 Task: Check the sale-to-list ratio of cathedral ceiling in the last 1 year.
Action: Mouse moved to (1077, 241)
Screenshot: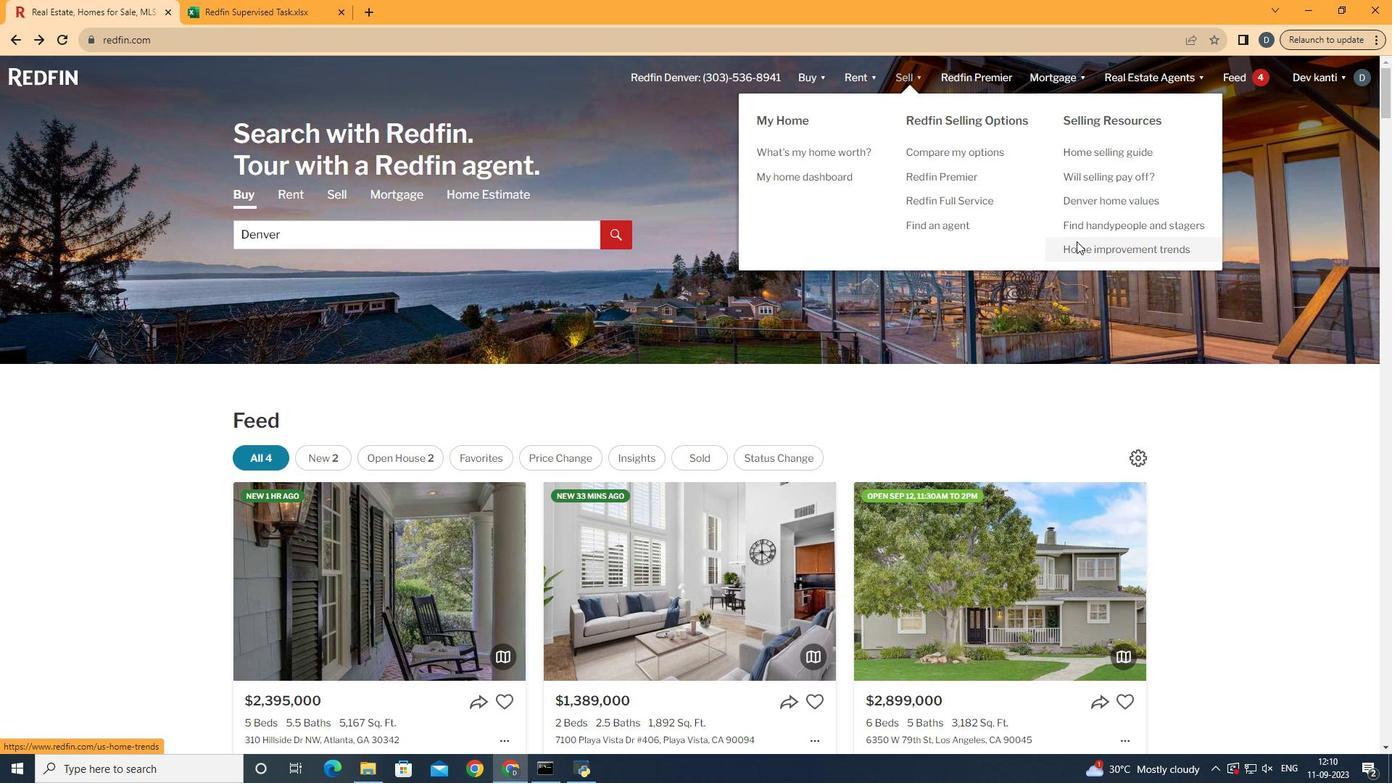 
Action: Mouse pressed left at (1077, 241)
Screenshot: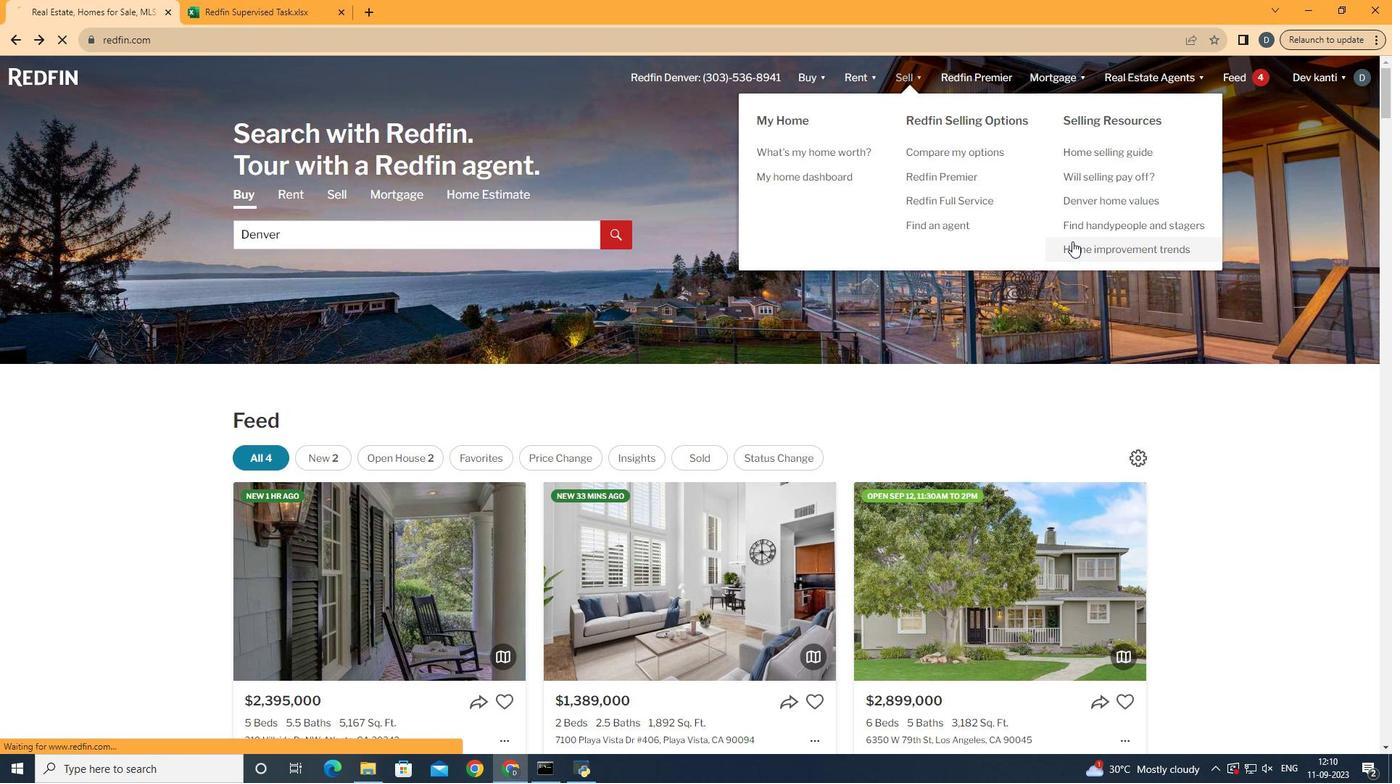 
Action: Mouse moved to (354, 285)
Screenshot: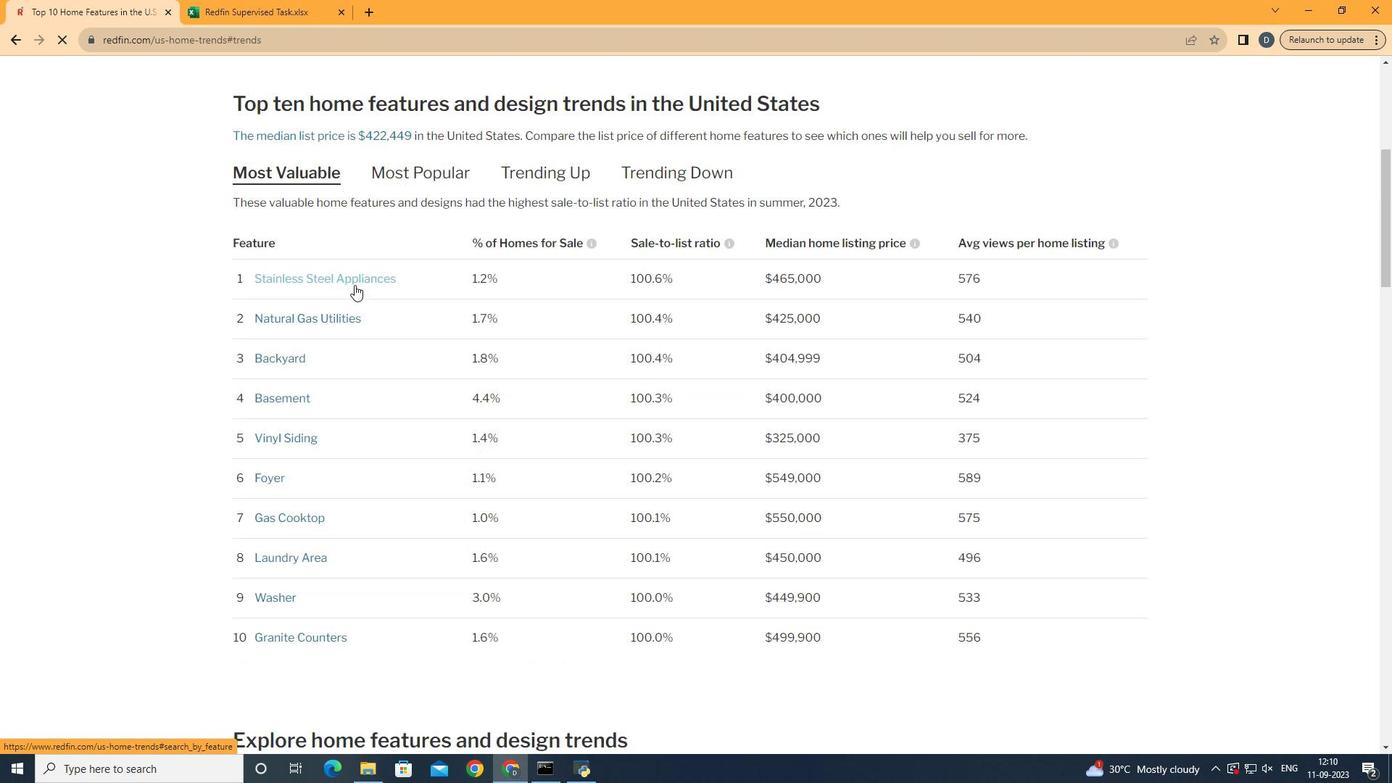 
Action: Mouse pressed left at (354, 285)
Screenshot: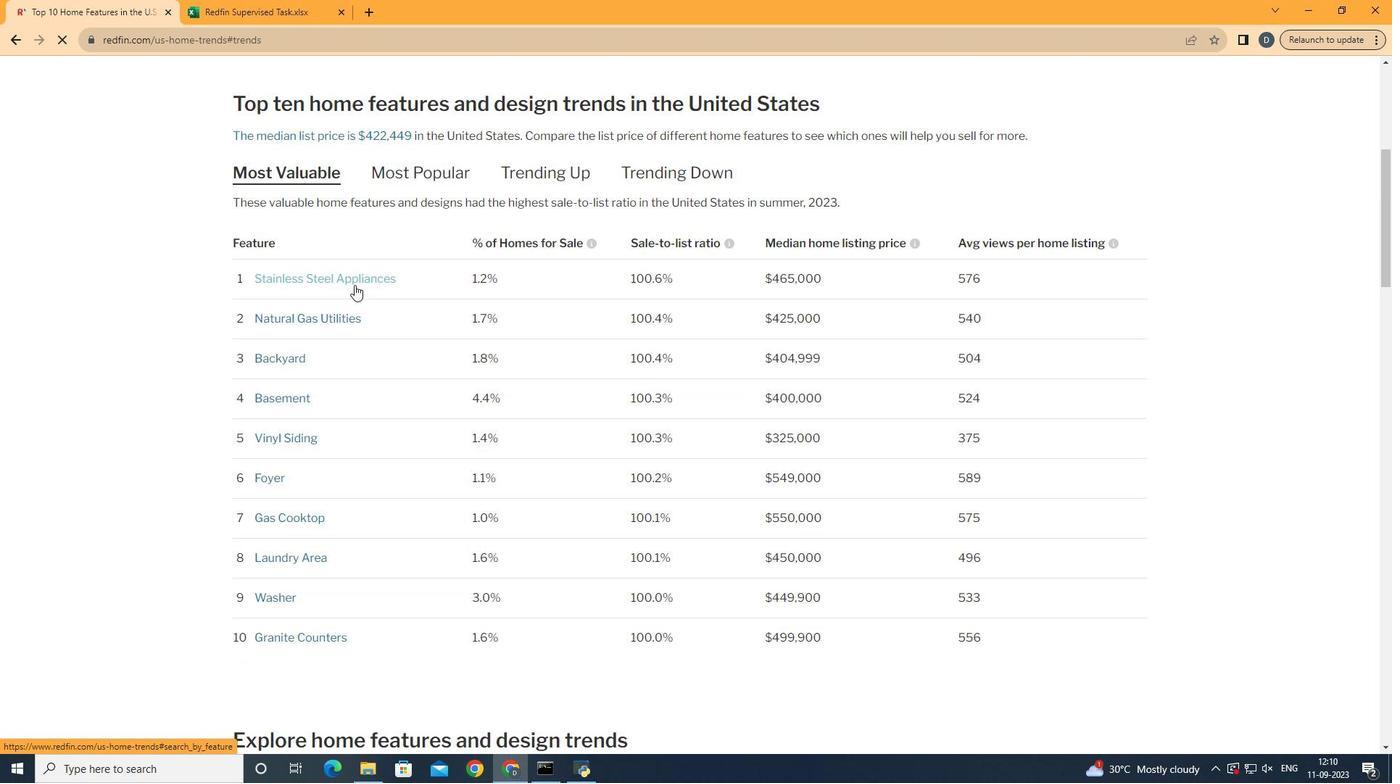 
Action: Mouse moved to (608, 401)
Screenshot: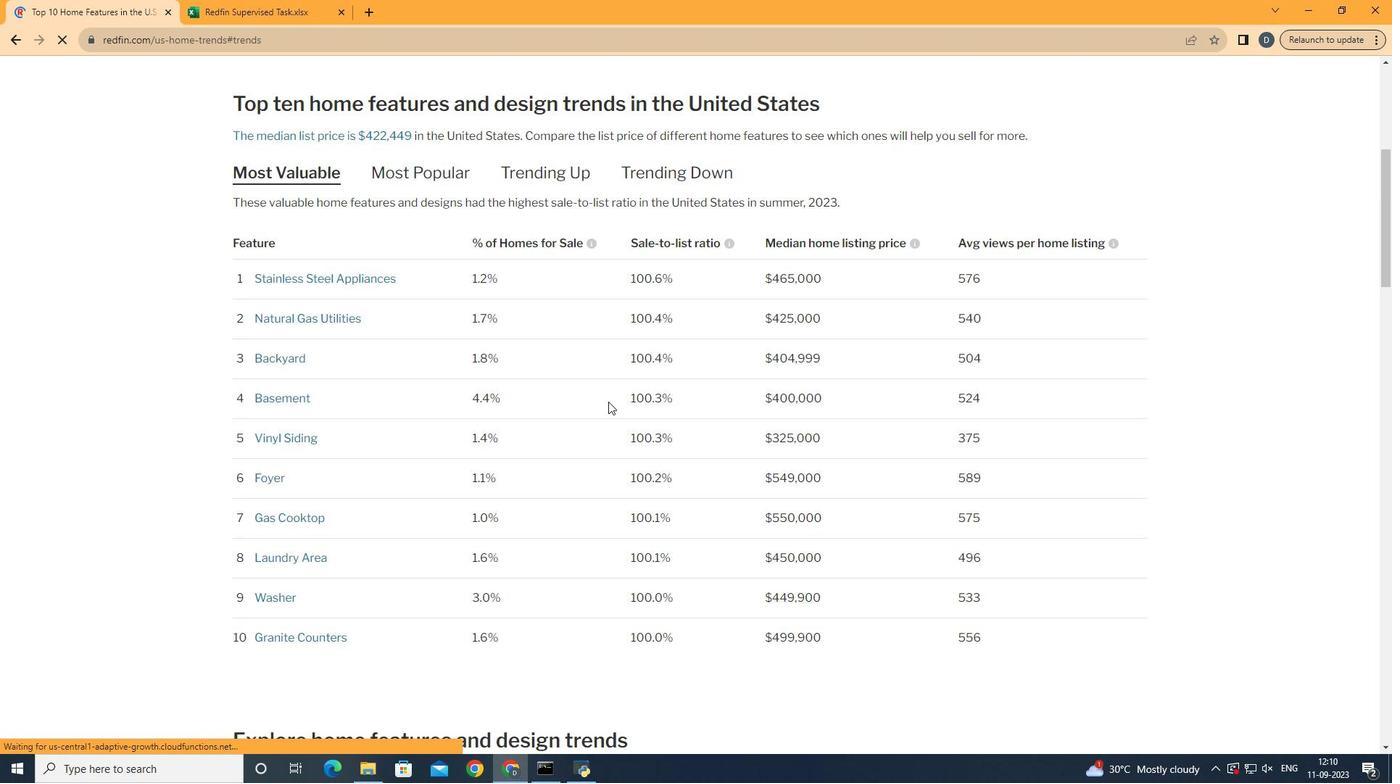 
Action: Mouse scrolled (608, 401) with delta (0, 0)
Screenshot: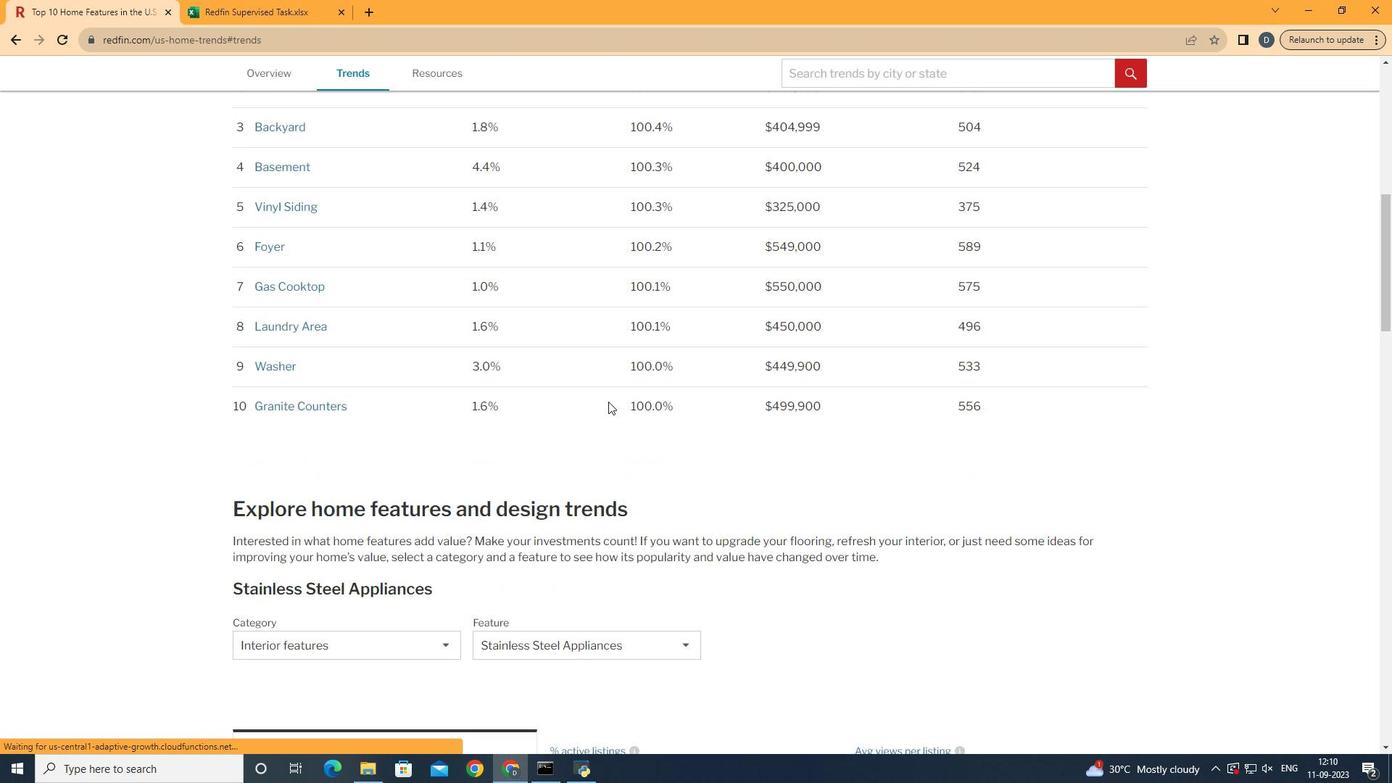 
Action: Mouse scrolled (608, 401) with delta (0, 0)
Screenshot: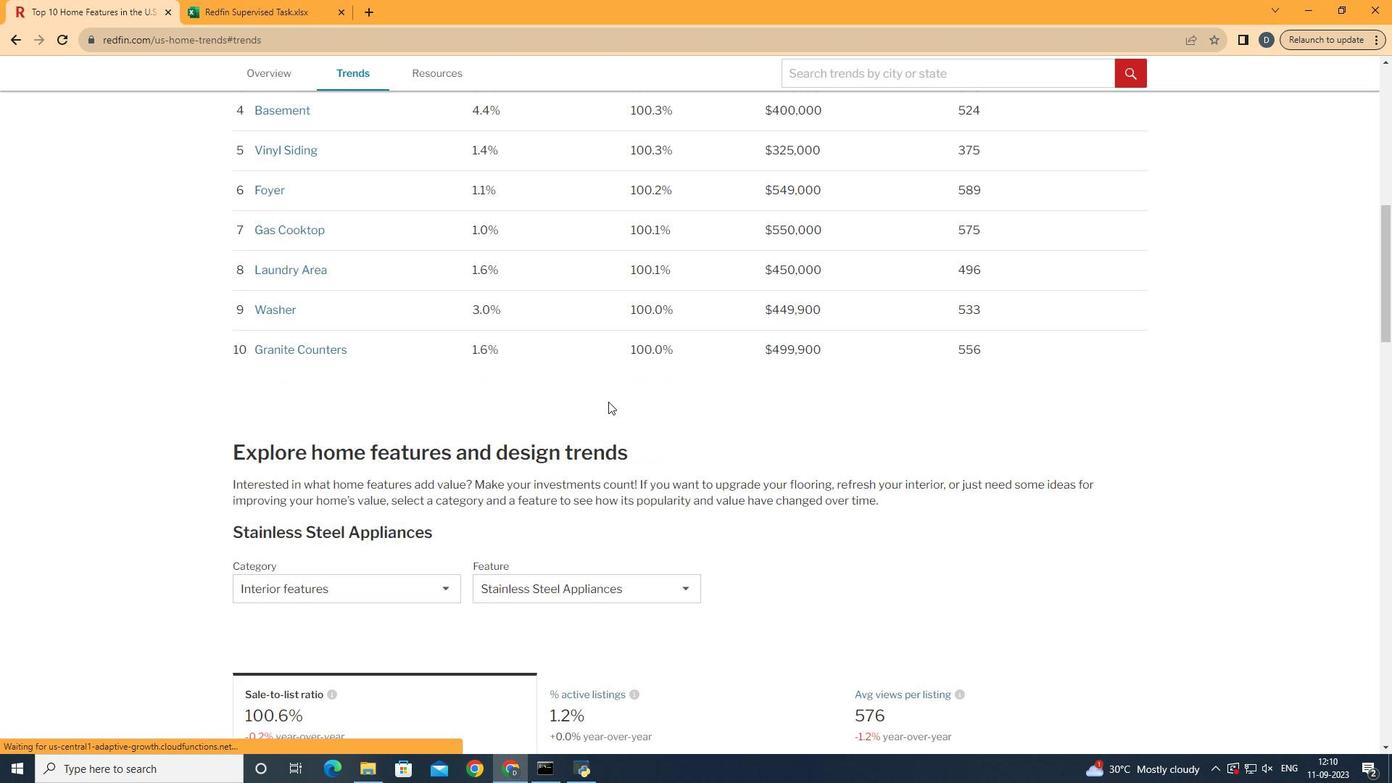 
Action: Mouse scrolled (608, 401) with delta (0, 0)
Screenshot: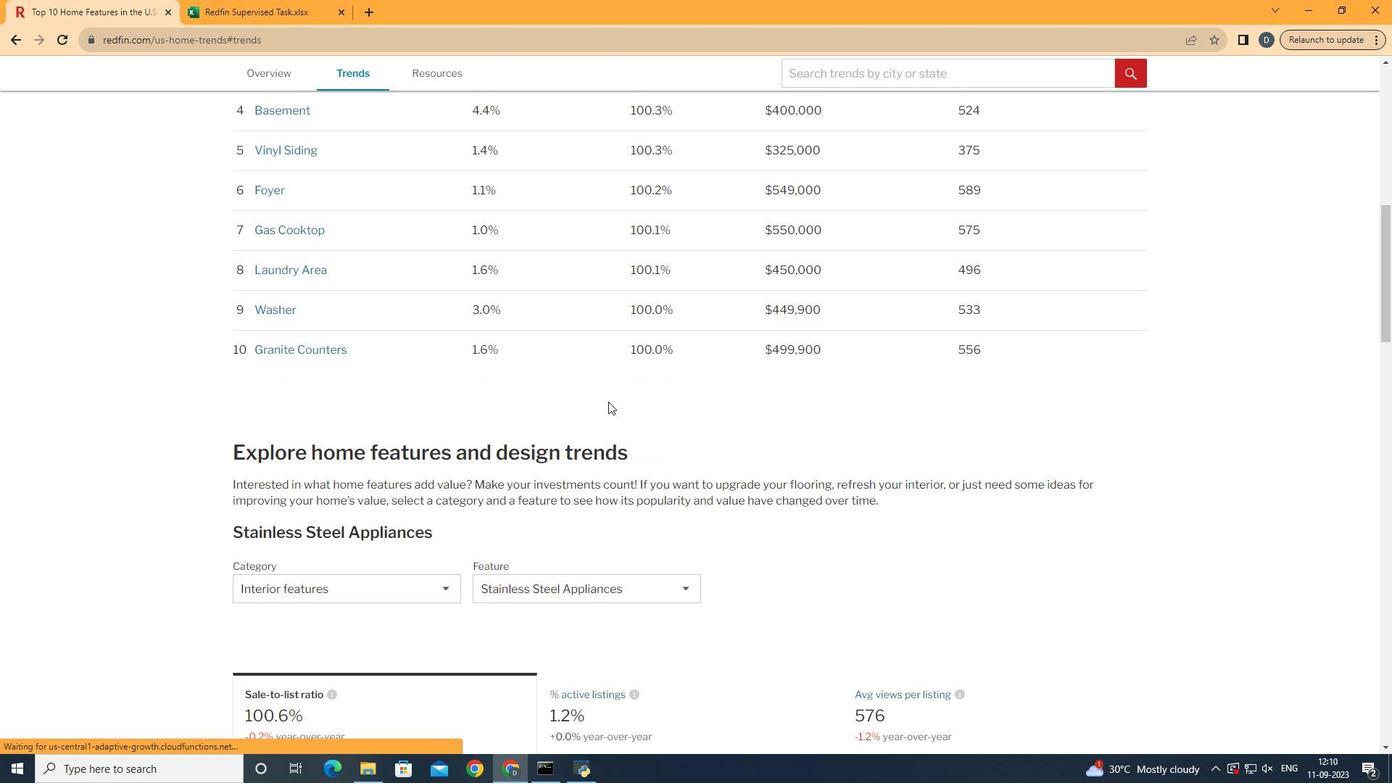 
Action: Mouse scrolled (608, 401) with delta (0, 0)
Screenshot: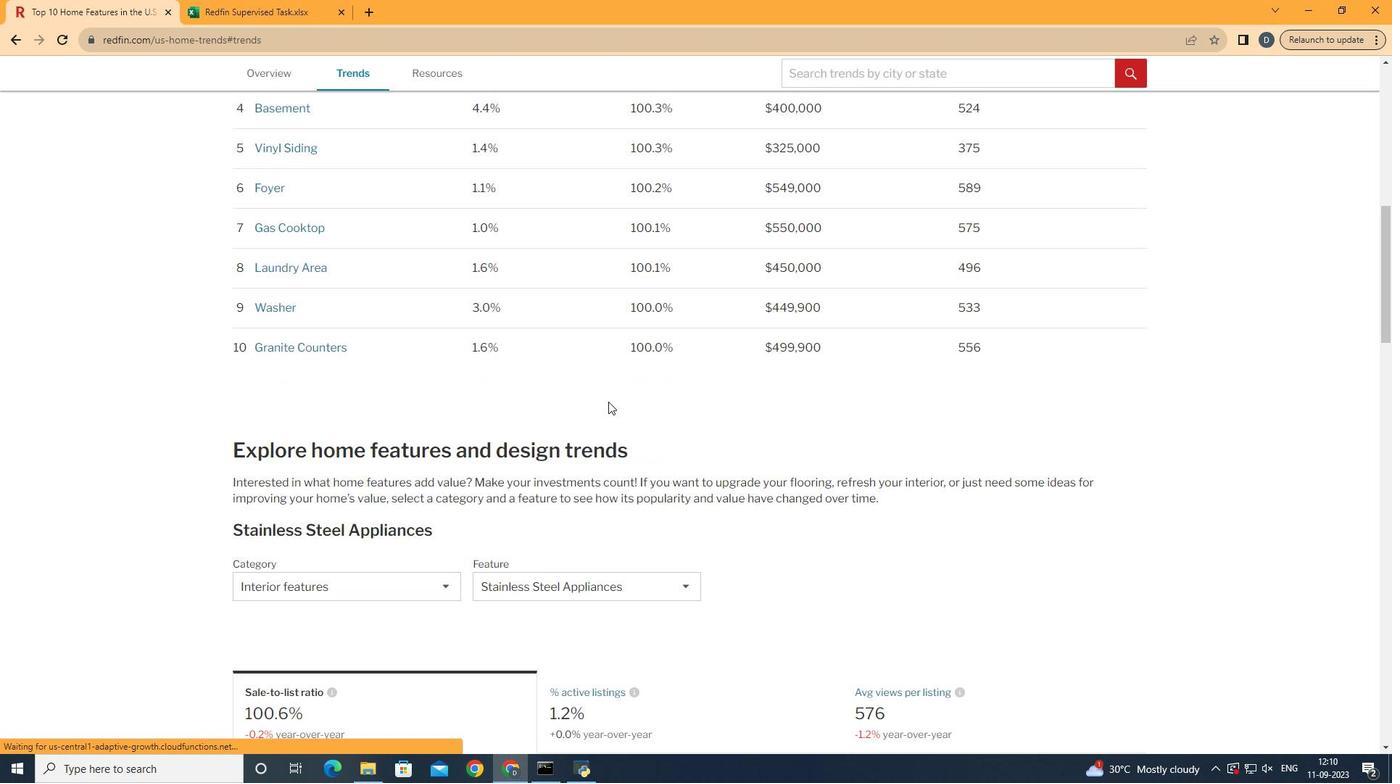 
Action: Mouse scrolled (608, 401) with delta (0, 0)
Screenshot: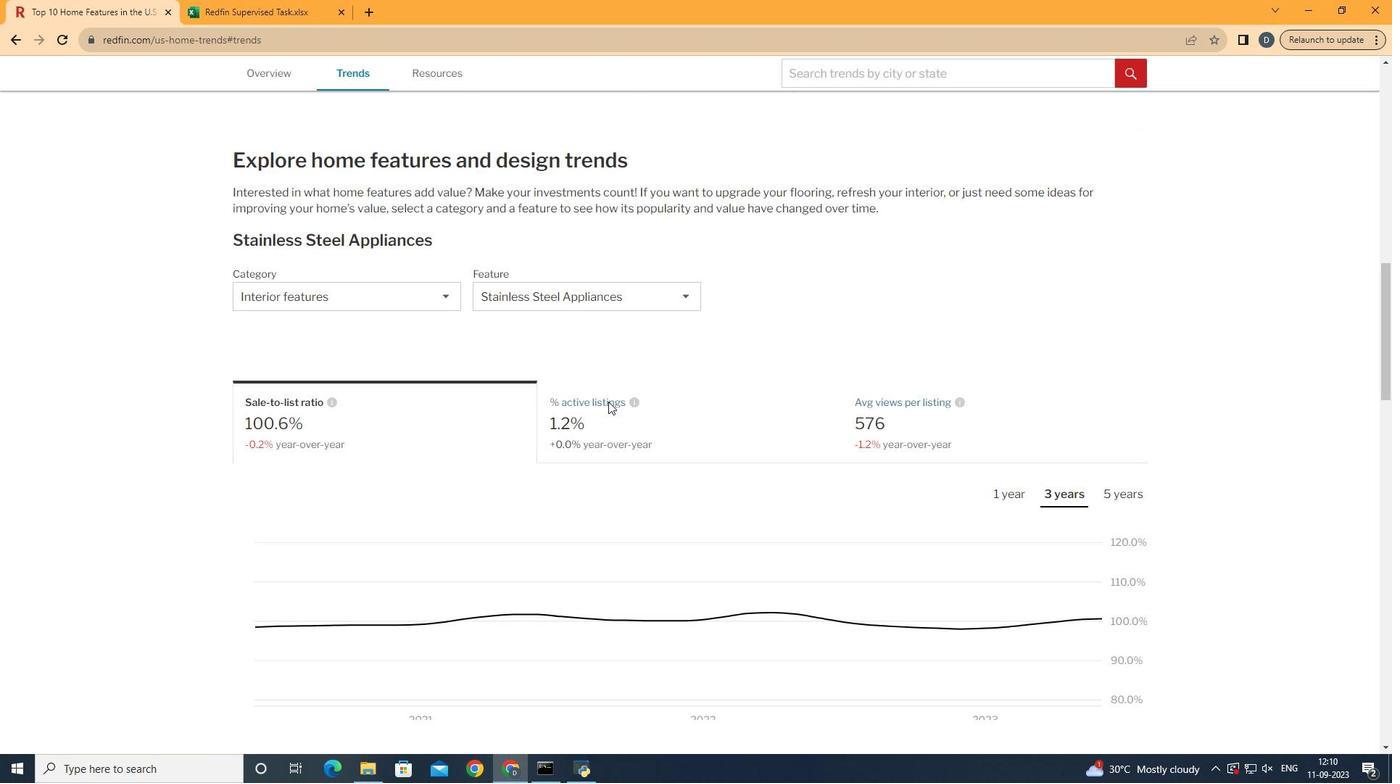 
Action: Mouse scrolled (608, 401) with delta (0, 0)
Screenshot: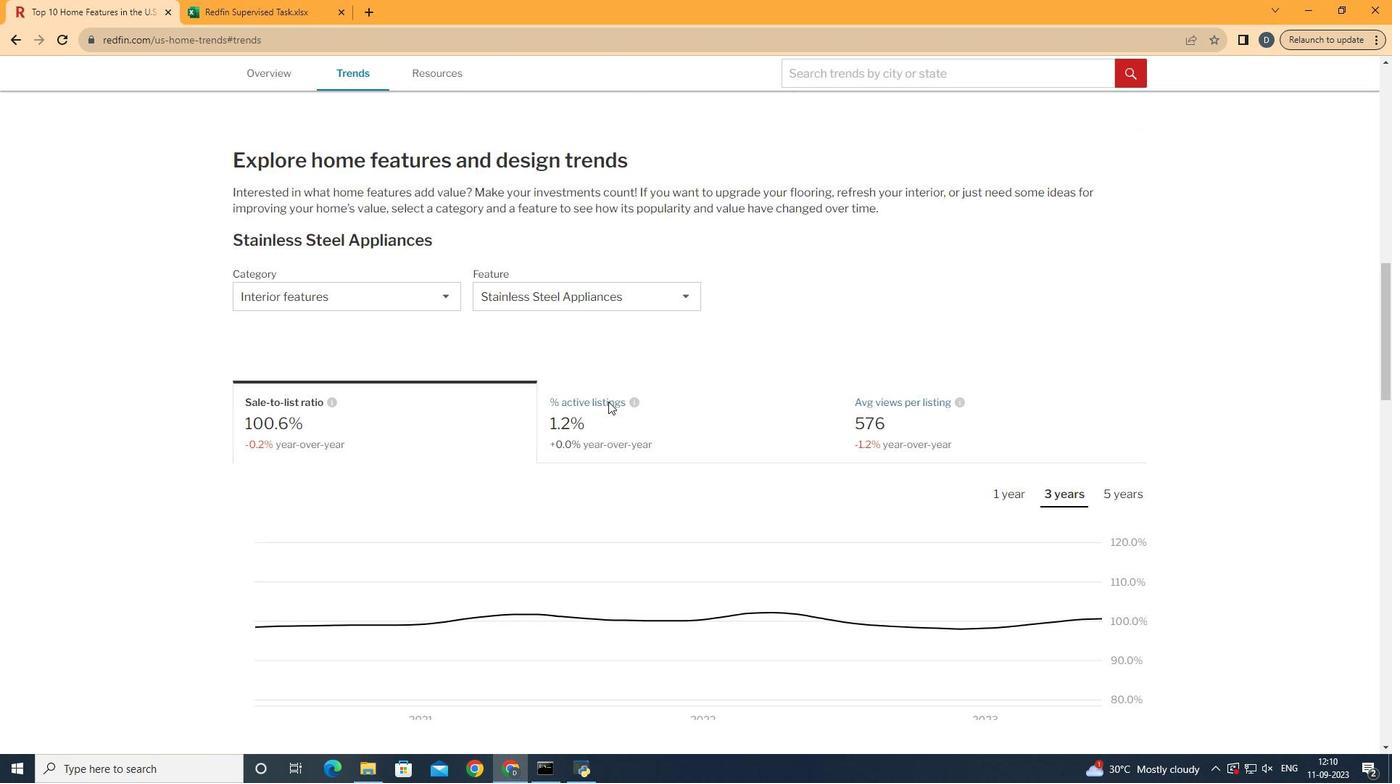 
Action: Mouse scrolled (608, 401) with delta (0, 0)
Screenshot: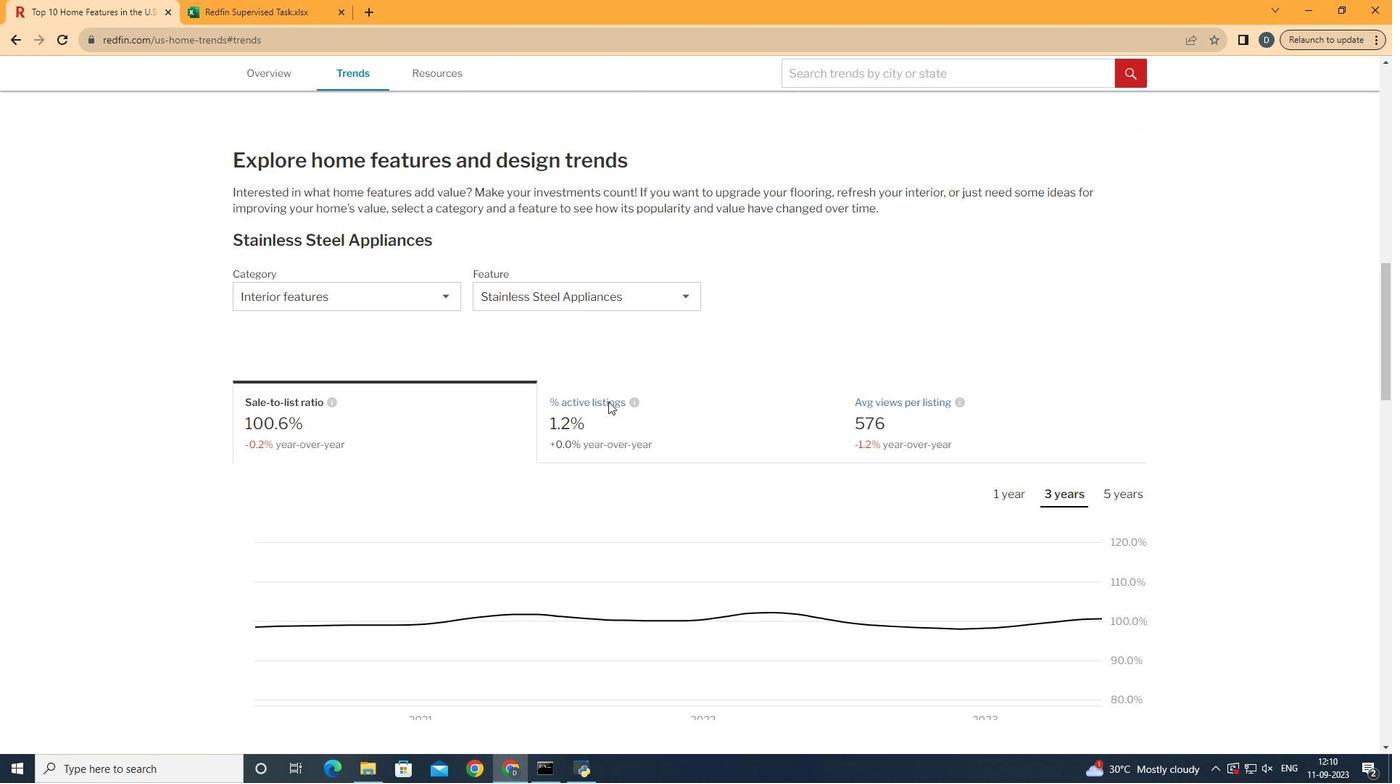 
Action: Mouse scrolled (608, 401) with delta (0, 0)
Screenshot: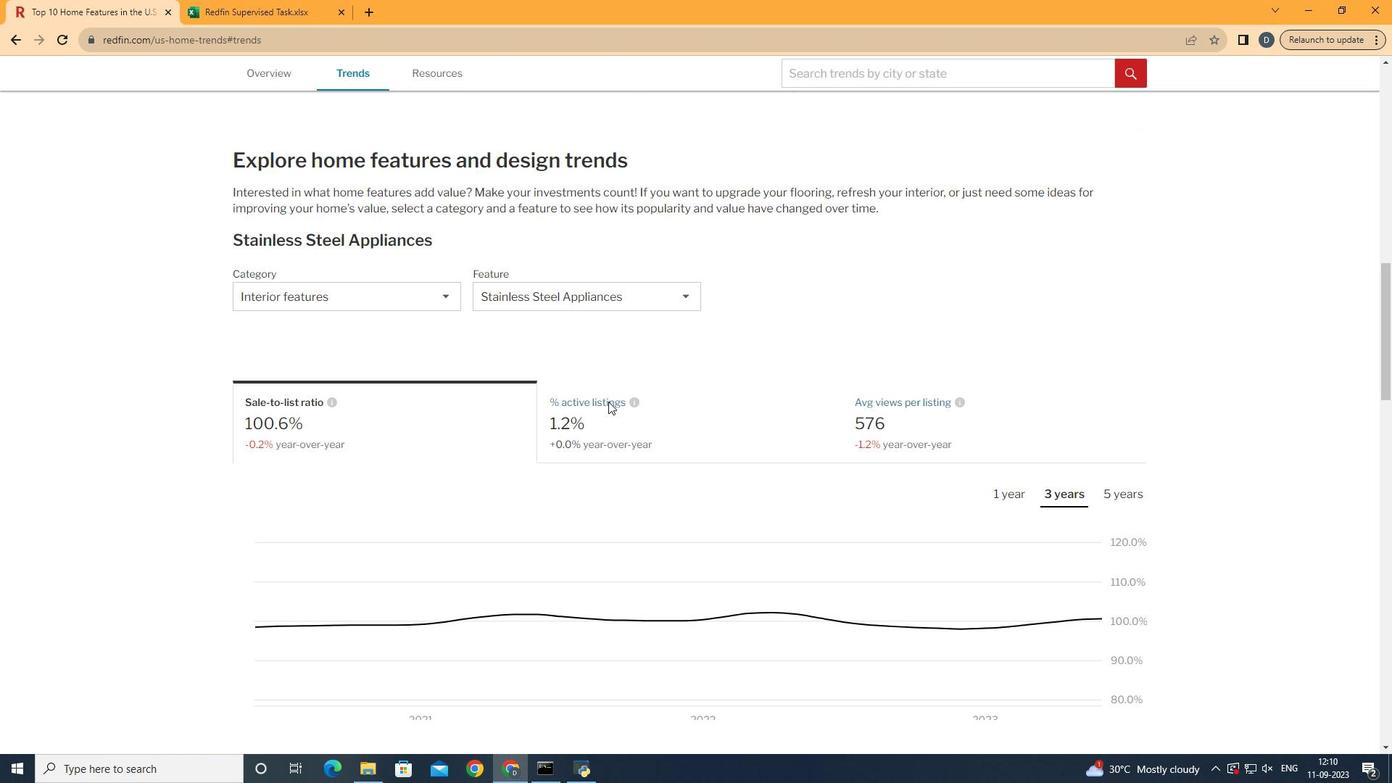 
Action: Mouse moved to (394, 304)
Screenshot: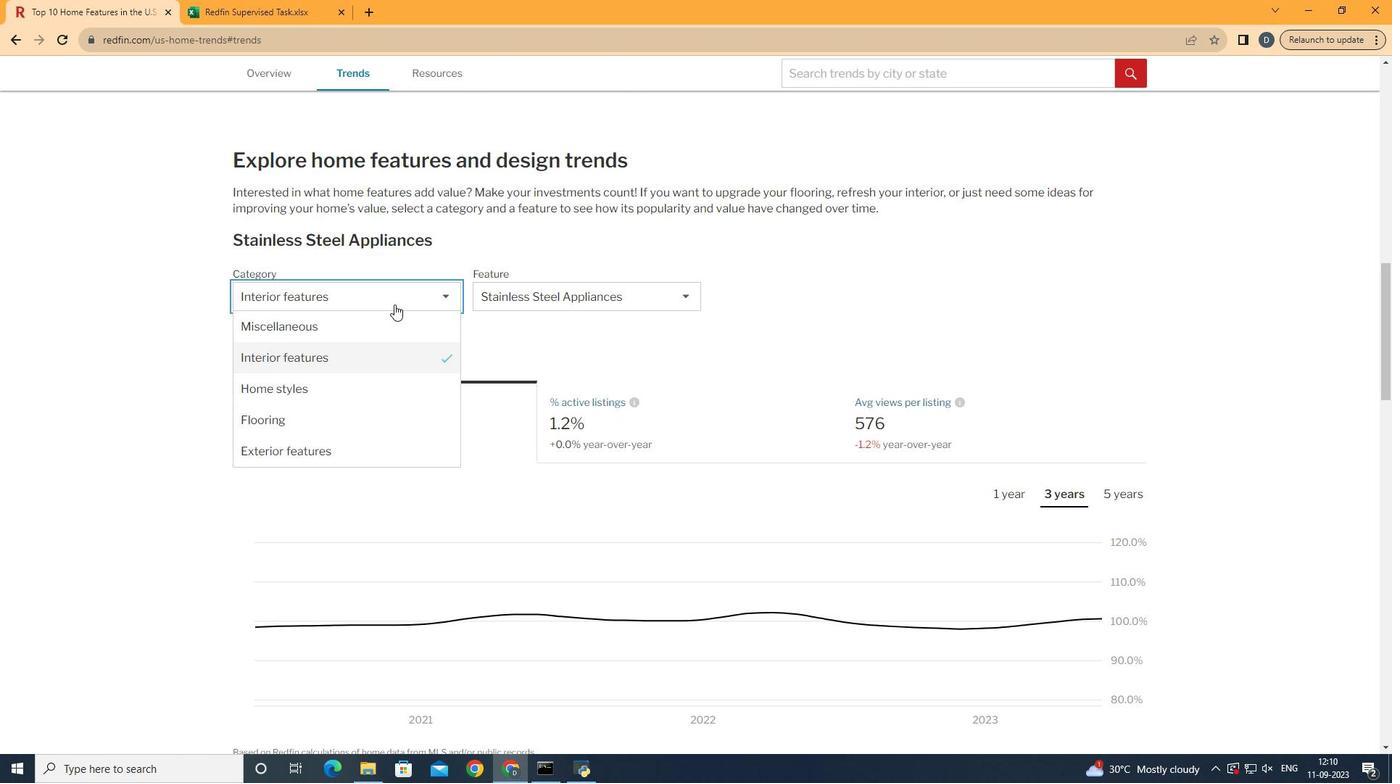 
Action: Mouse pressed left at (394, 304)
Screenshot: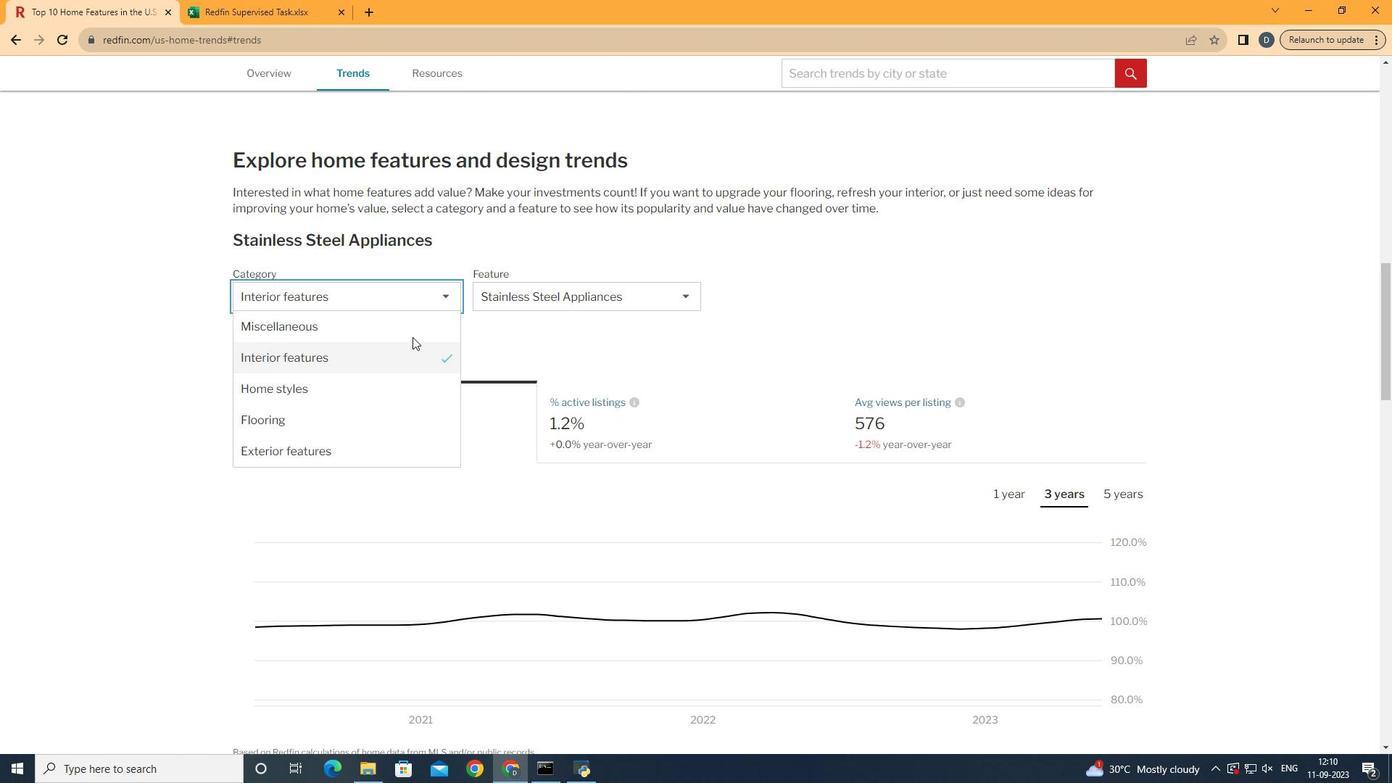 
Action: Mouse moved to (420, 360)
Screenshot: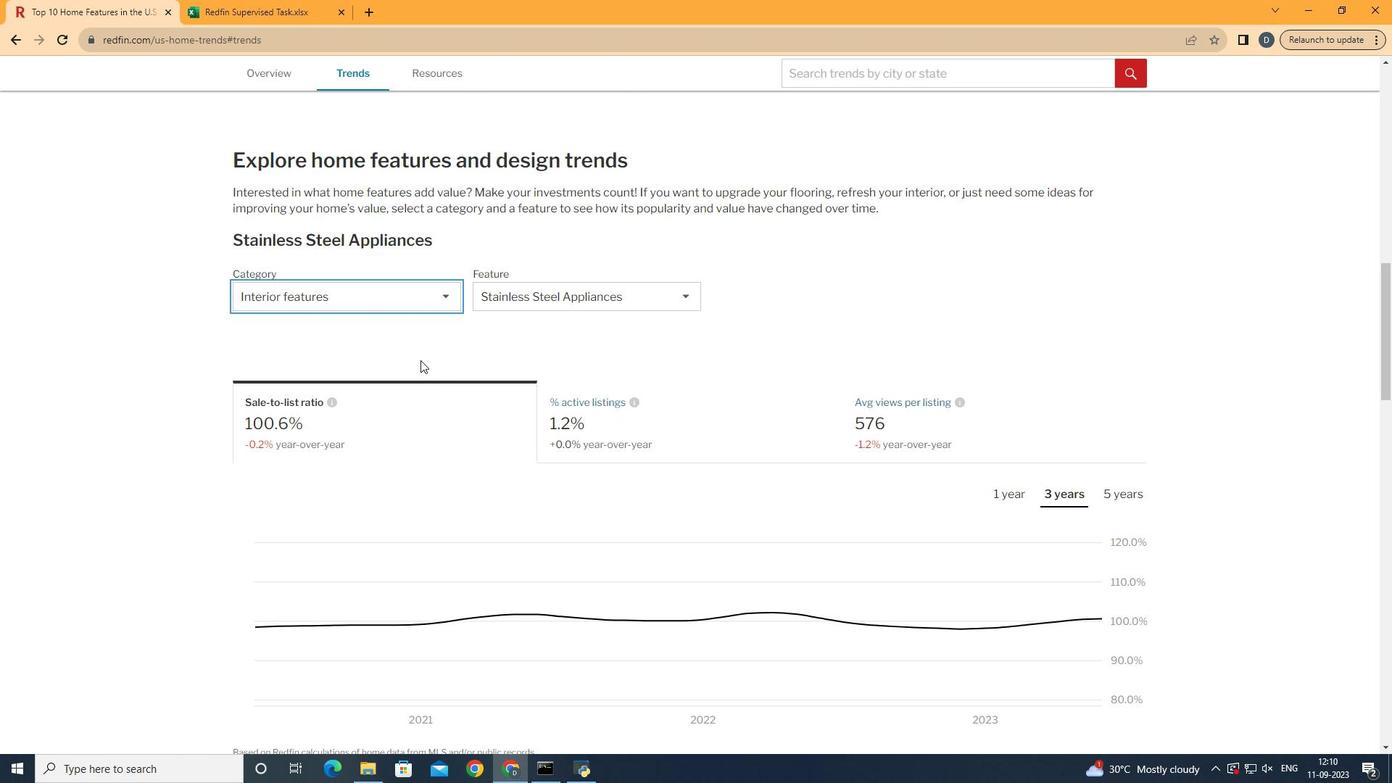 
Action: Mouse pressed left at (420, 360)
Screenshot: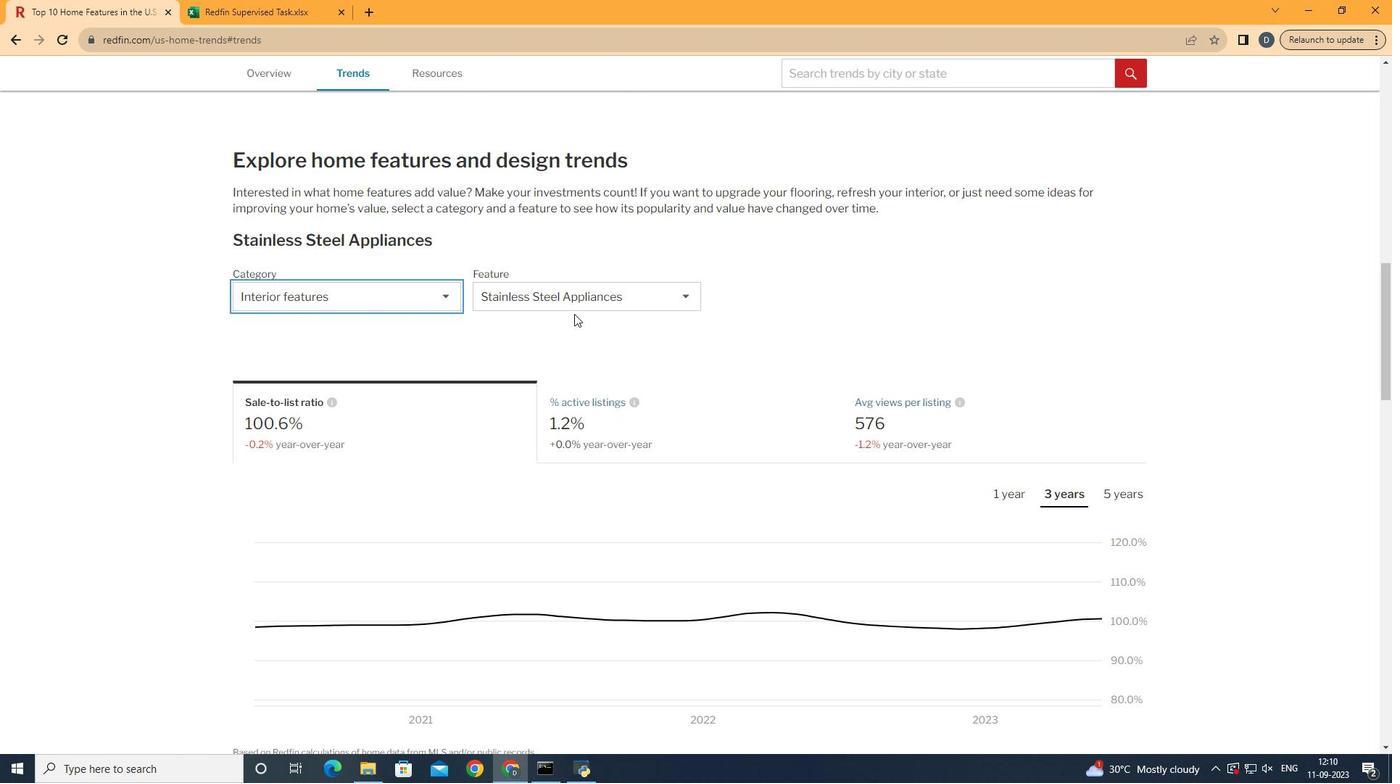 
Action: Mouse moved to (597, 306)
Screenshot: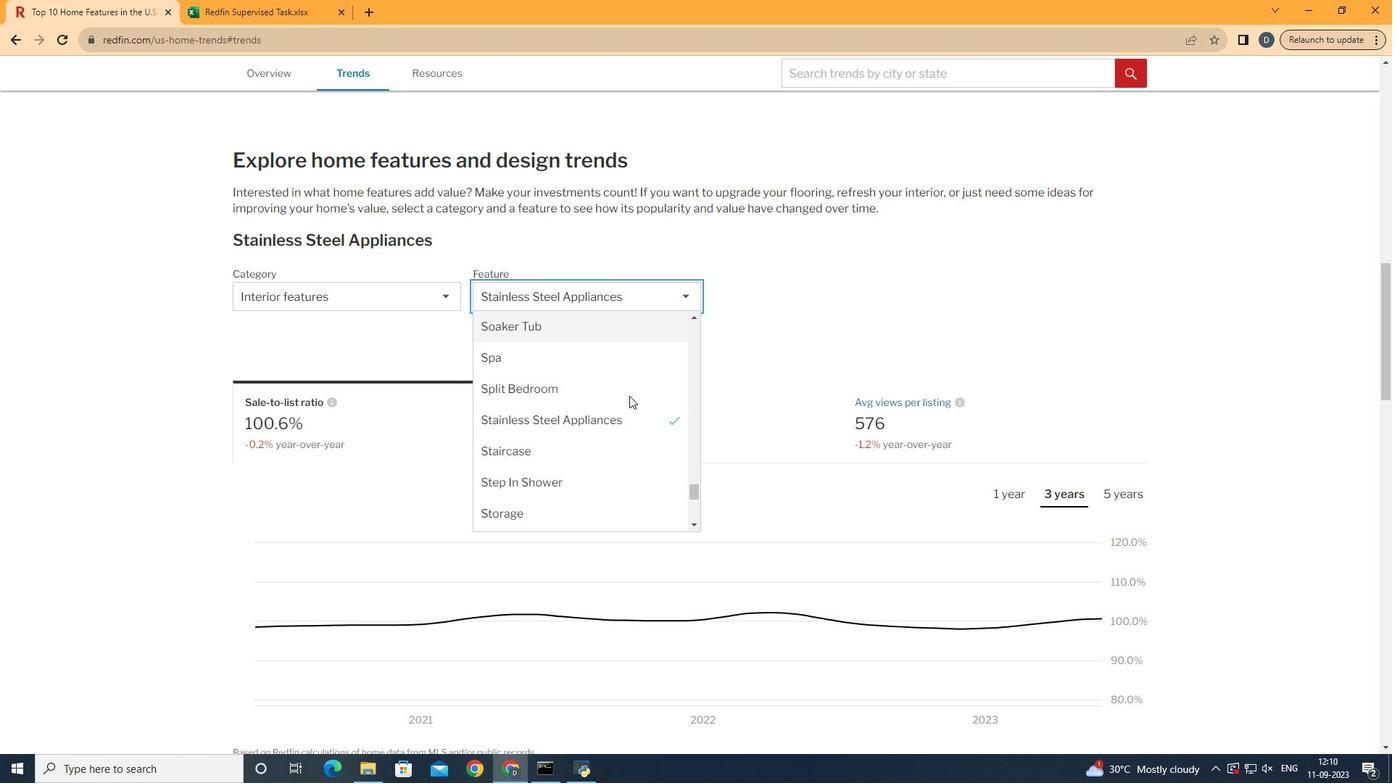 
Action: Mouse pressed left at (597, 306)
Screenshot: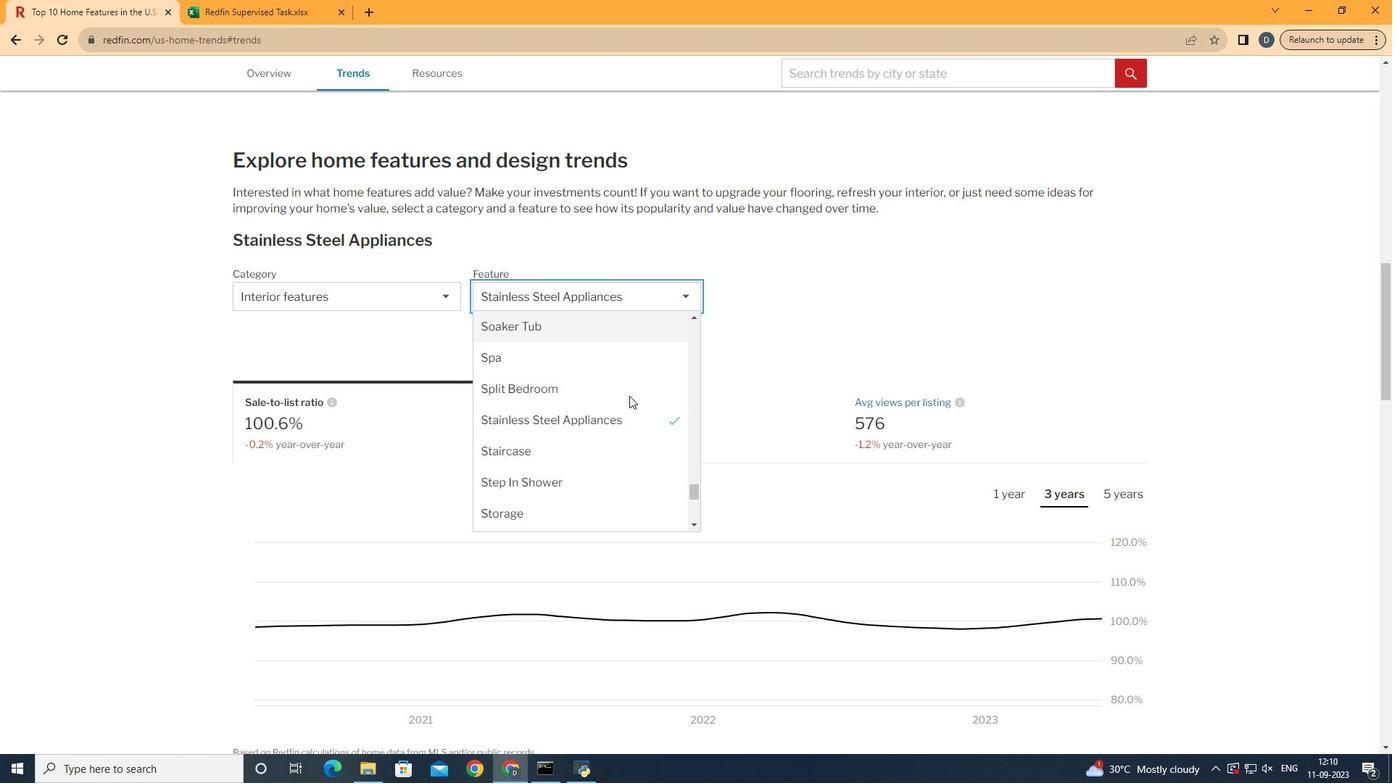 
Action: Mouse moved to (647, 445)
Screenshot: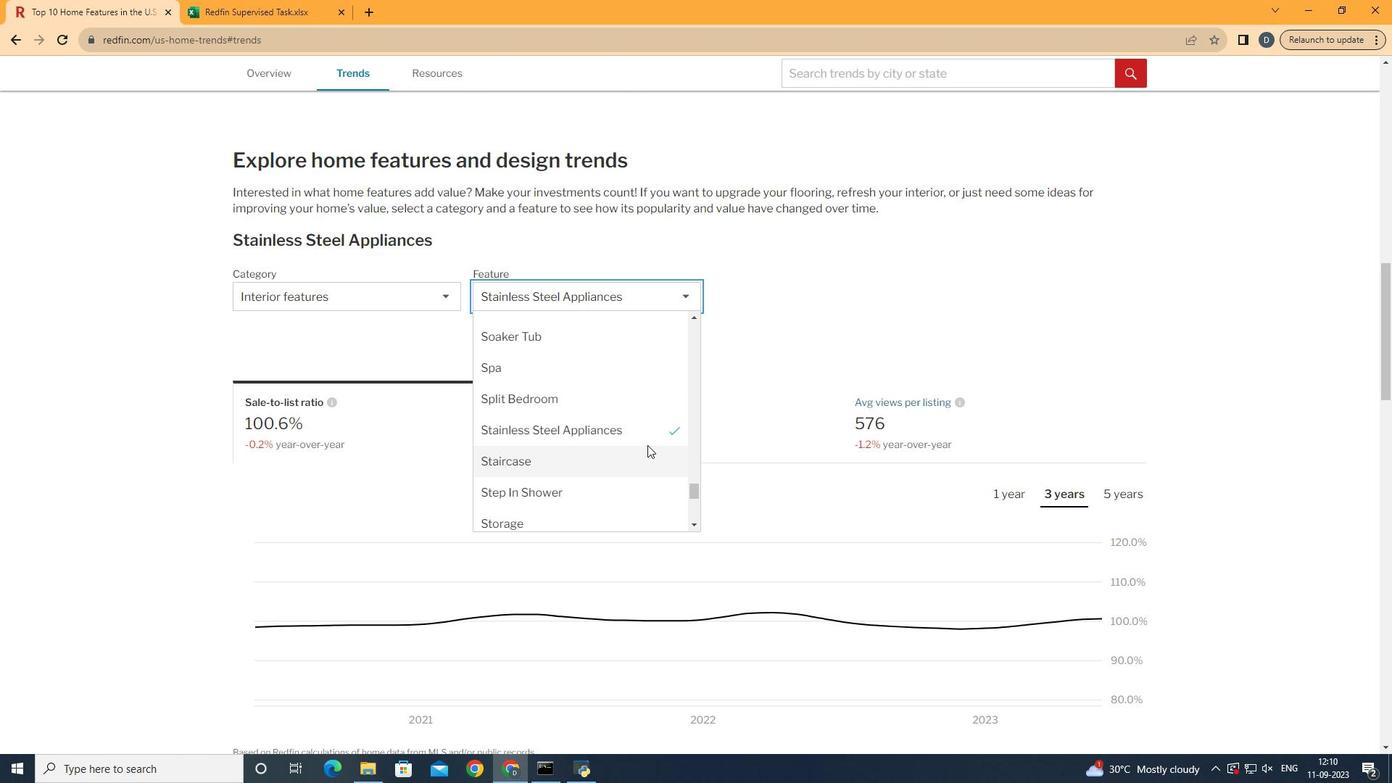 
Action: Mouse scrolled (647, 446) with delta (0, 0)
Screenshot: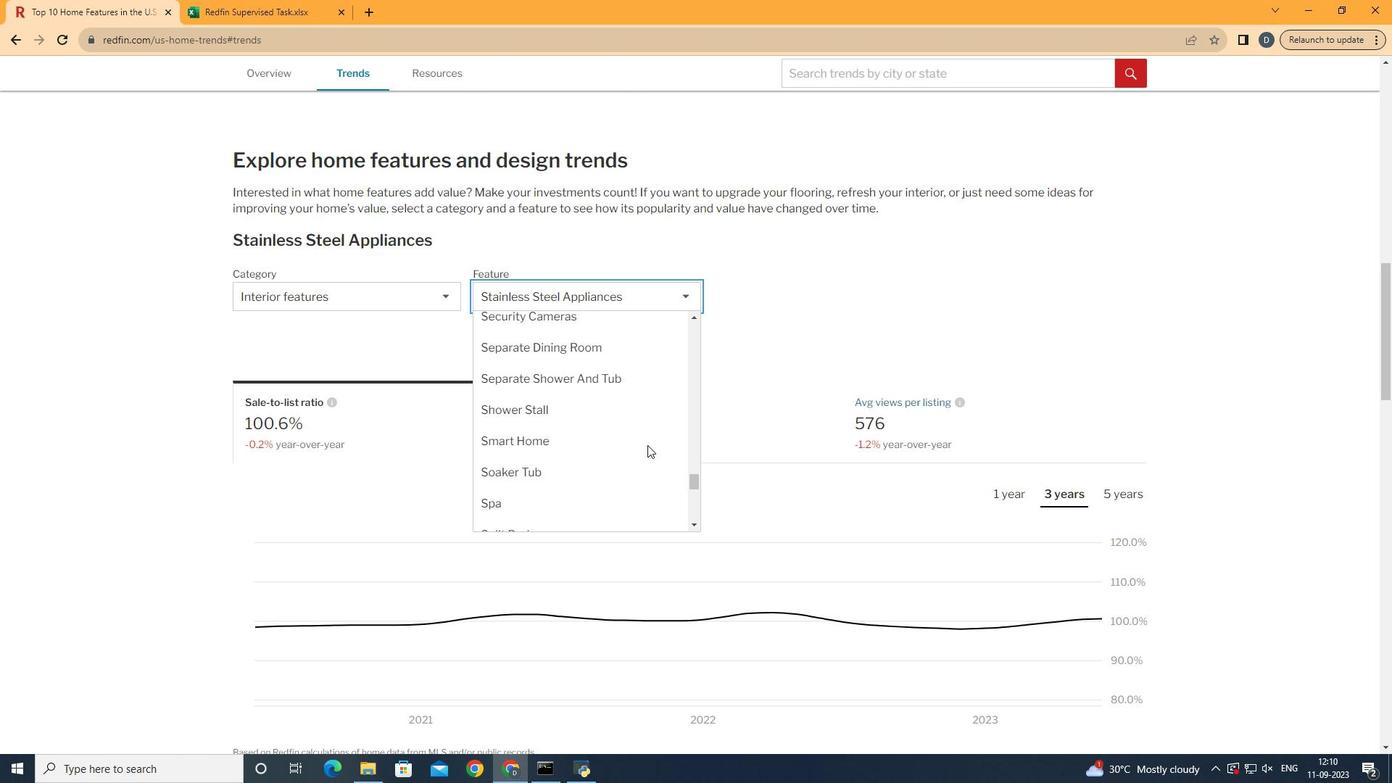 
Action: Mouse scrolled (647, 446) with delta (0, 0)
Screenshot: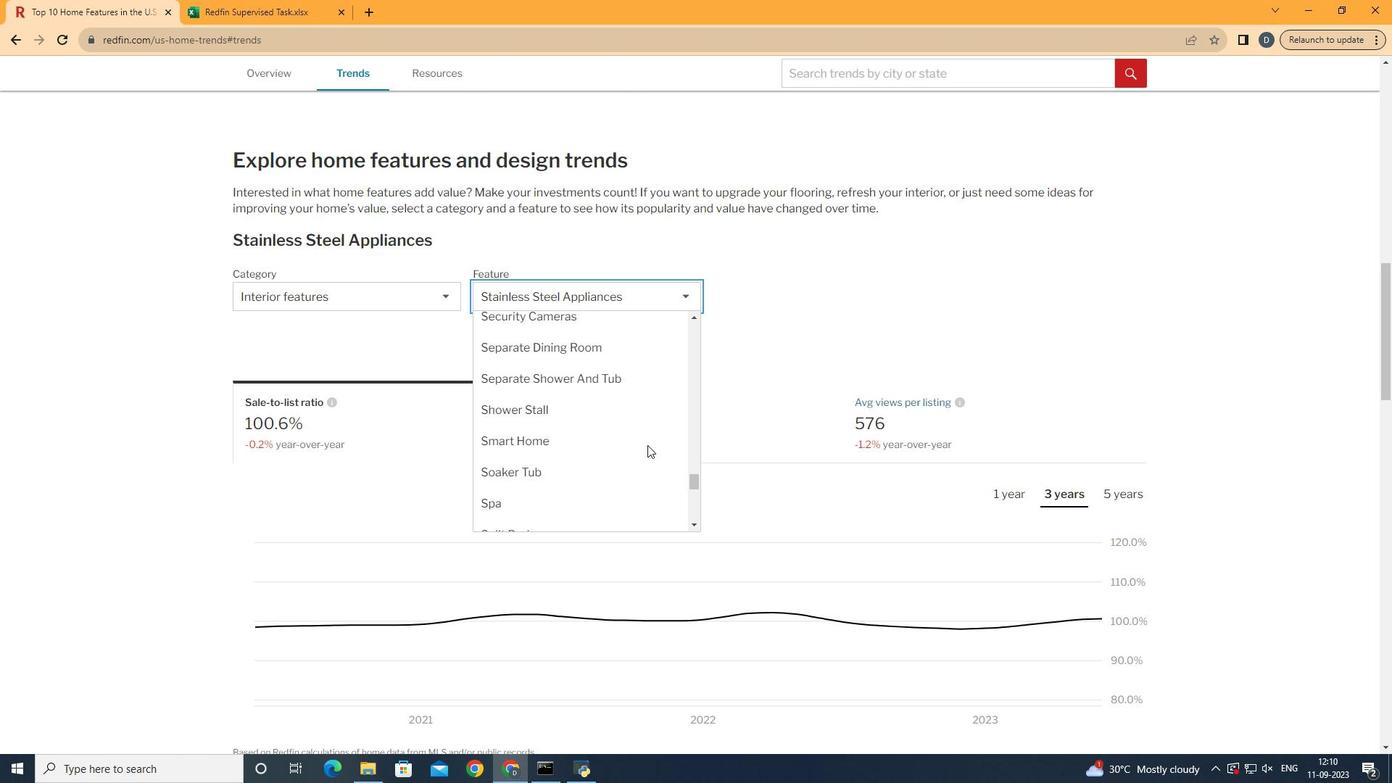 
Action: Mouse scrolled (647, 446) with delta (0, 0)
Screenshot: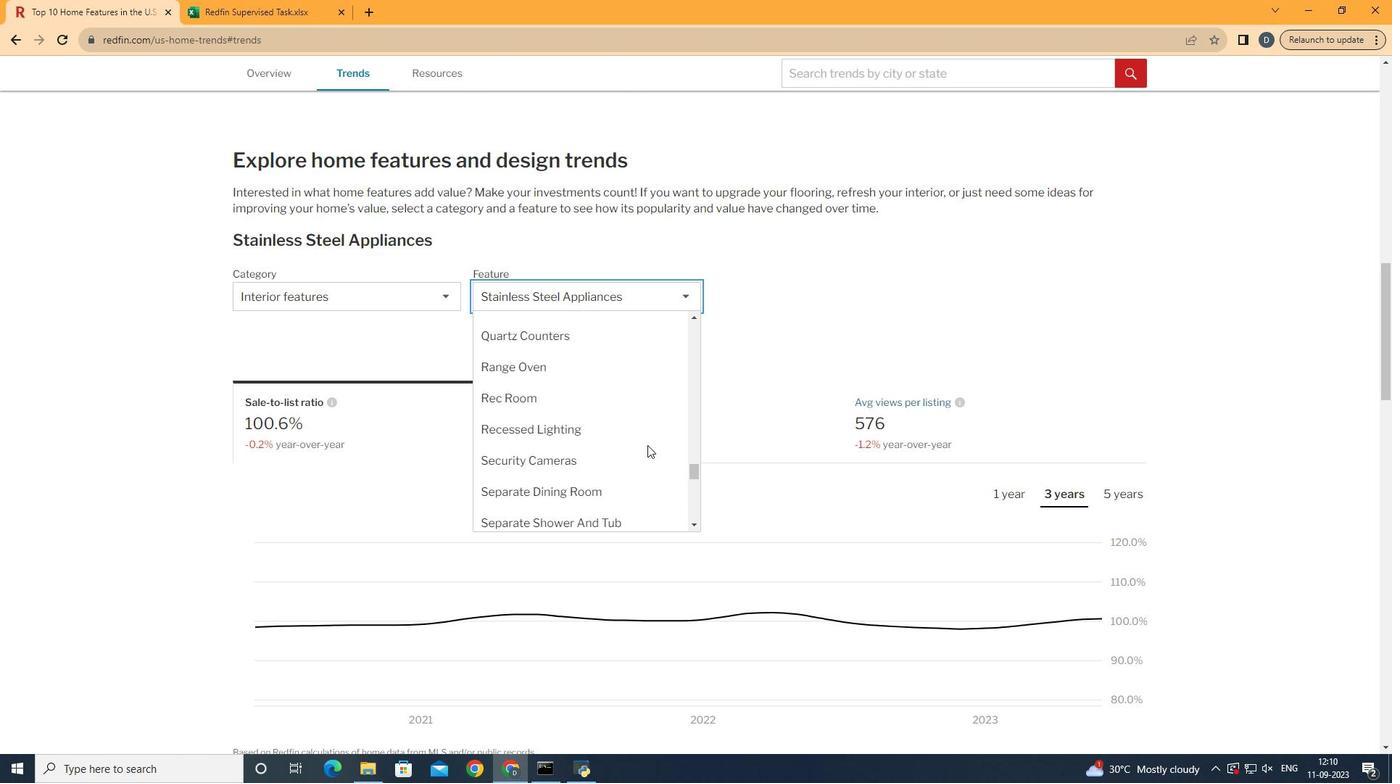 
Action: Mouse scrolled (647, 446) with delta (0, 0)
Screenshot: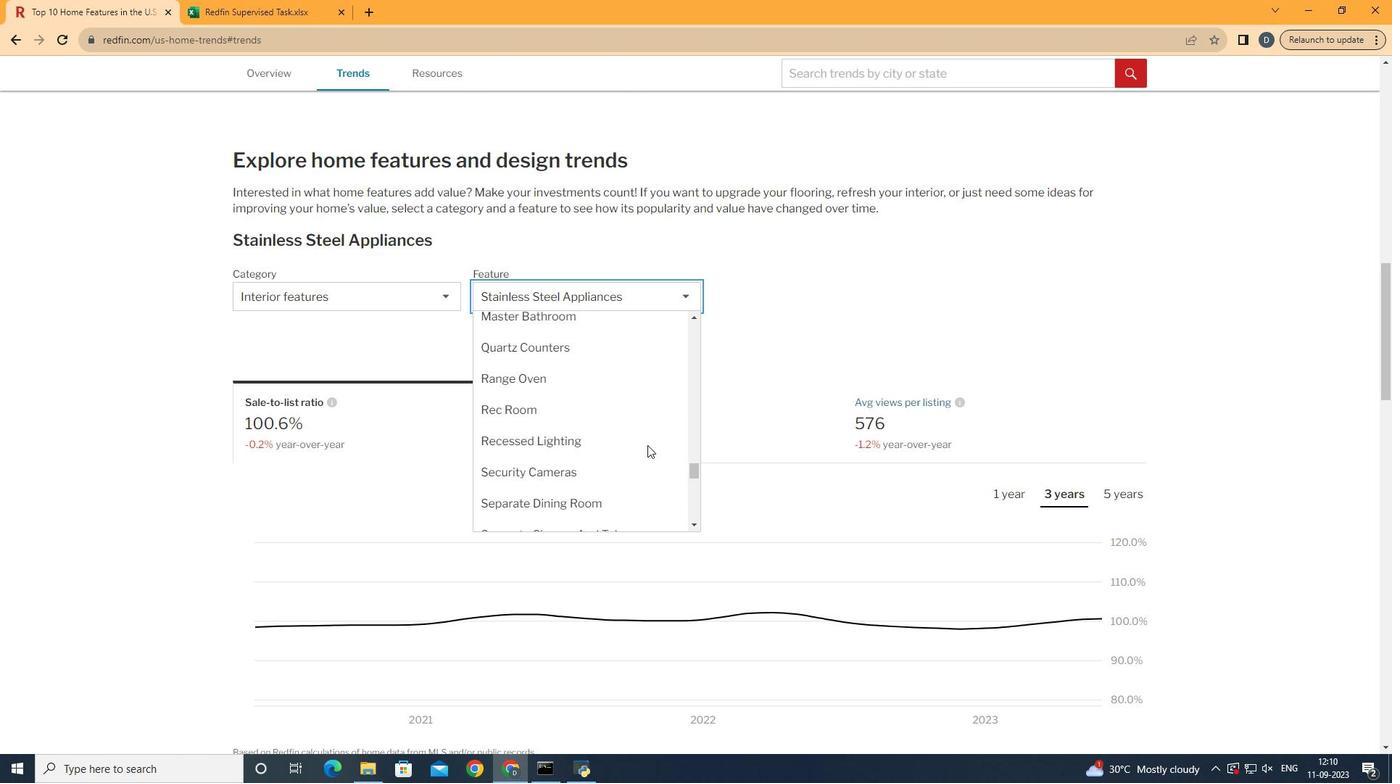 
Action: Mouse scrolled (647, 446) with delta (0, 0)
Screenshot: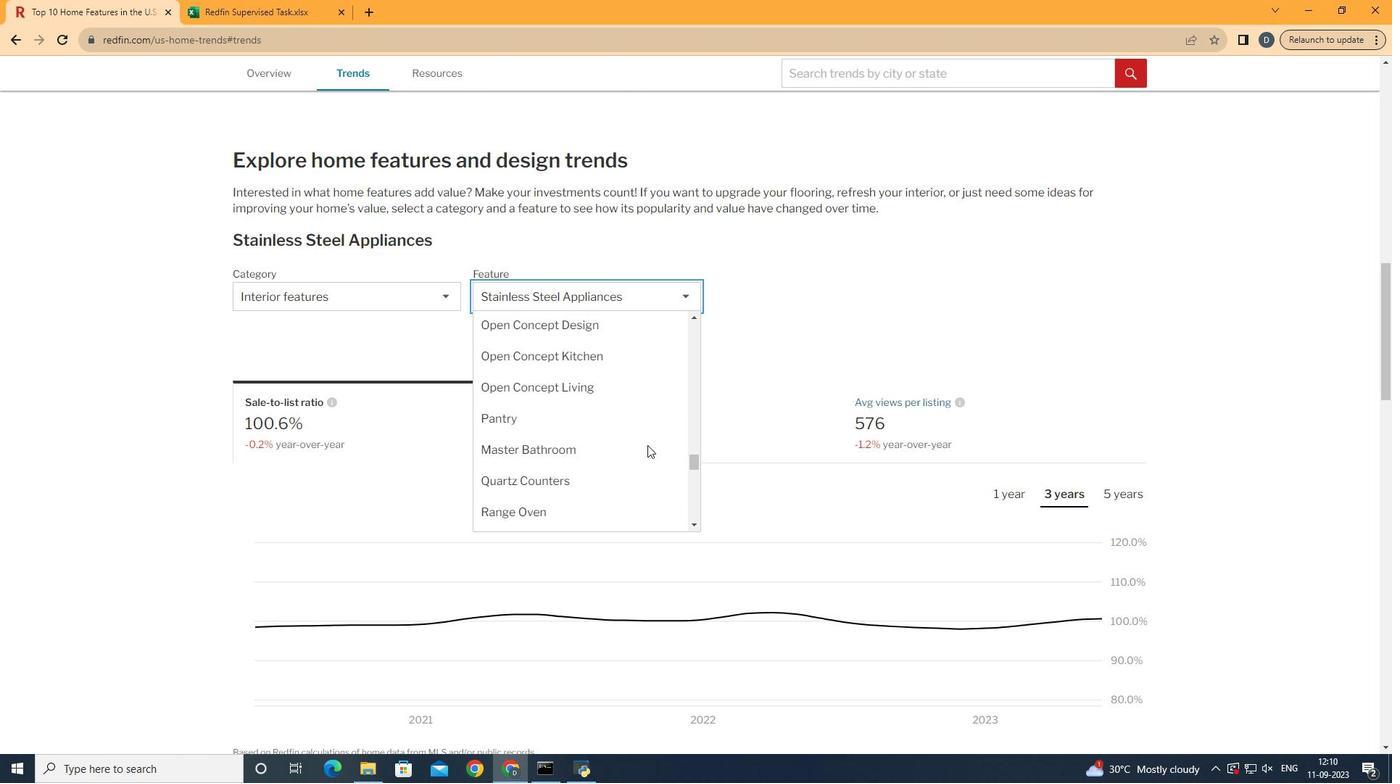 
Action: Mouse scrolled (647, 446) with delta (0, 0)
Screenshot: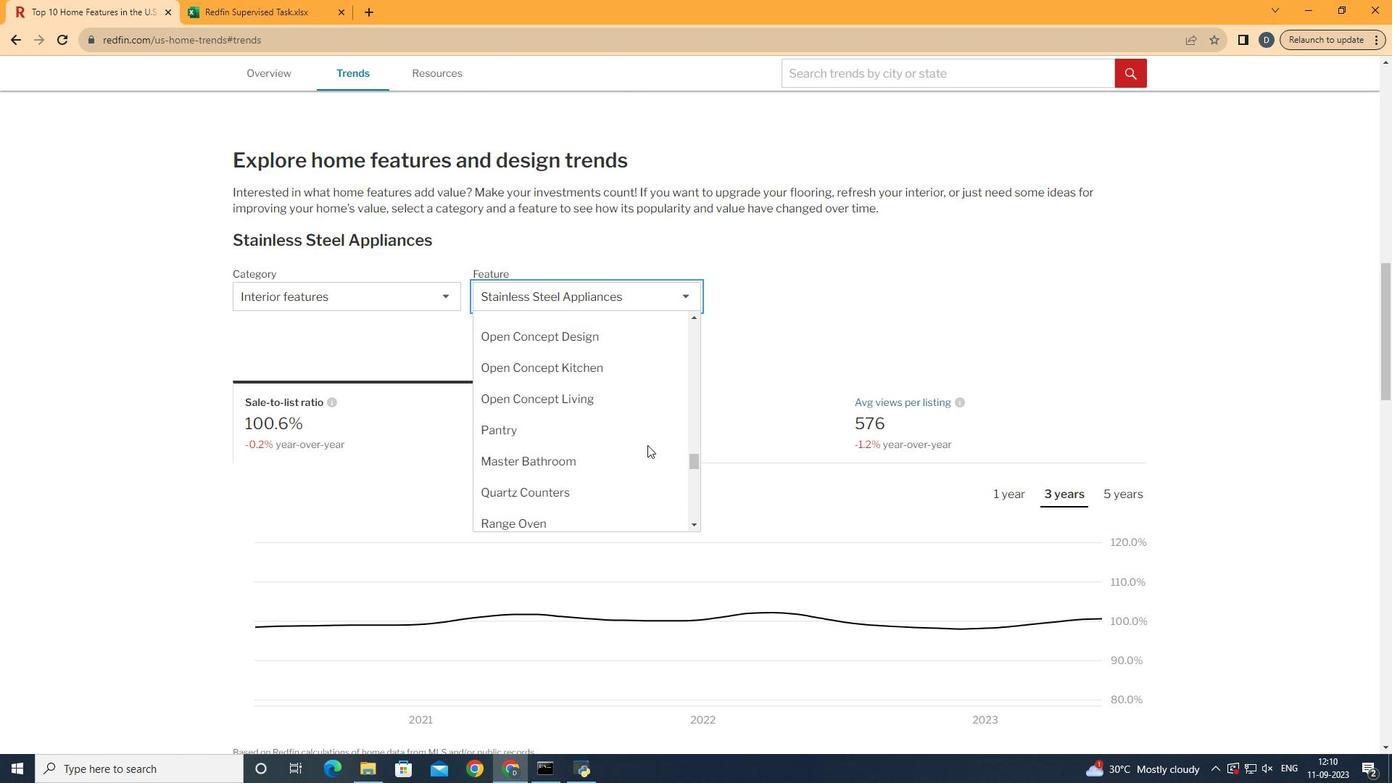 
Action: Mouse scrolled (647, 446) with delta (0, 0)
Screenshot: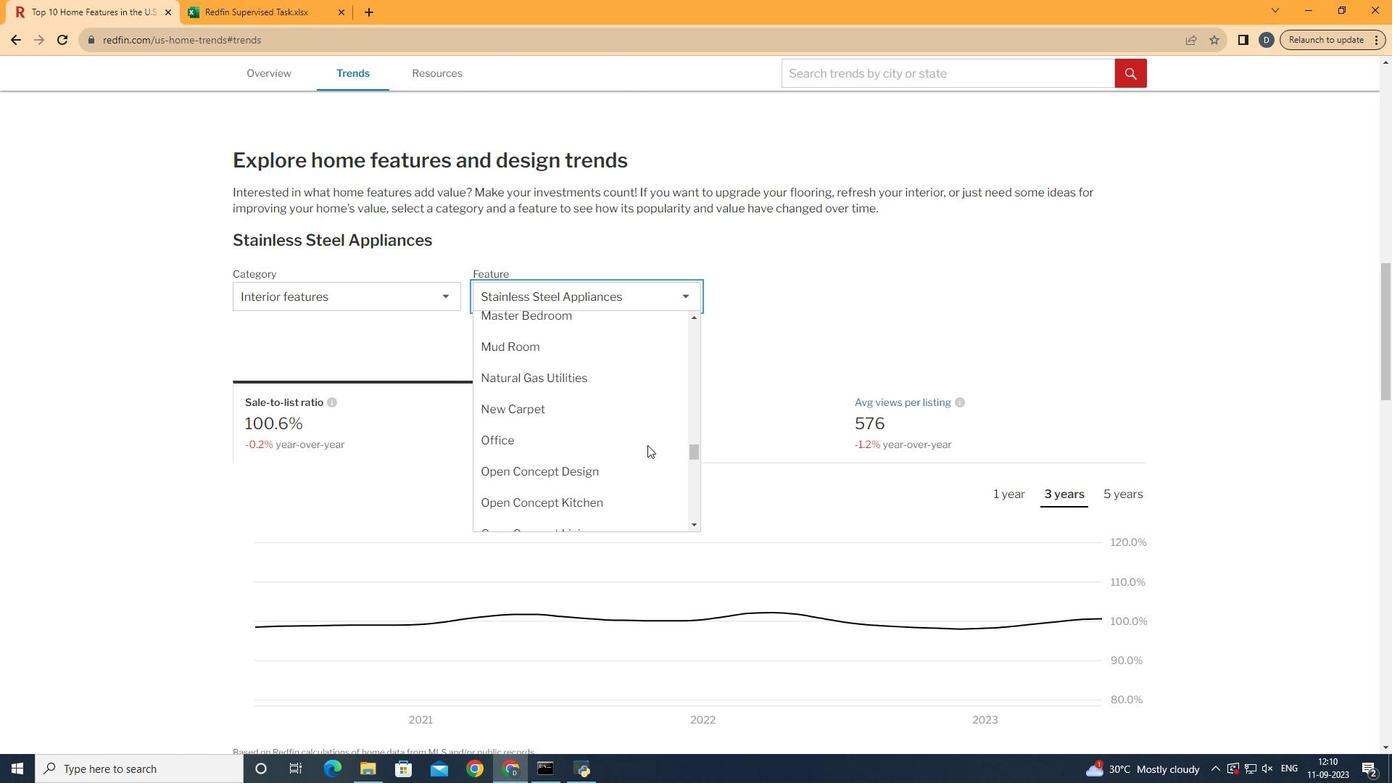 
Action: Mouse scrolled (647, 446) with delta (0, 0)
Screenshot: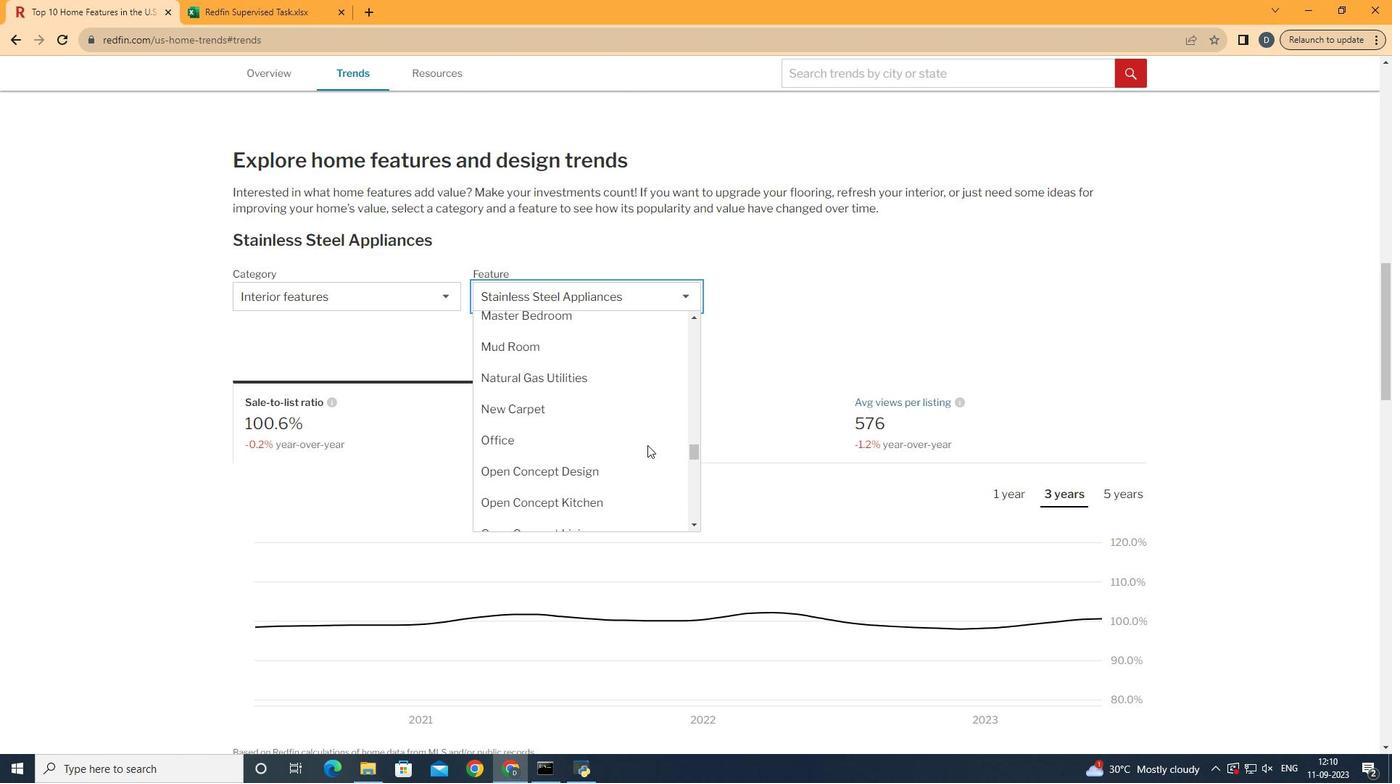 
Action: Mouse scrolled (647, 446) with delta (0, 0)
Screenshot: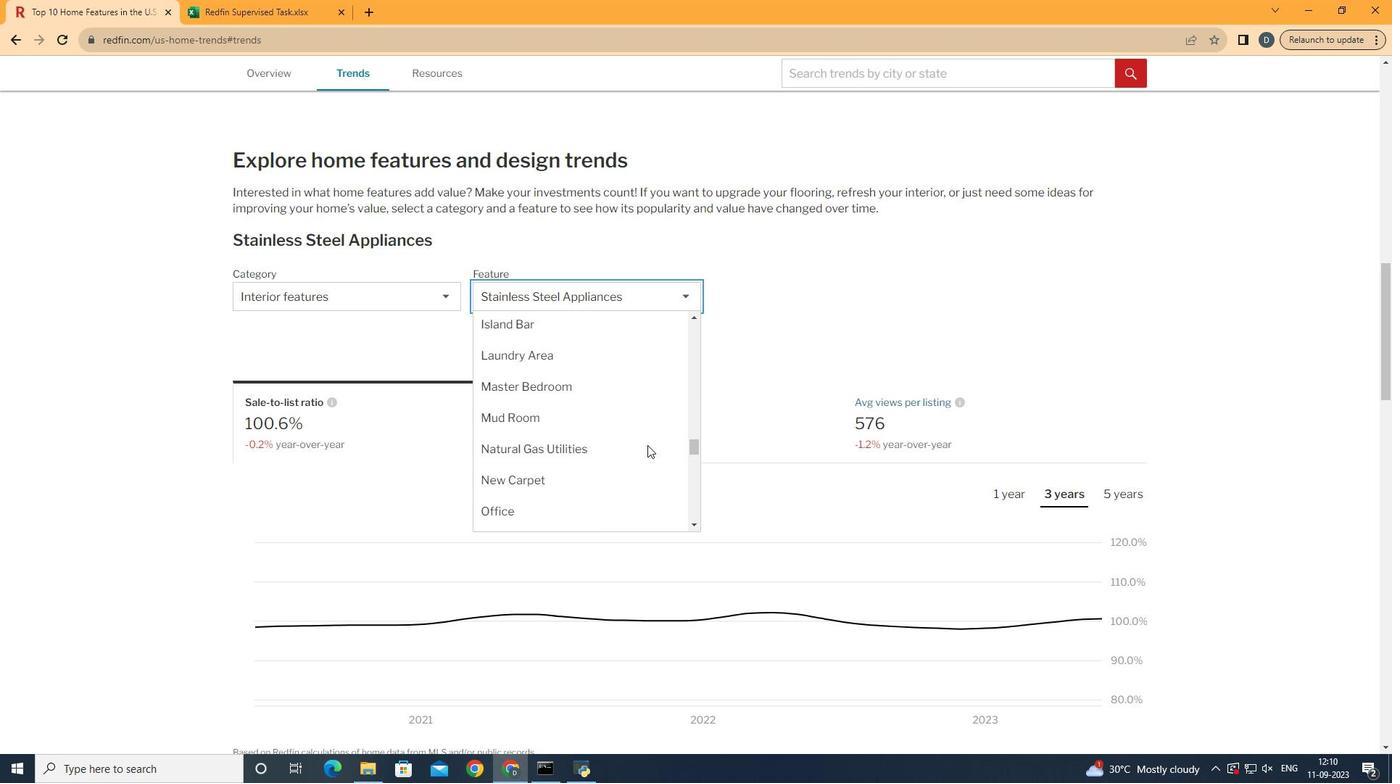 
Action: Mouse scrolled (647, 446) with delta (0, 0)
Screenshot: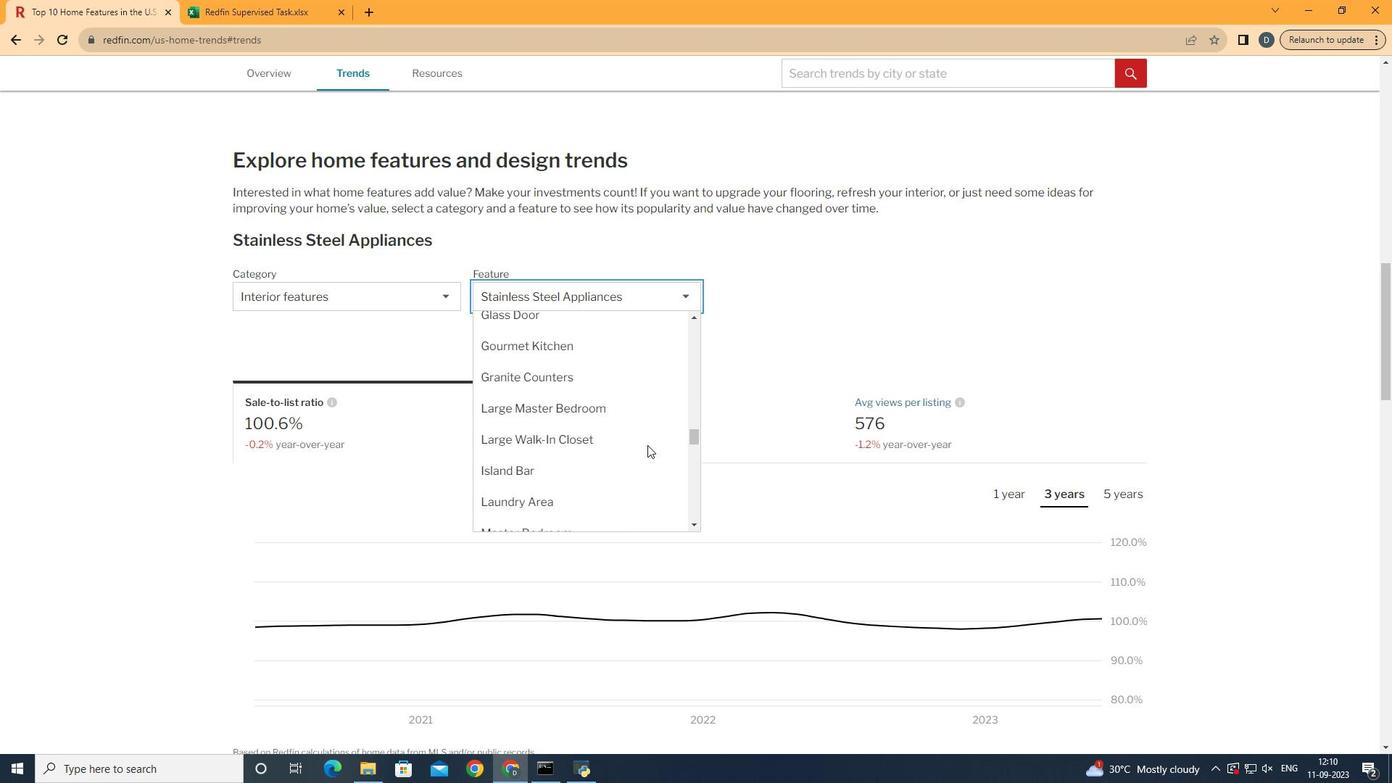 
Action: Mouse scrolled (647, 446) with delta (0, 0)
Screenshot: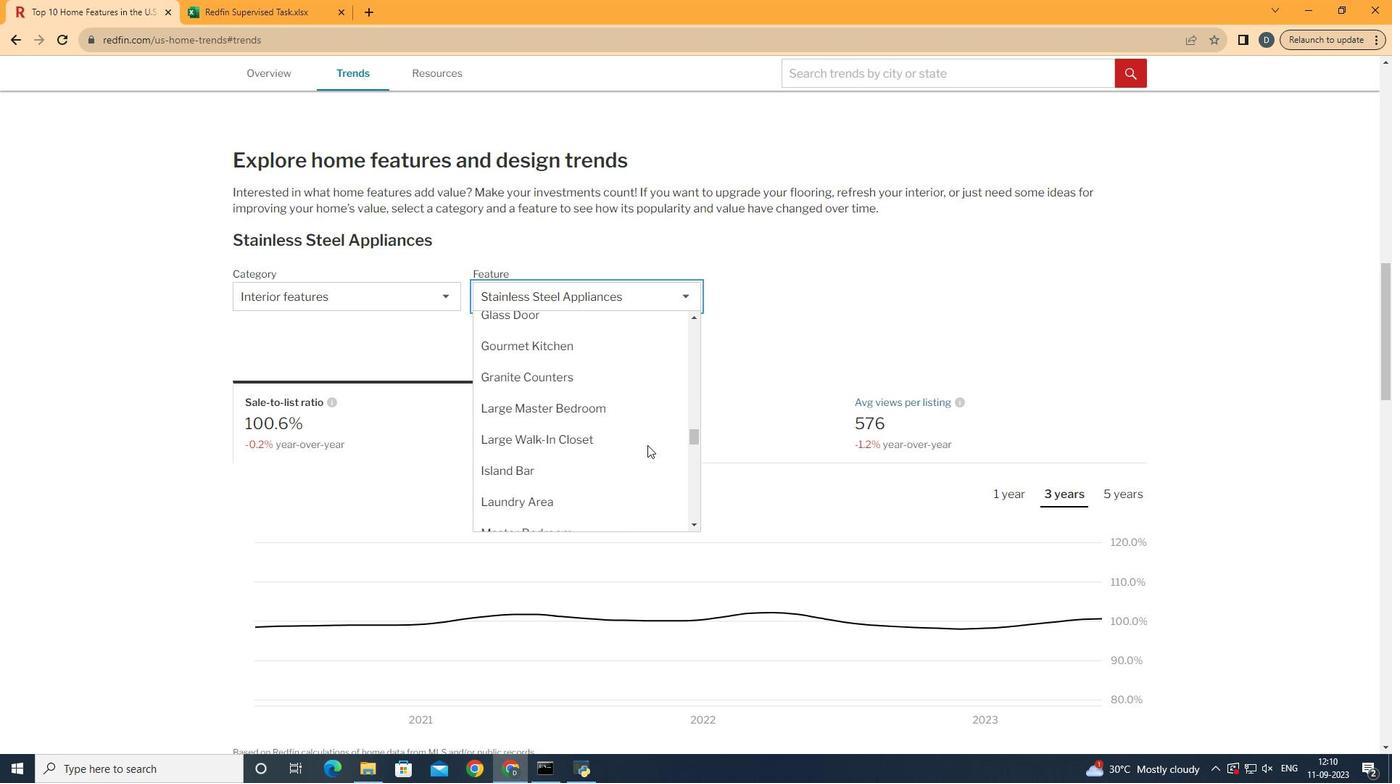 
Action: Mouse scrolled (647, 446) with delta (0, 0)
Screenshot: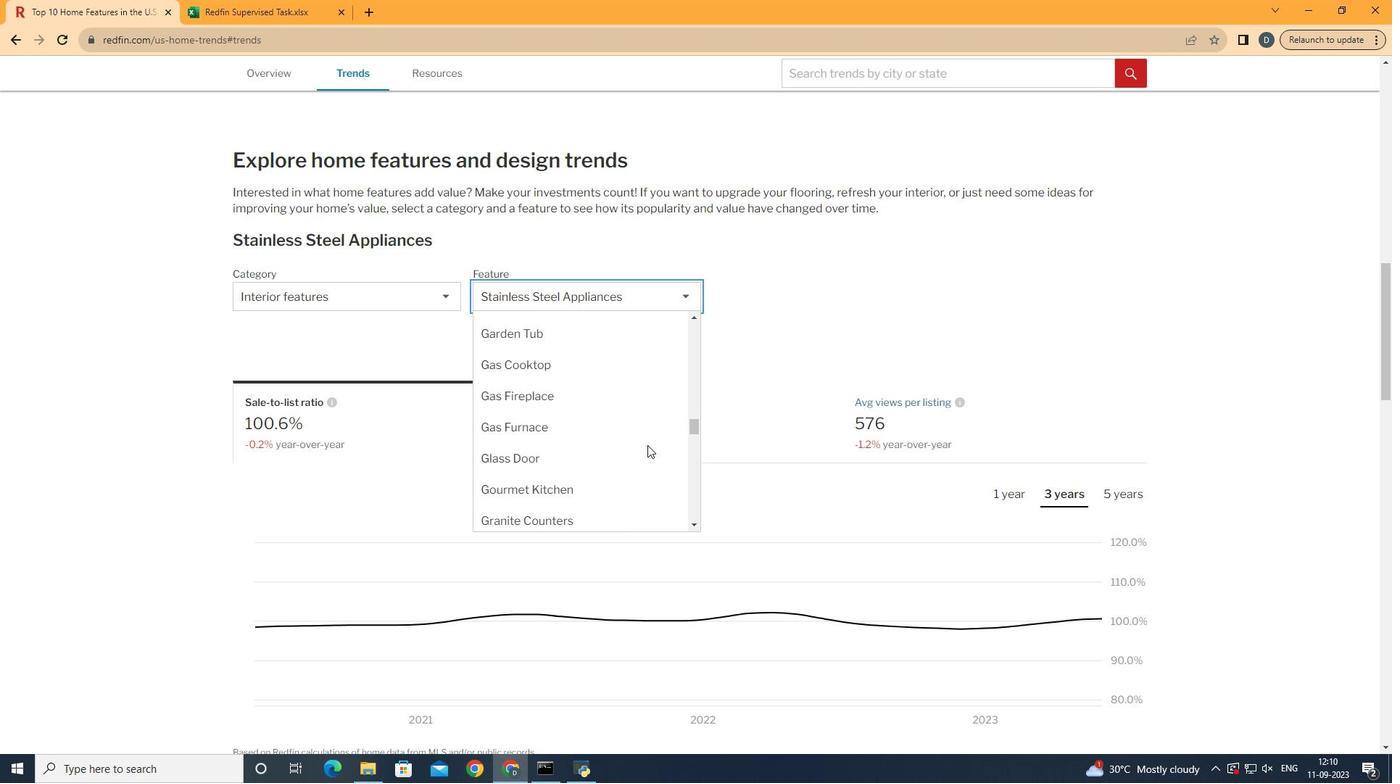 
Action: Mouse scrolled (647, 446) with delta (0, 0)
Screenshot: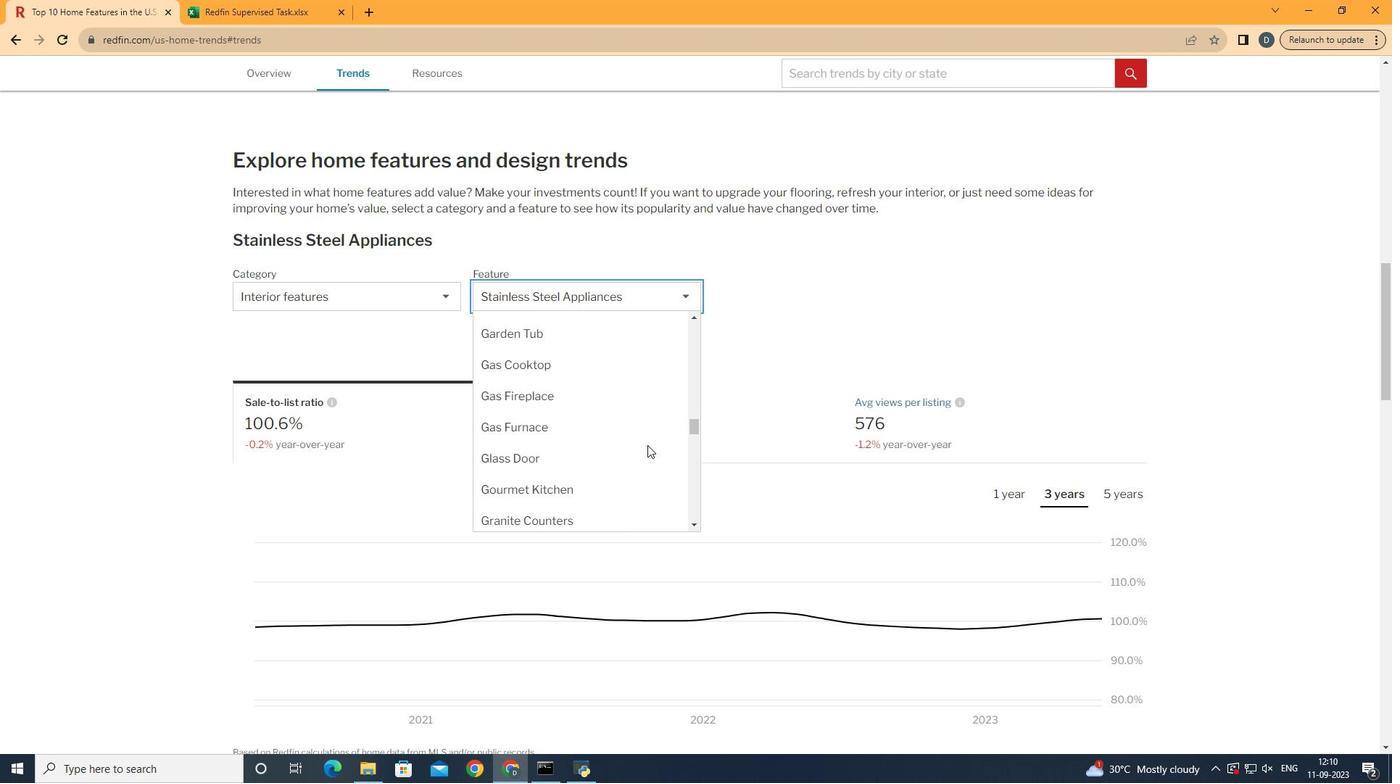 
Action: Mouse moved to (647, 445)
Screenshot: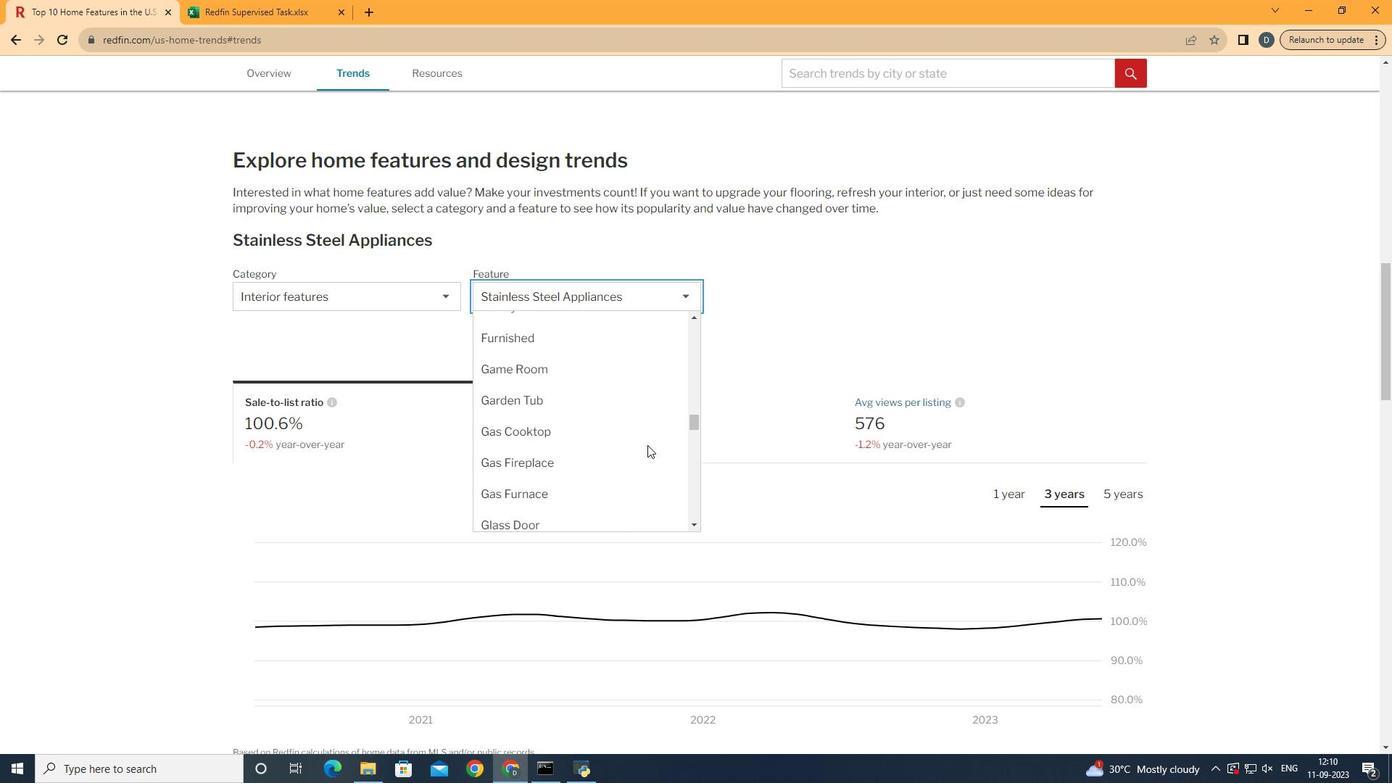 
Action: Mouse scrolled (647, 446) with delta (0, 0)
Screenshot: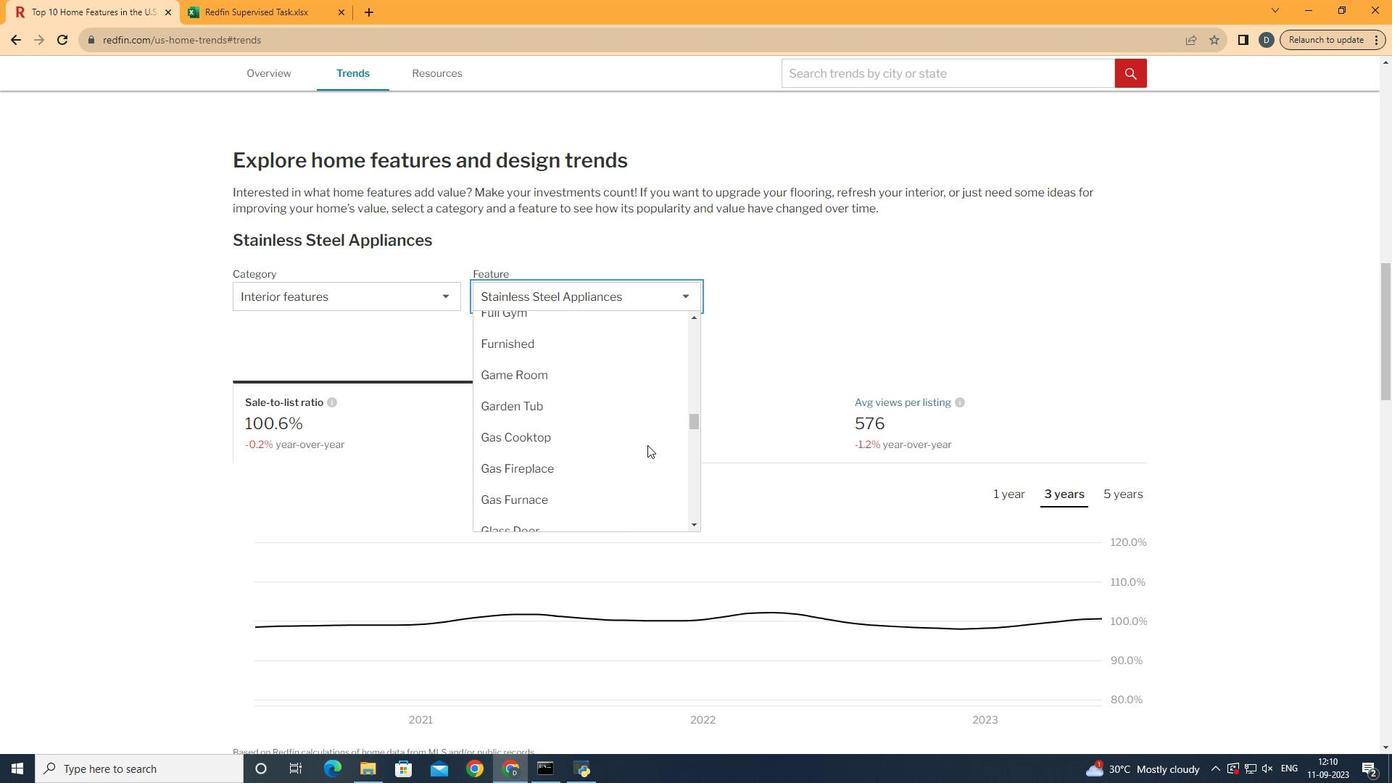
Action: Mouse scrolled (647, 446) with delta (0, 0)
Screenshot: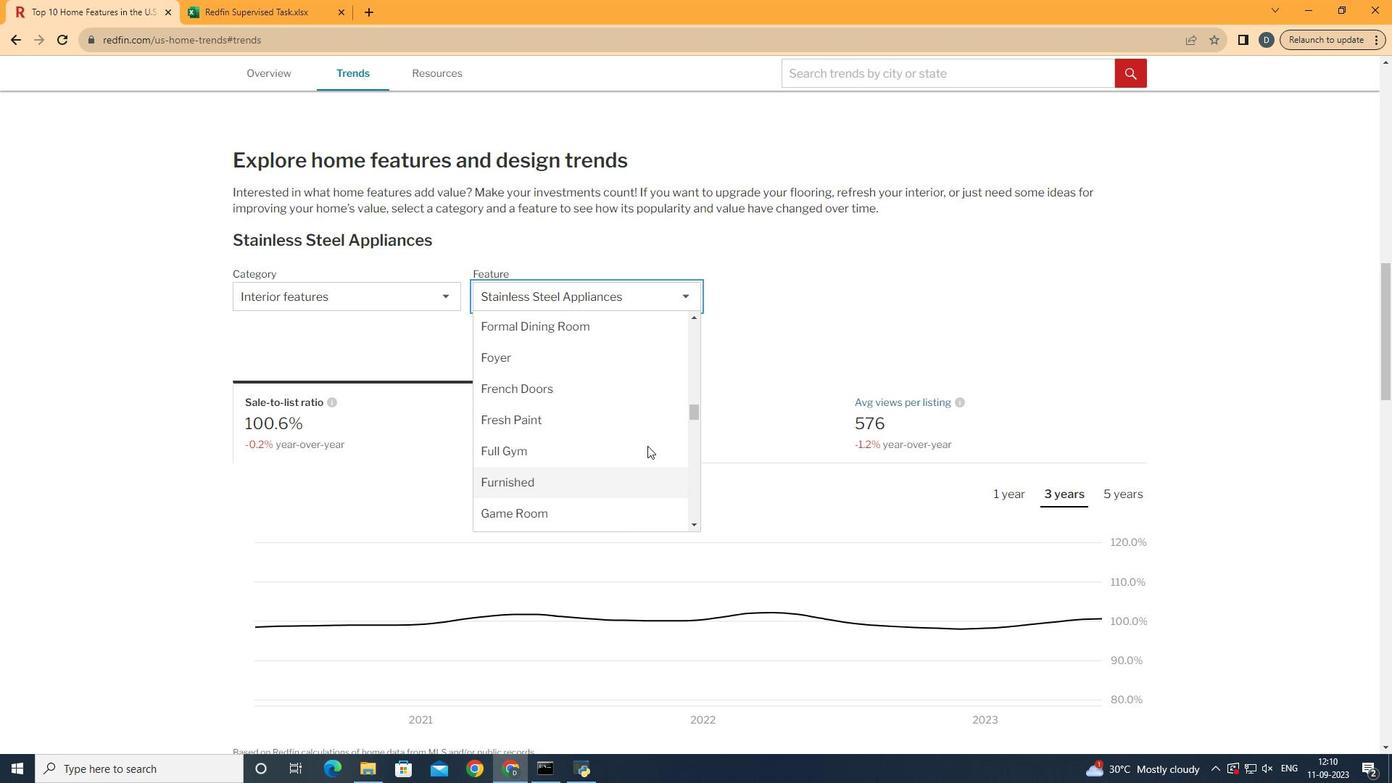 
Action: Mouse scrolled (647, 446) with delta (0, 0)
Screenshot: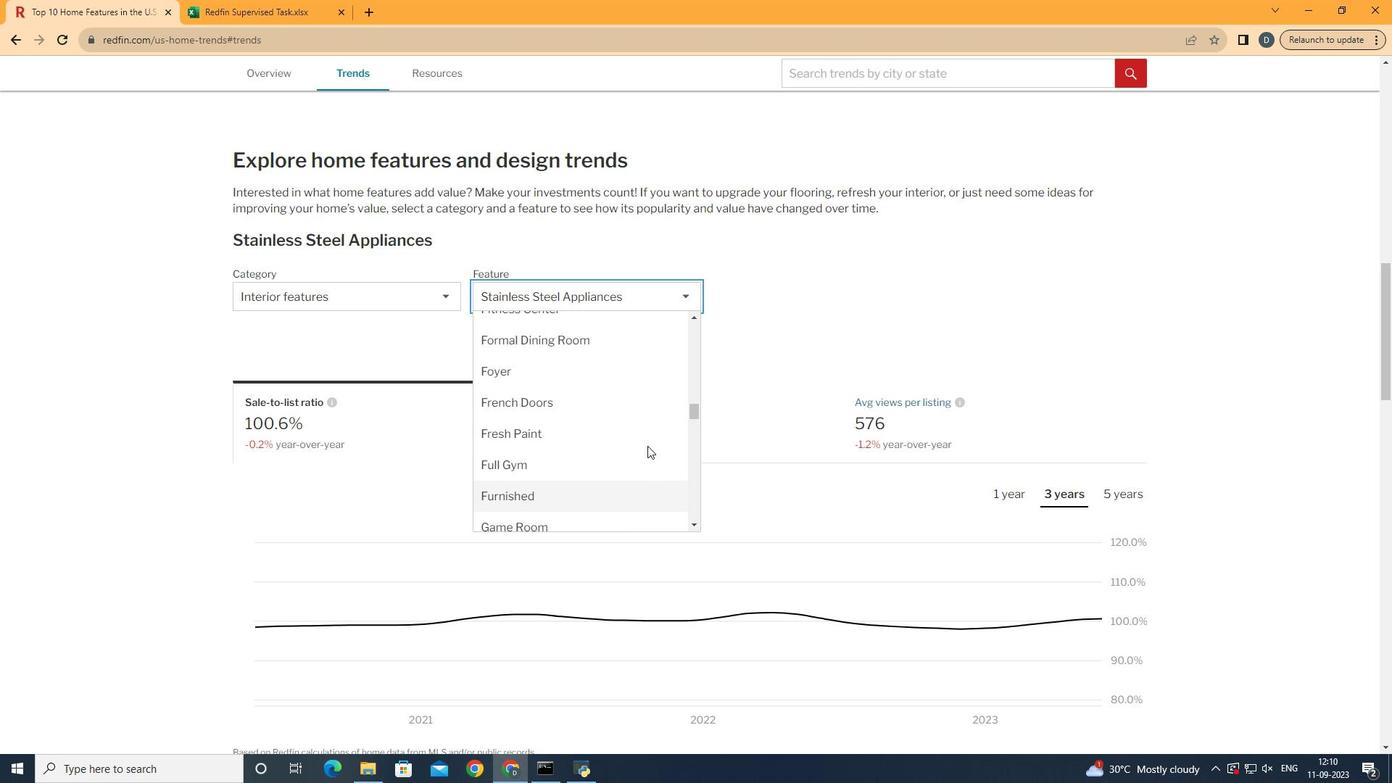 
Action: Mouse moved to (647, 446)
Screenshot: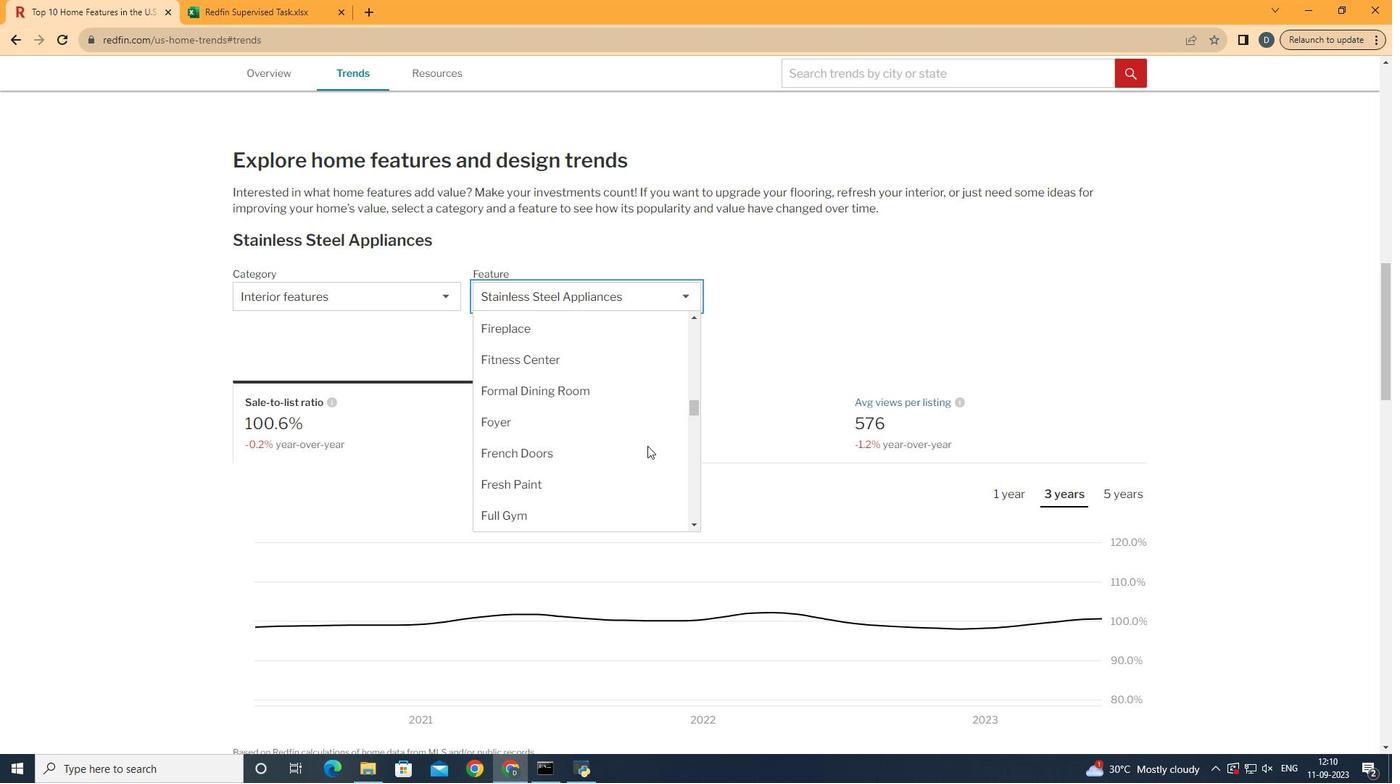 
Action: Mouse scrolled (647, 446) with delta (0, 0)
Screenshot: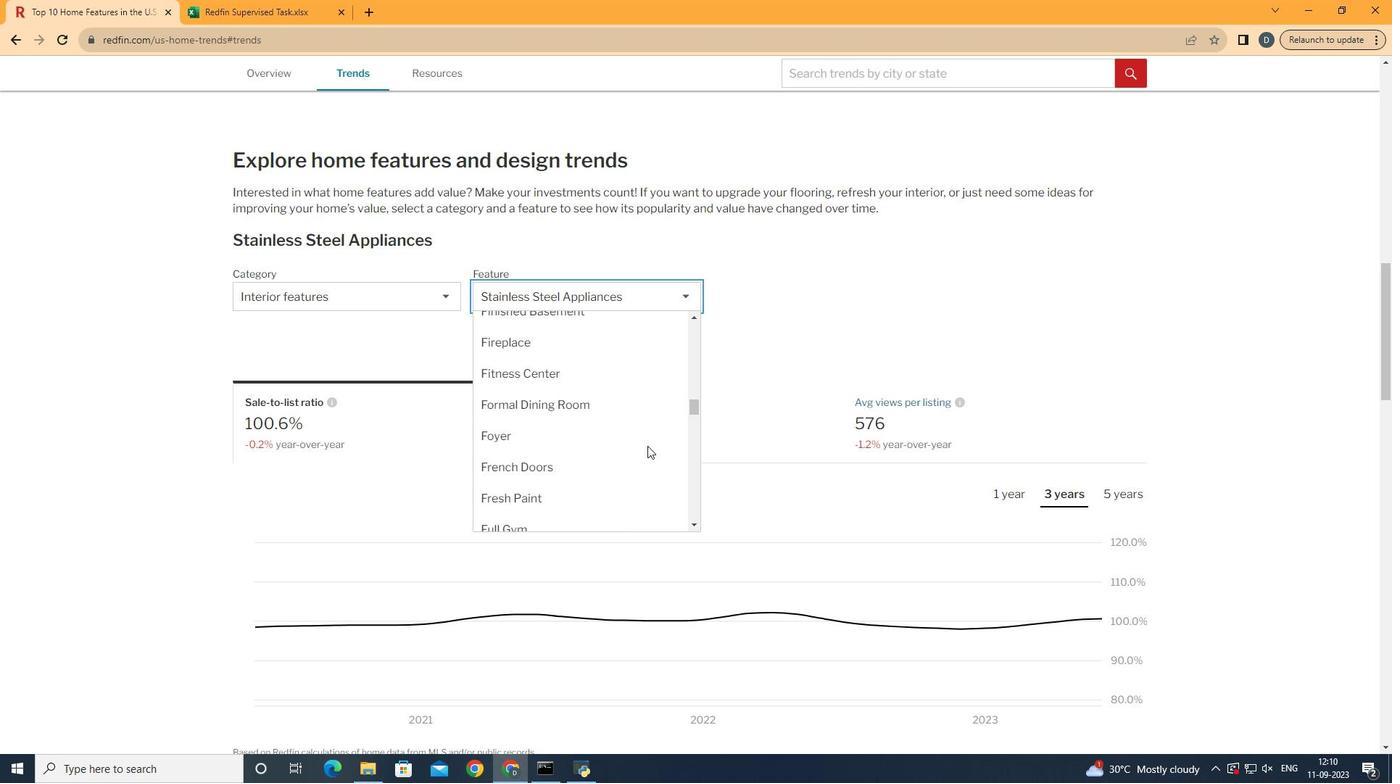 
Action: Mouse scrolled (647, 446) with delta (0, 0)
Screenshot: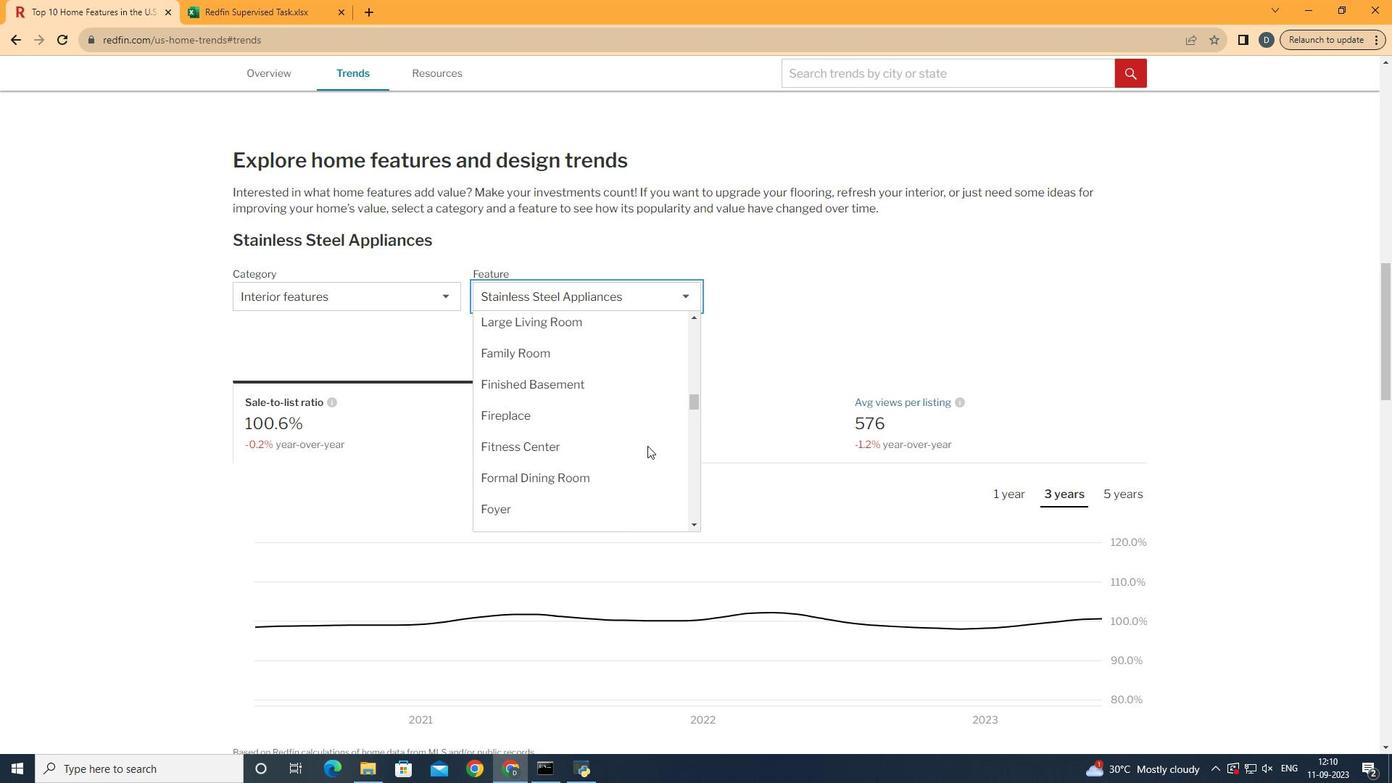 
Action: Mouse moved to (647, 446)
Screenshot: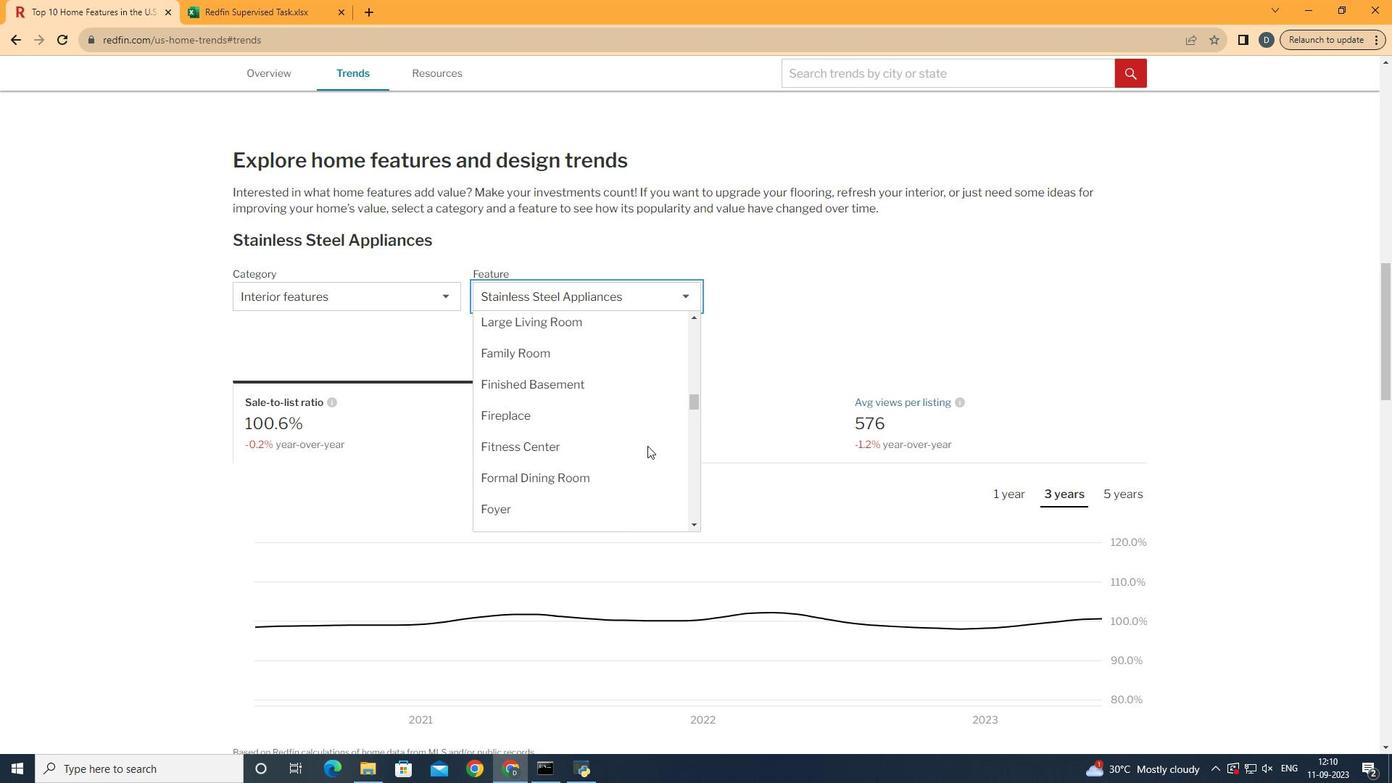 
Action: Mouse scrolled (647, 446) with delta (0, 0)
Screenshot: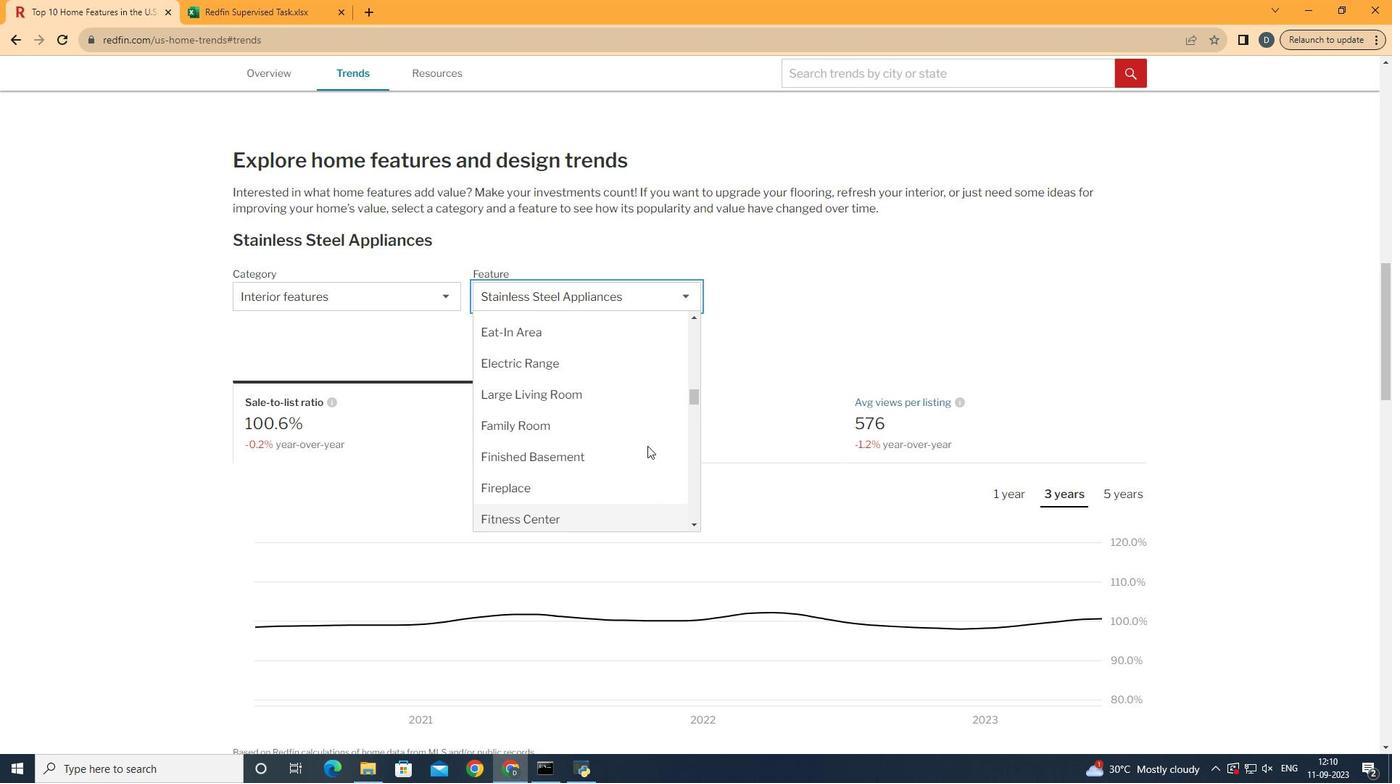 
Action: Mouse scrolled (647, 446) with delta (0, 0)
Screenshot: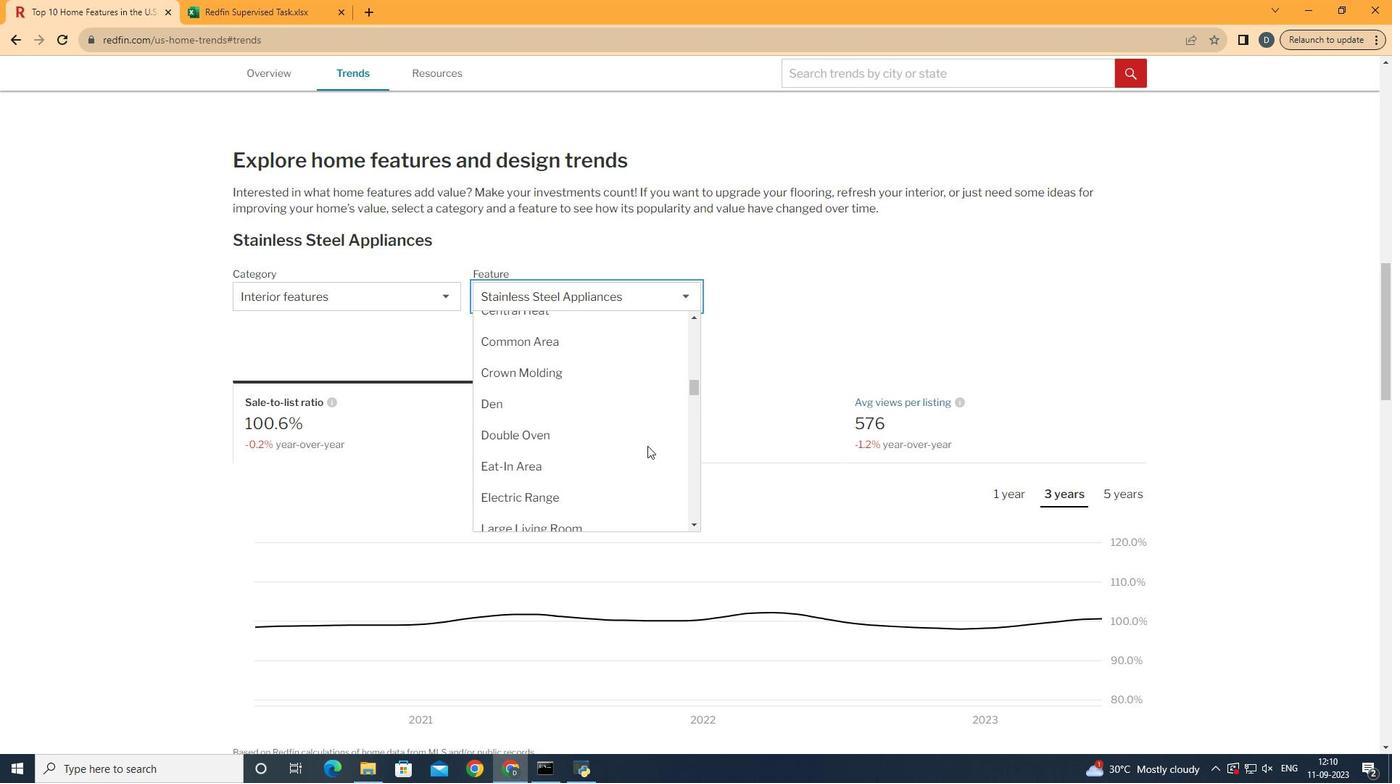 
Action: Mouse scrolled (647, 446) with delta (0, 0)
Screenshot: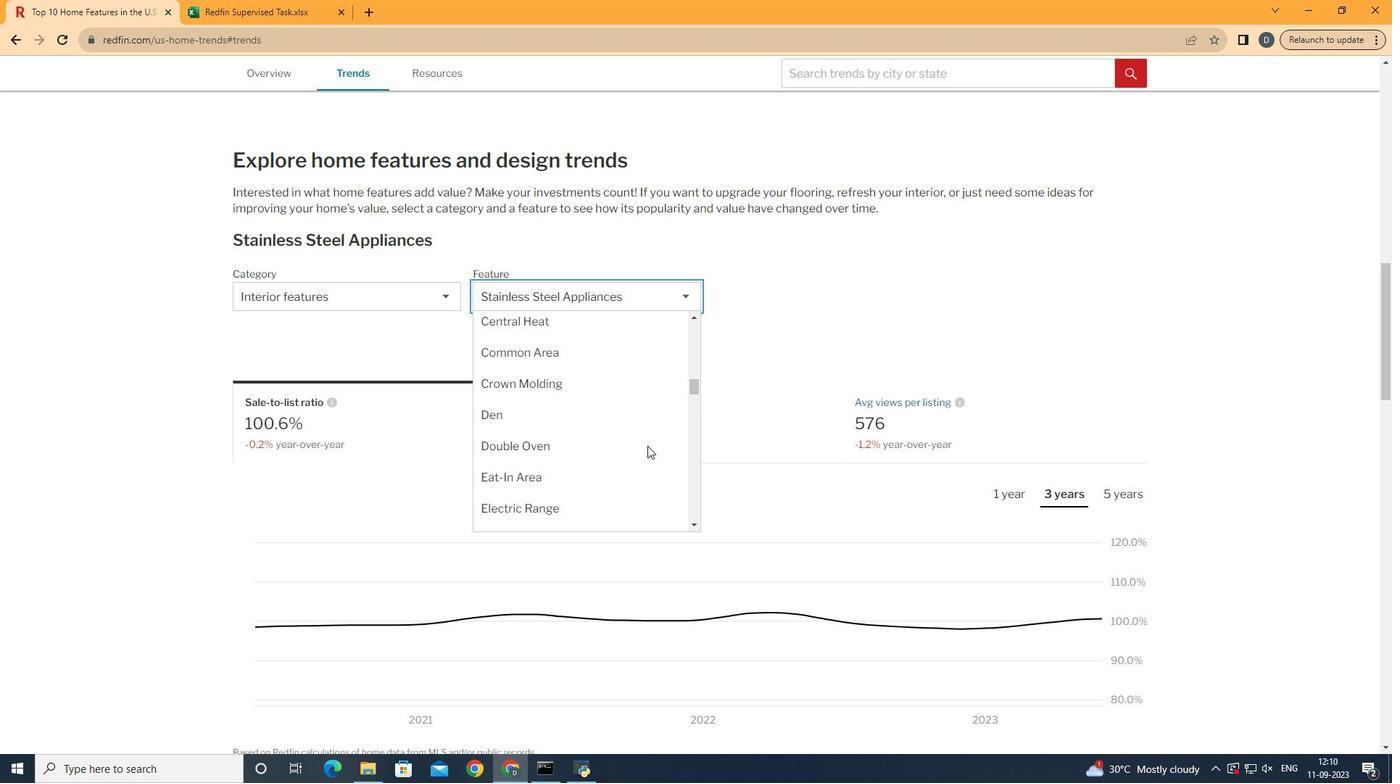 
Action: Mouse moved to (646, 444)
Screenshot: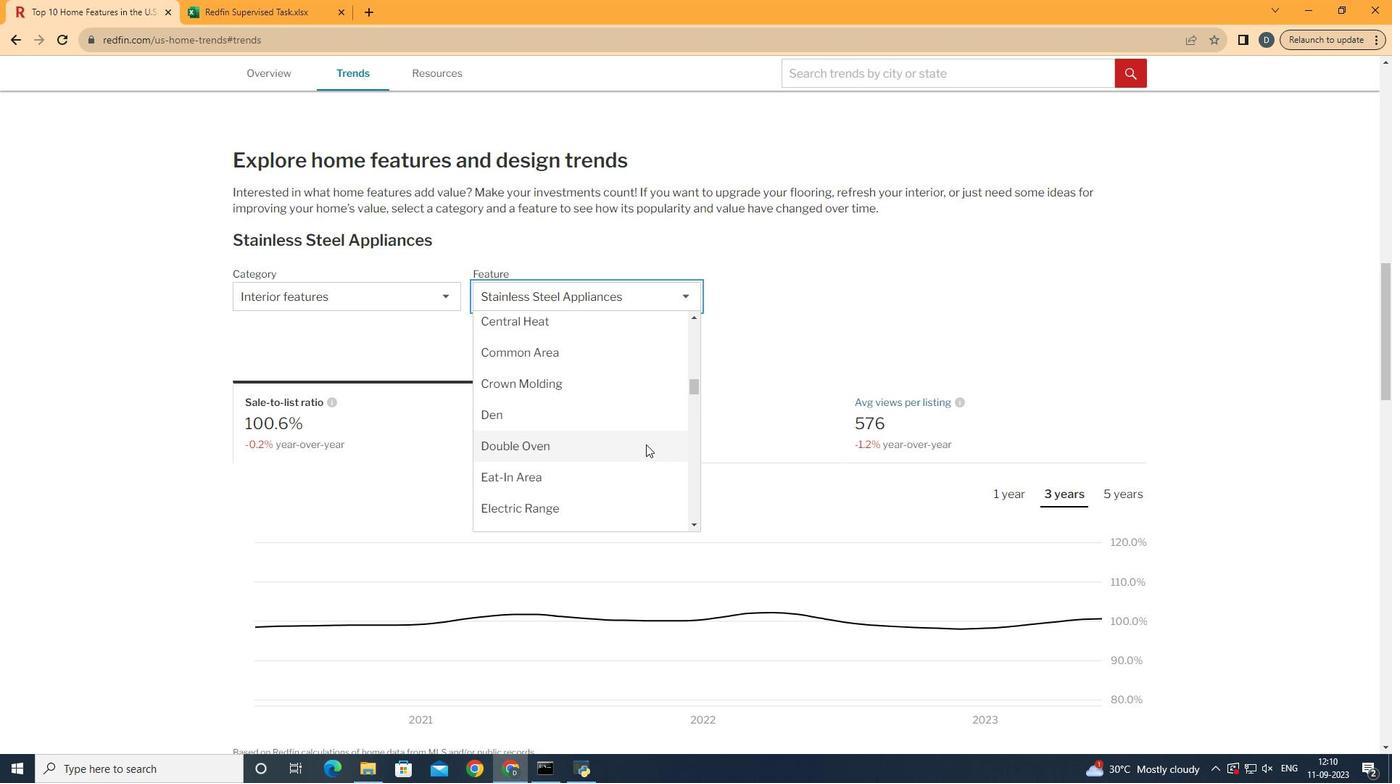 
Action: Mouse scrolled (646, 445) with delta (0, 0)
Screenshot: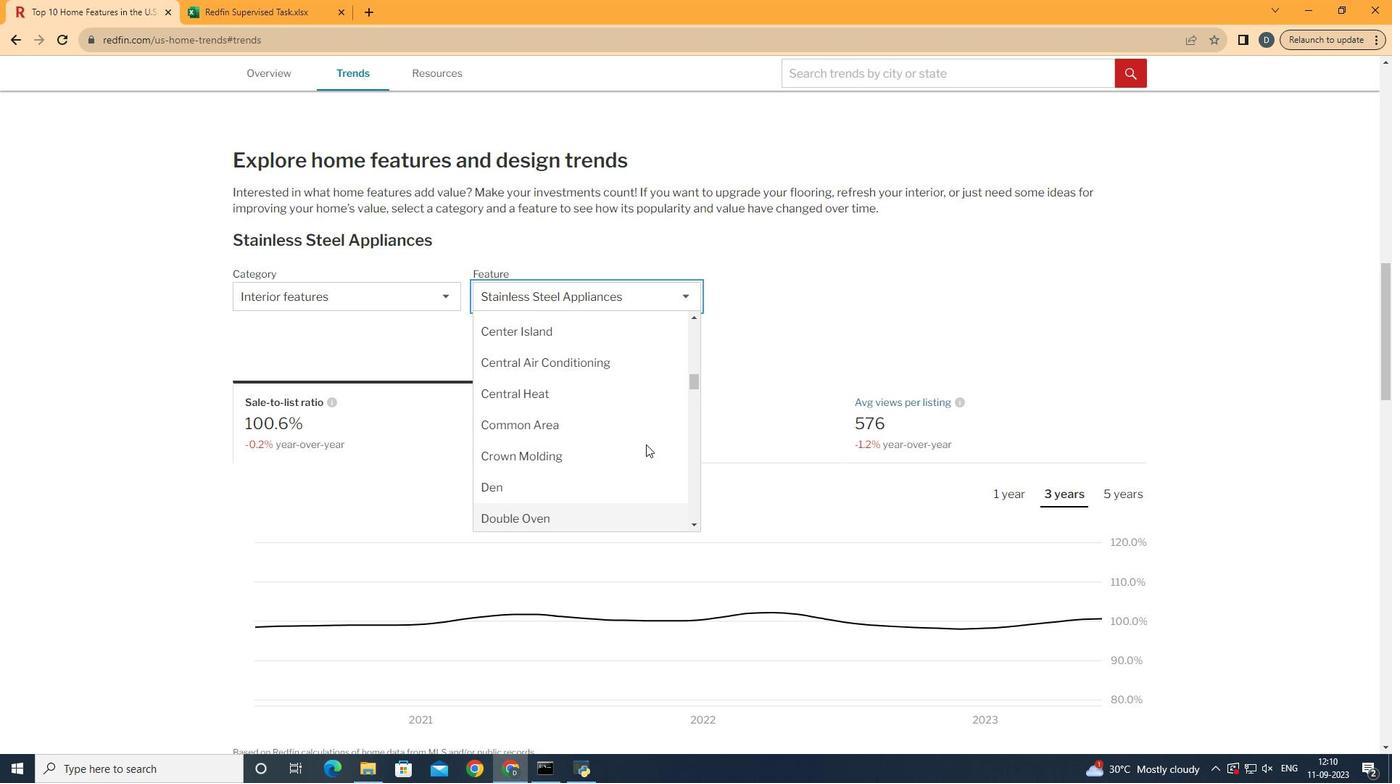 
Action: Mouse moved to (643, 462)
Screenshot: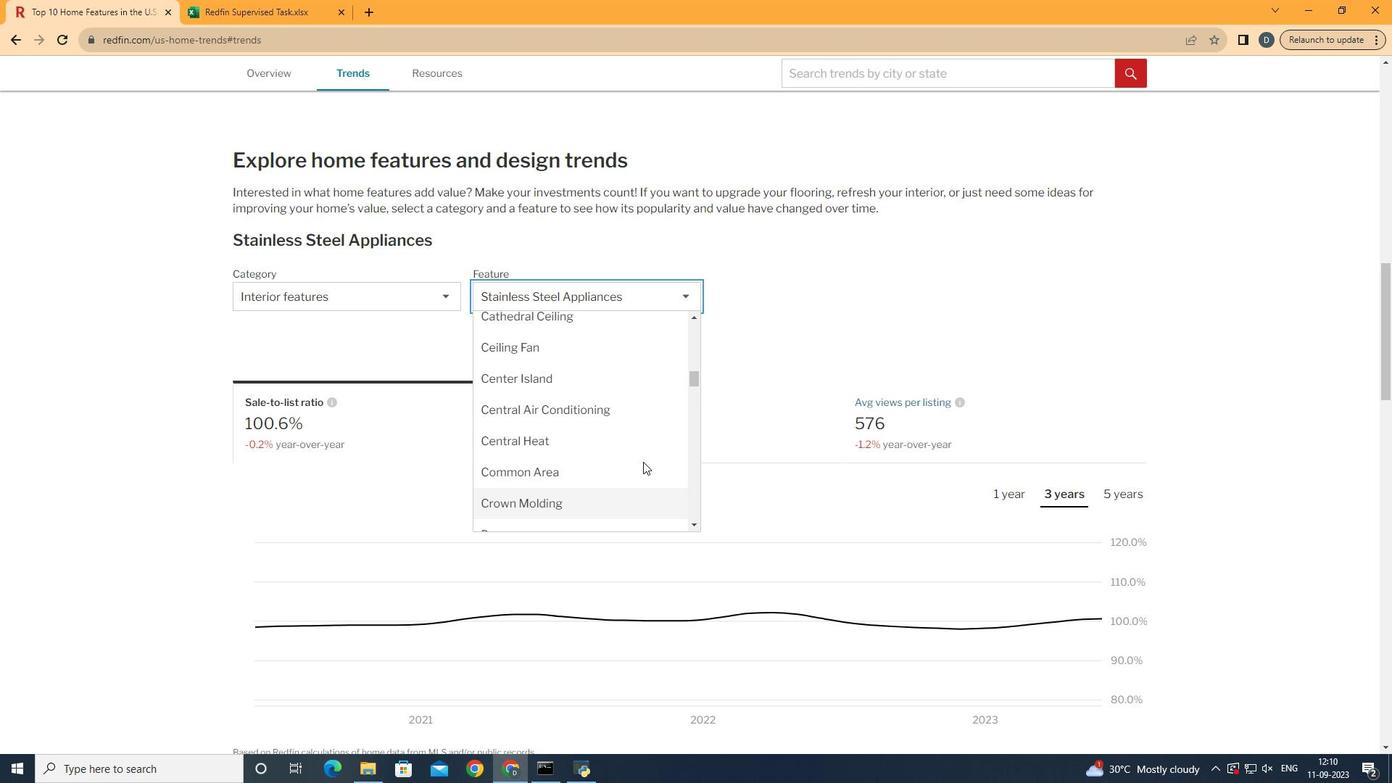 
Action: Mouse scrolled (643, 462) with delta (0, 0)
Screenshot: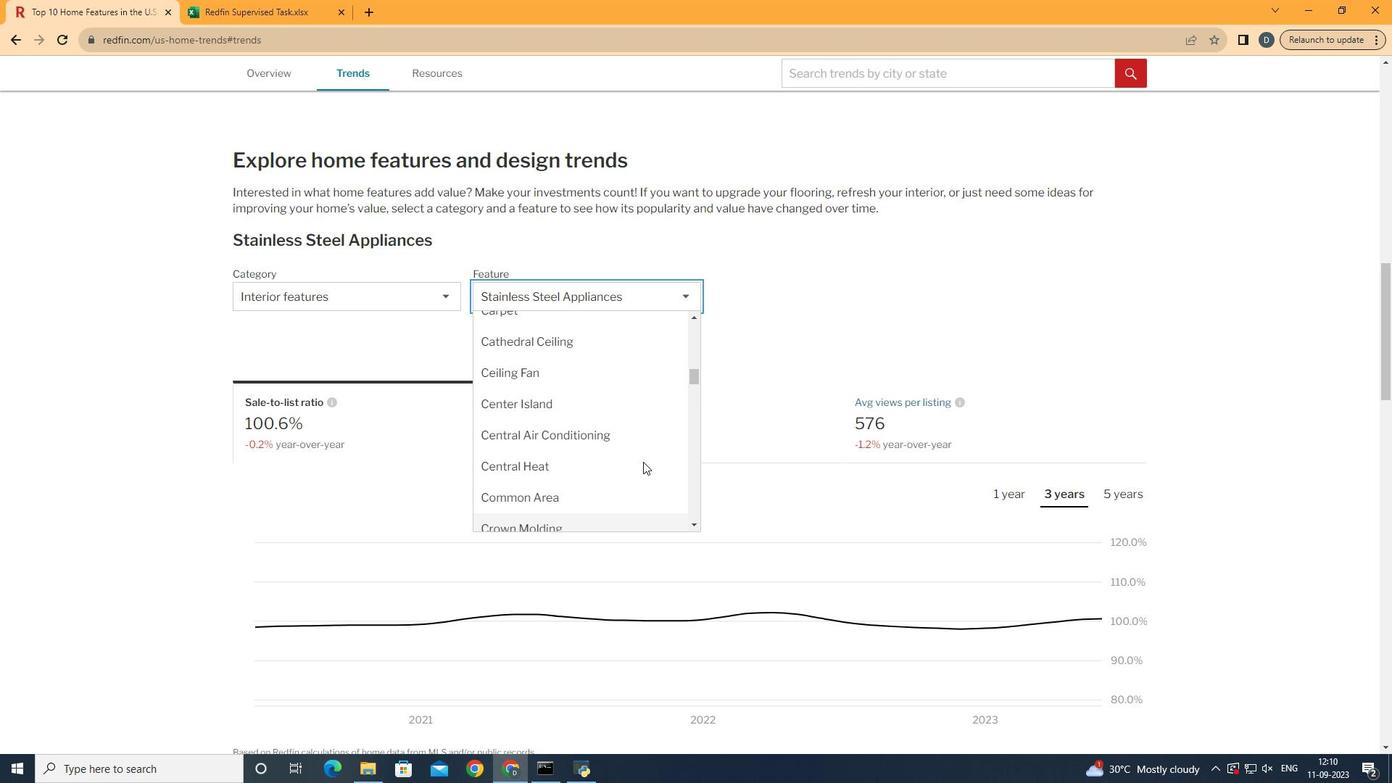 
Action: Mouse moved to (680, 393)
Screenshot: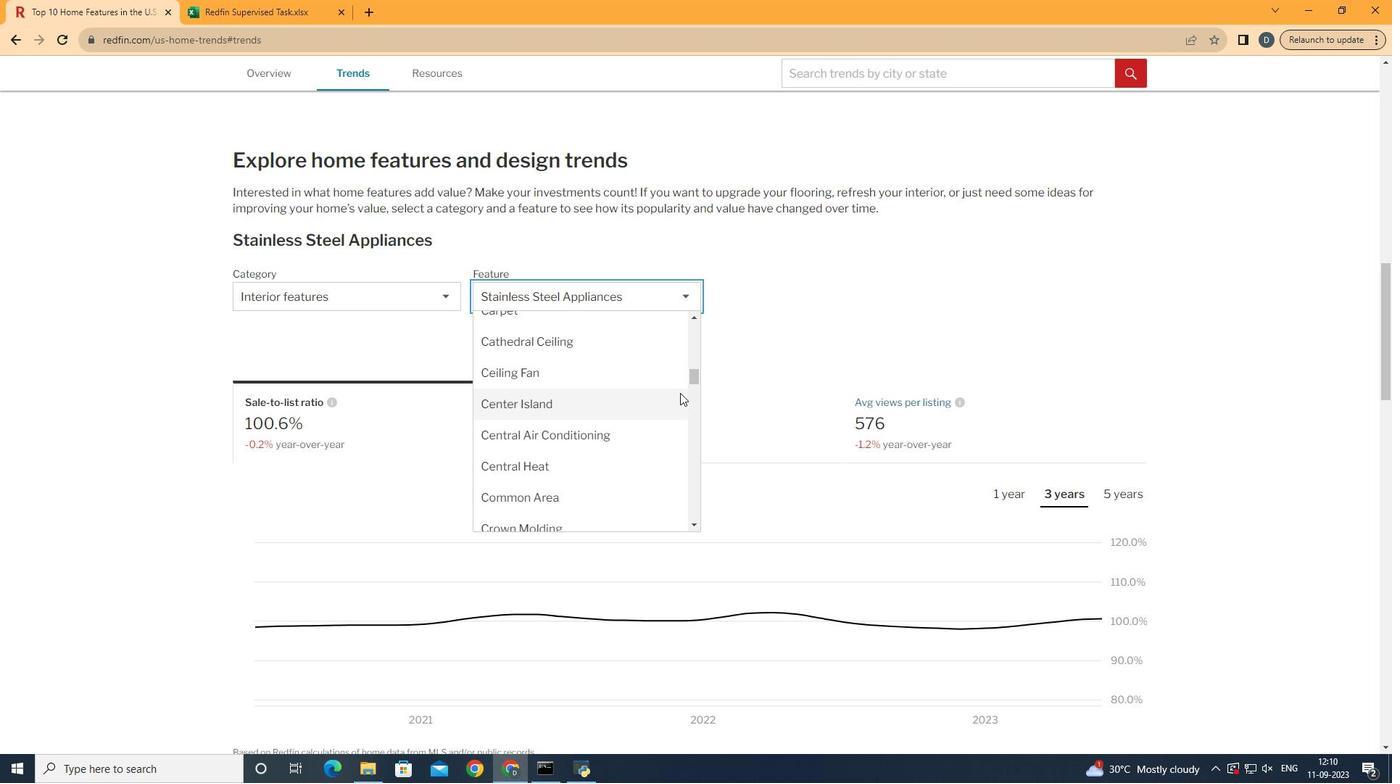 
Action: Mouse scrolled (680, 393) with delta (0, 0)
Screenshot: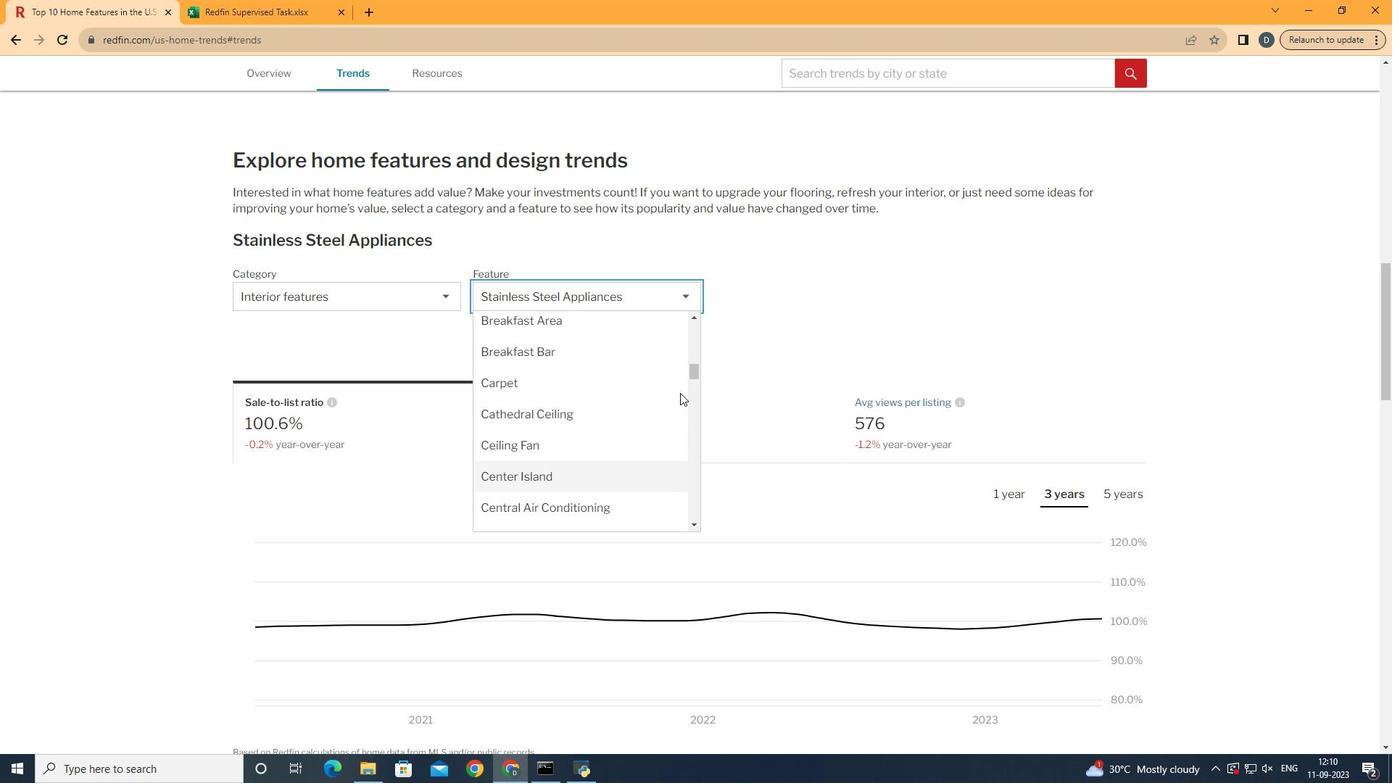 
Action: Mouse moved to (597, 385)
Screenshot: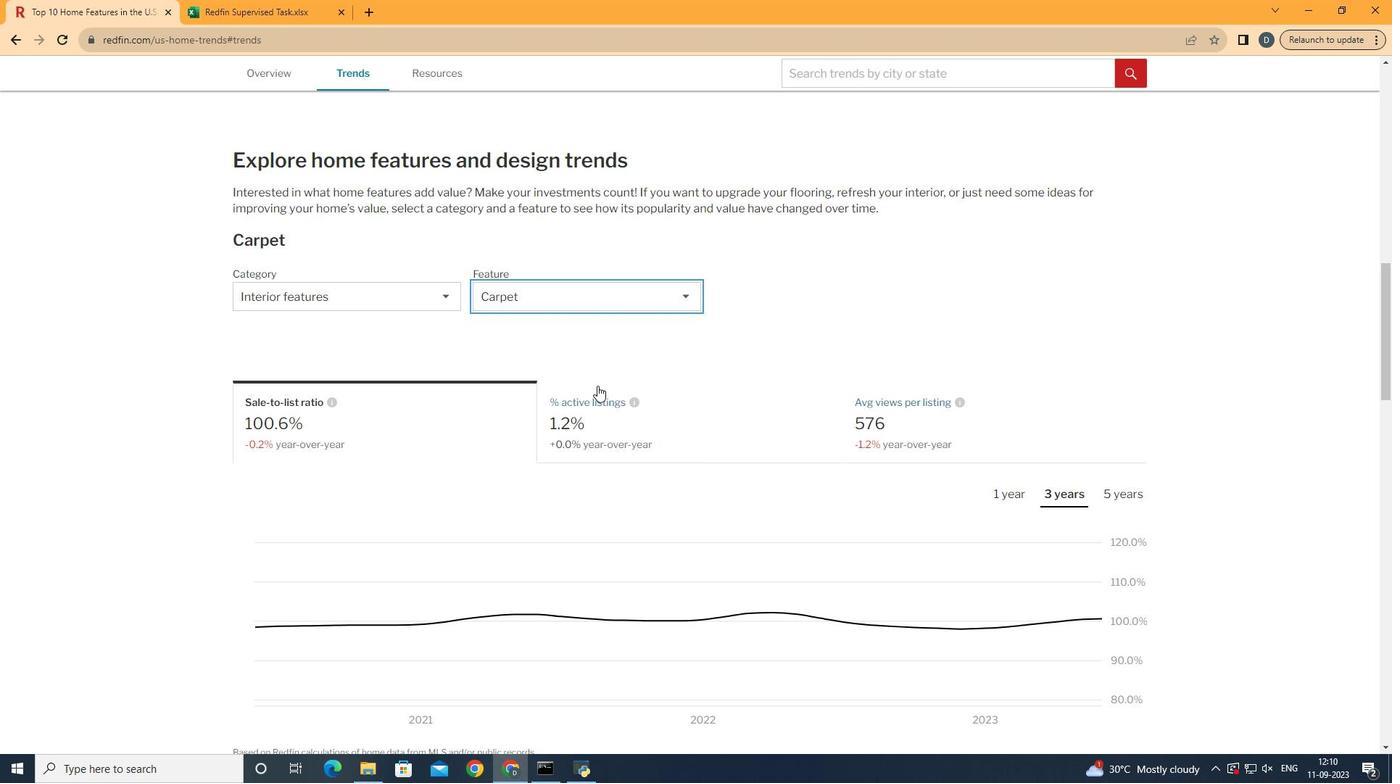 
Action: Mouse pressed left at (597, 385)
Screenshot: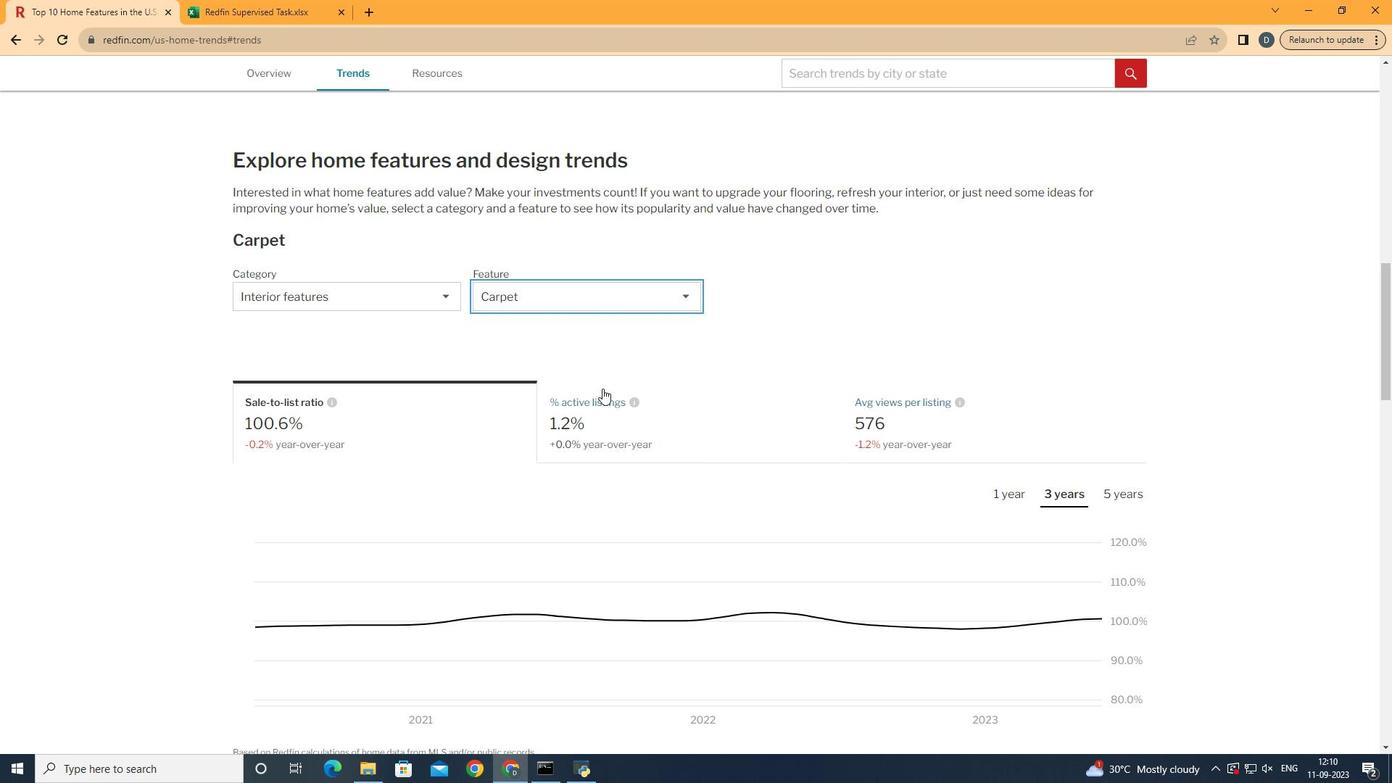 
Action: Mouse moved to (842, 327)
Screenshot: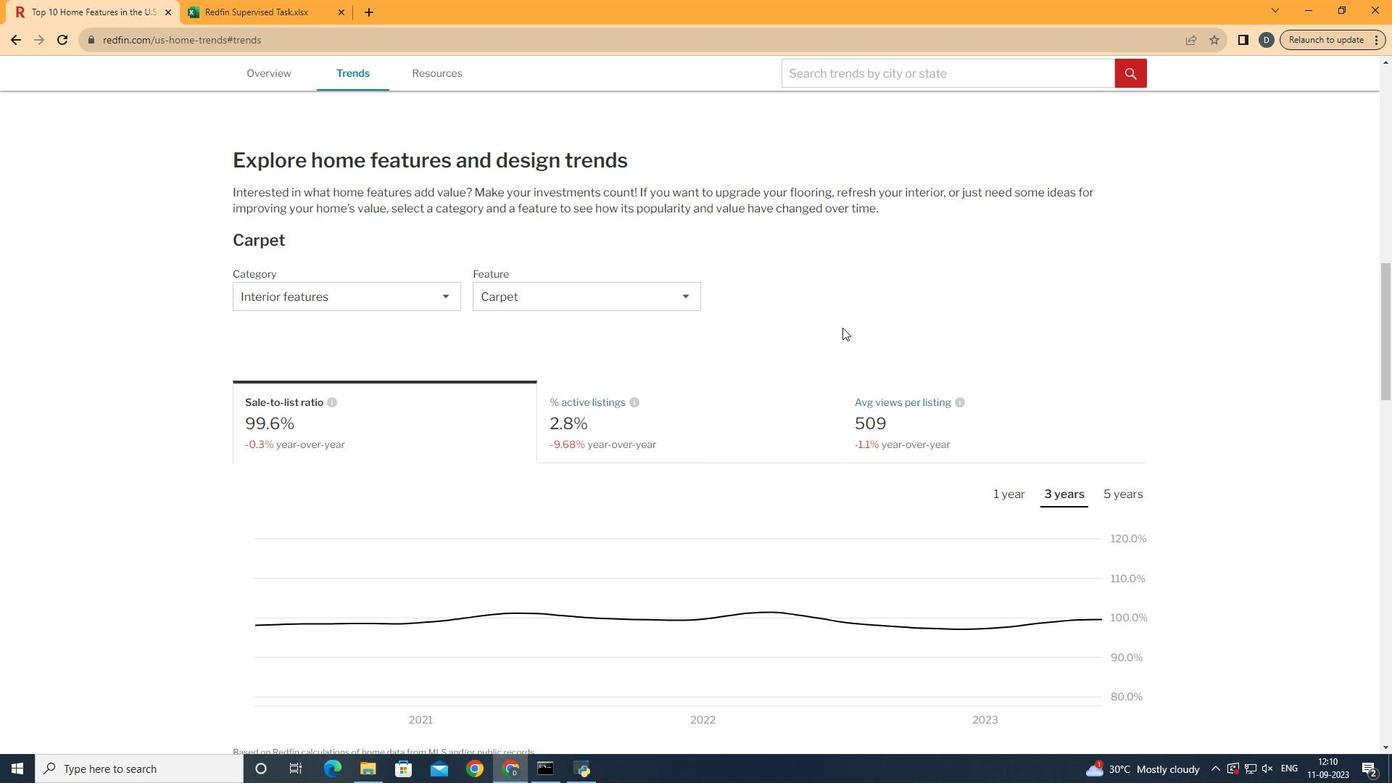 
Action: Mouse pressed left at (842, 327)
Screenshot: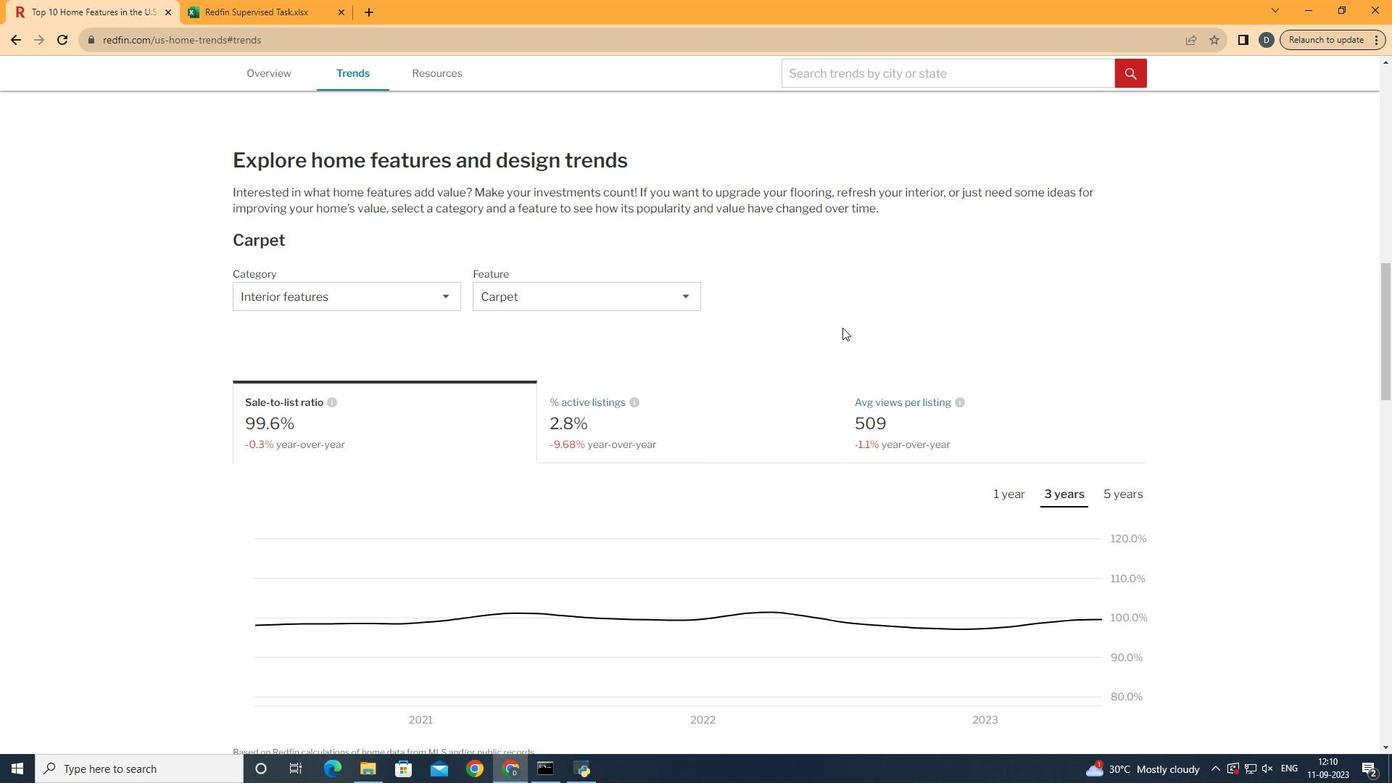 
Action: Mouse moved to (902, 391)
Screenshot: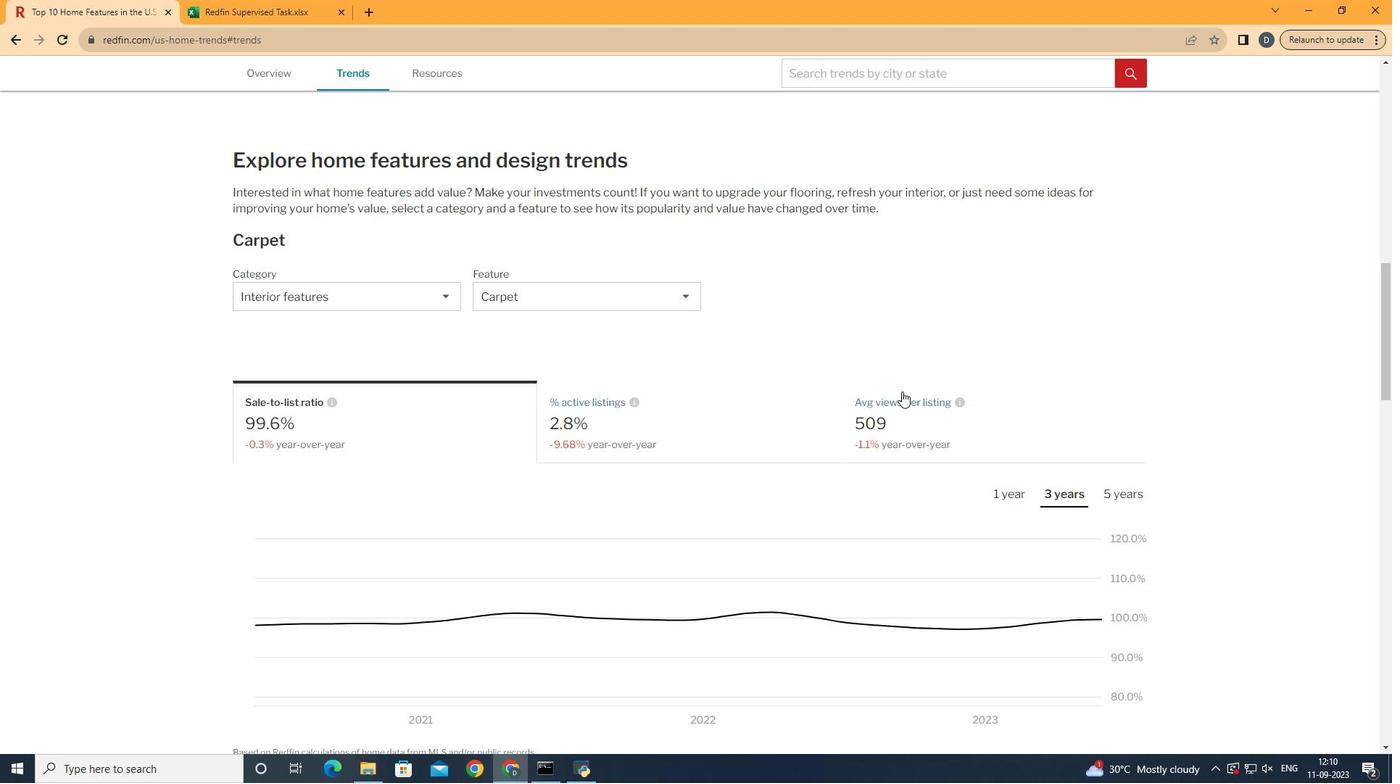 
Action: Mouse scrolled (902, 390) with delta (0, 0)
Screenshot: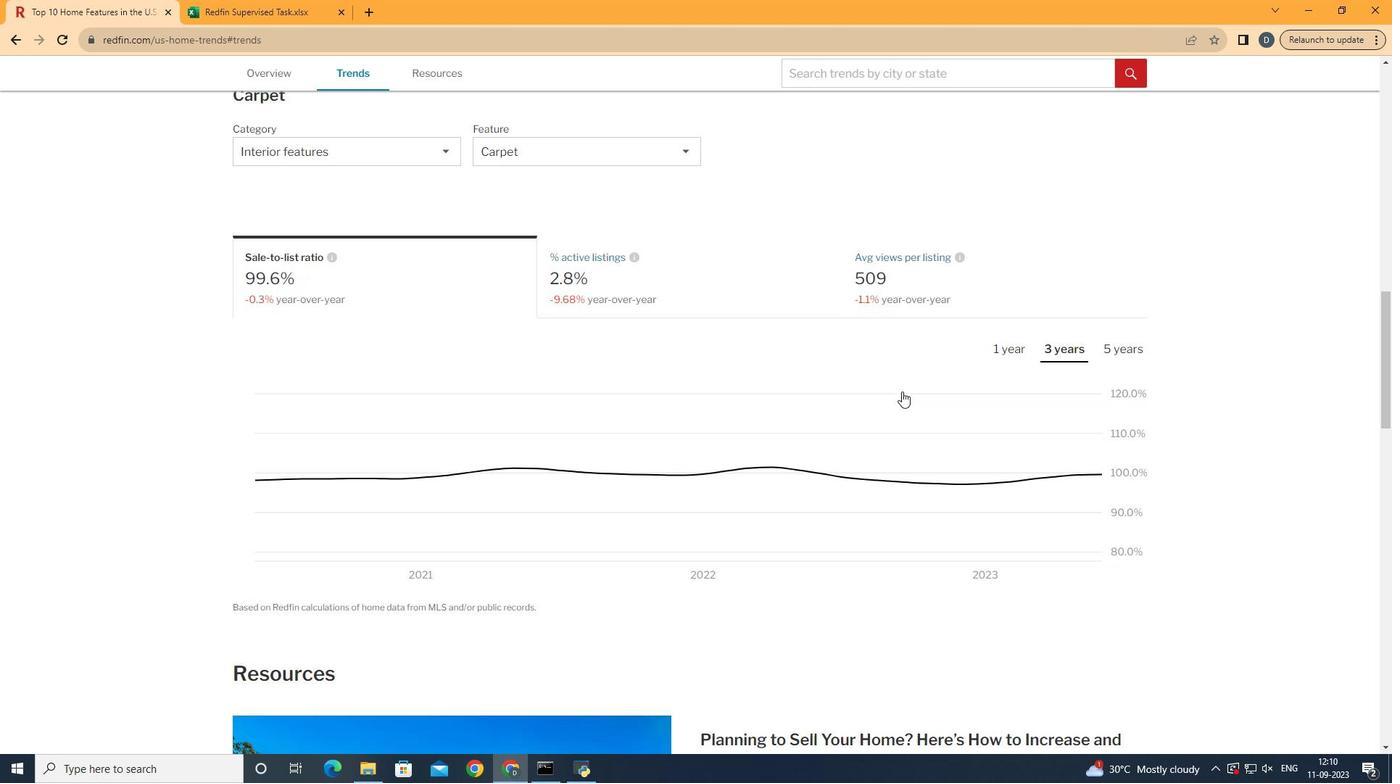 
Action: Mouse scrolled (902, 390) with delta (0, 0)
Screenshot: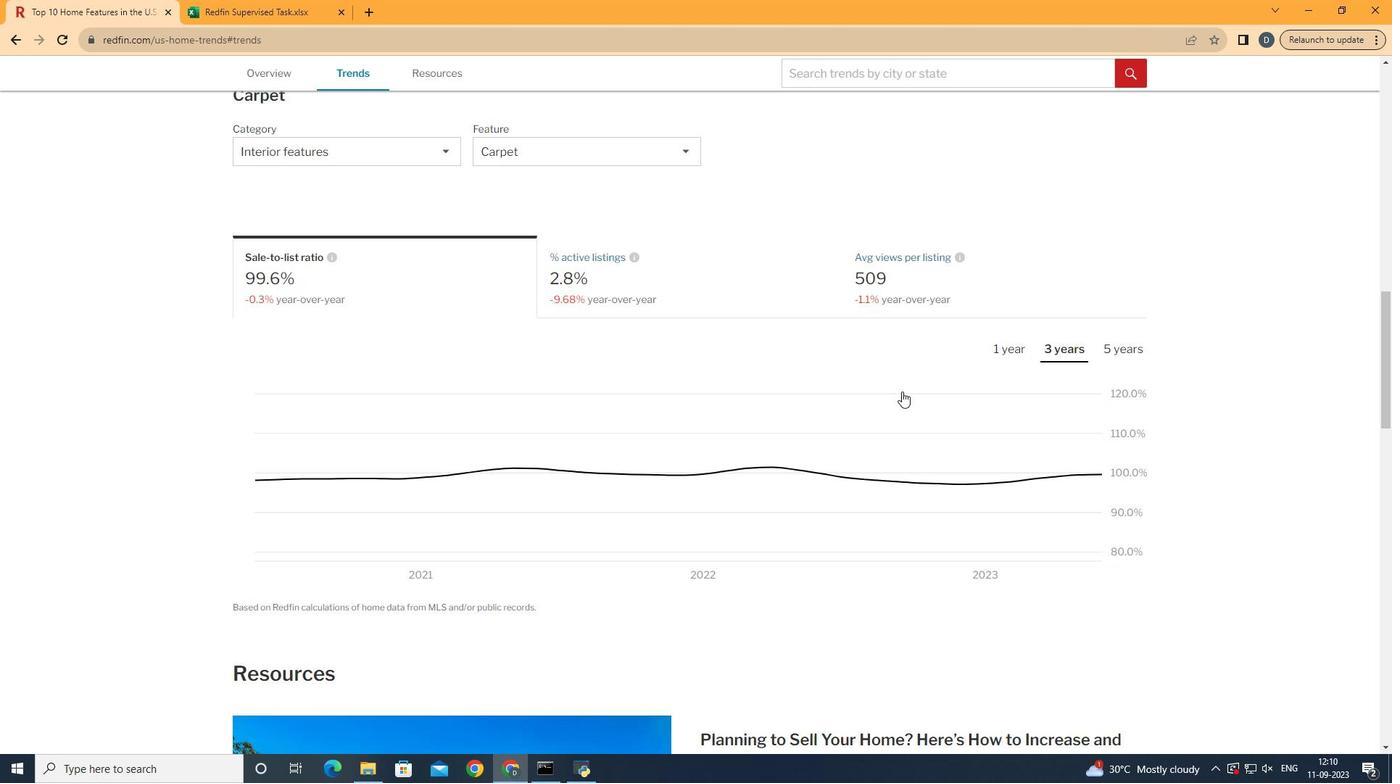 
Action: Mouse moved to (583, 146)
Screenshot: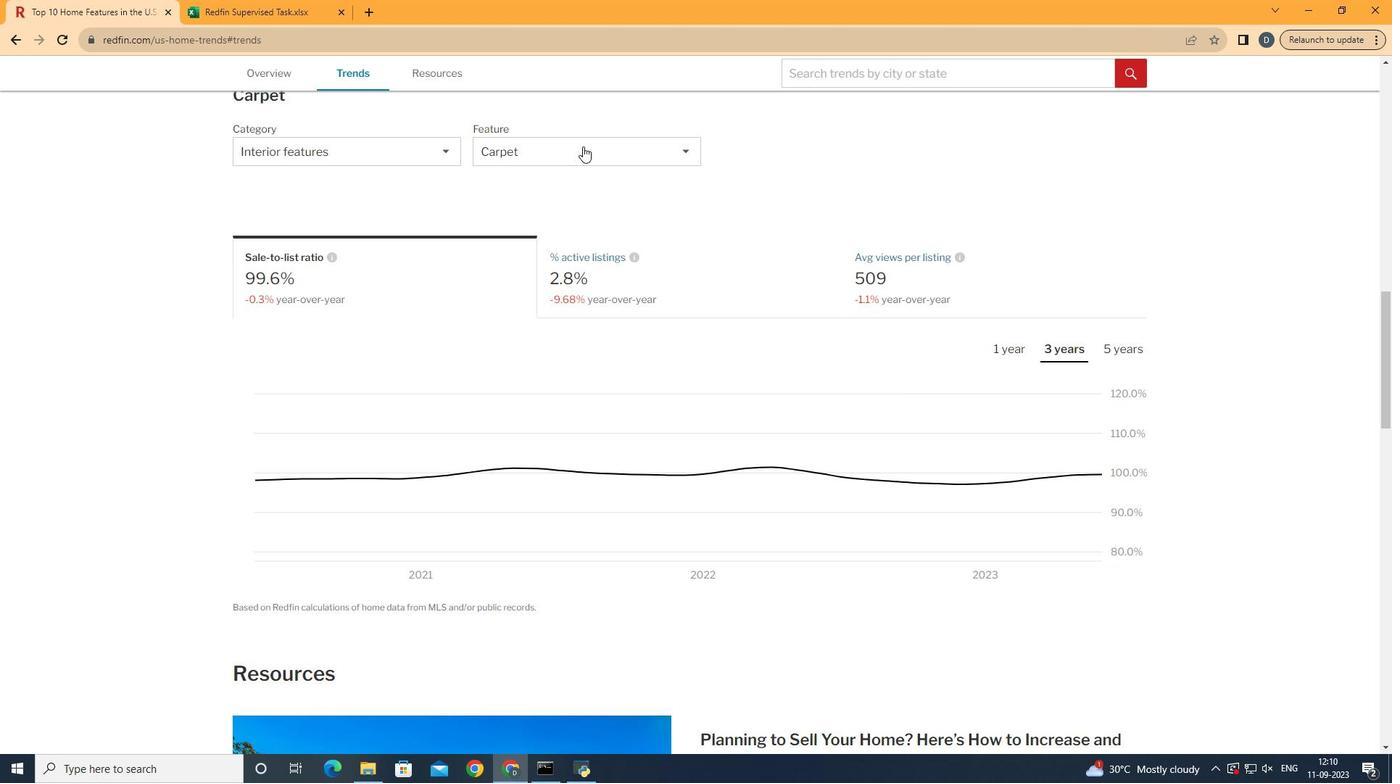 
Action: Mouse pressed left at (583, 146)
Screenshot: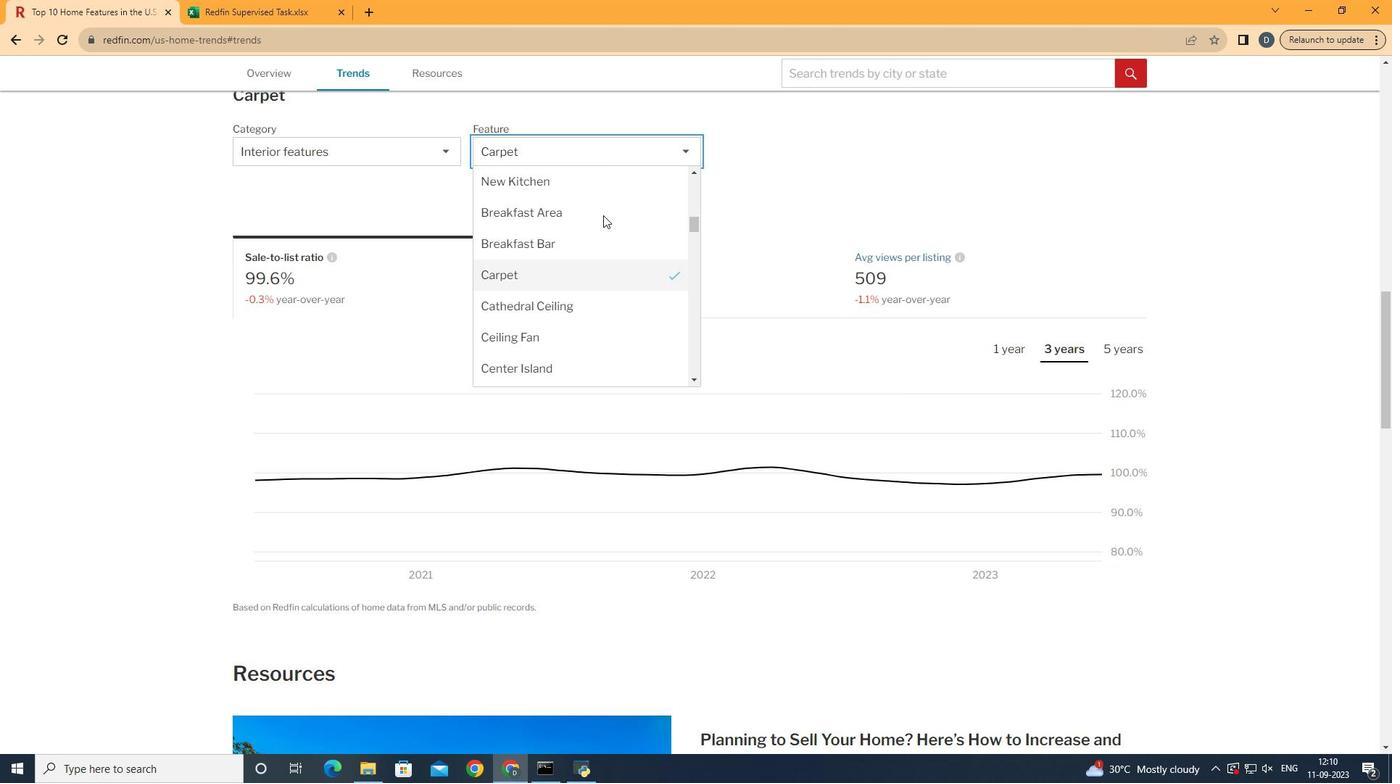 
Action: Mouse moved to (628, 300)
Screenshot: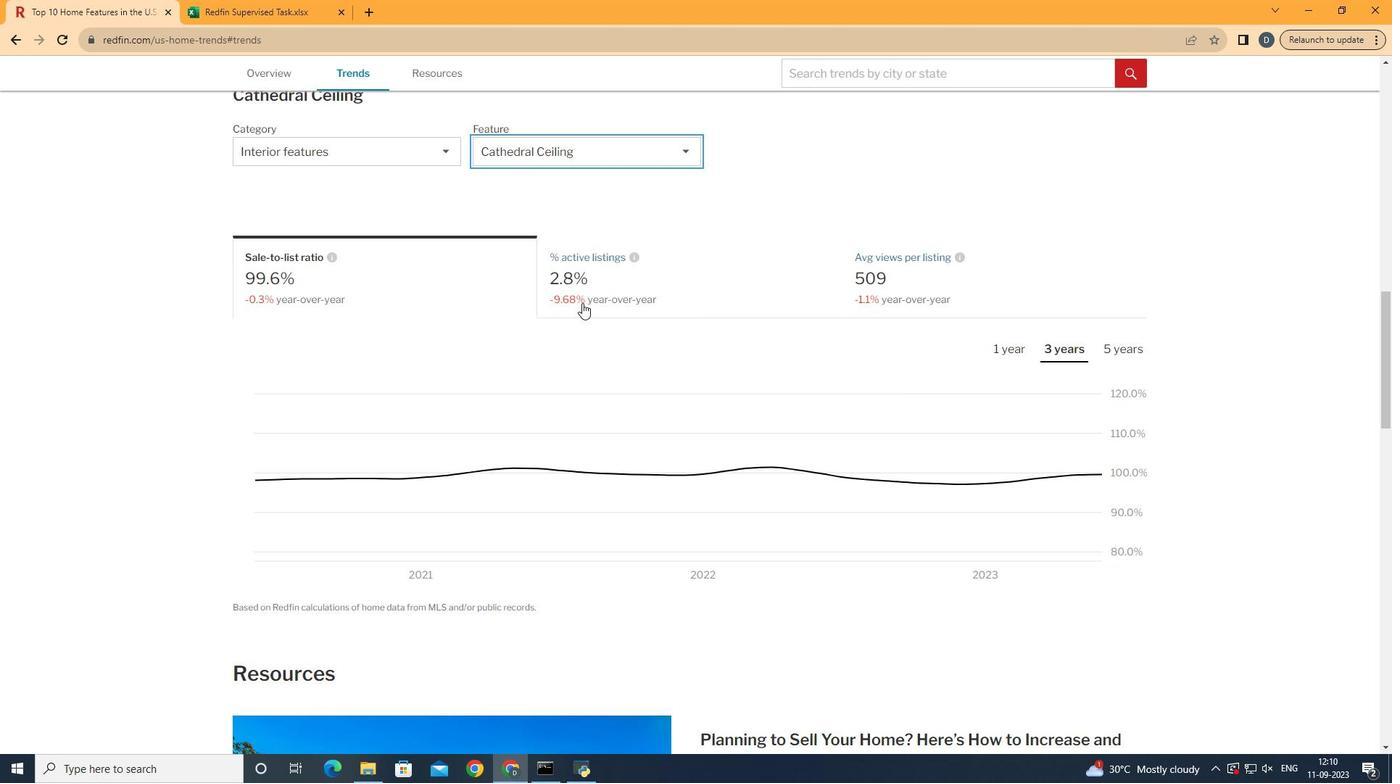 
Action: Mouse pressed left at (628, 300)
Screenshot: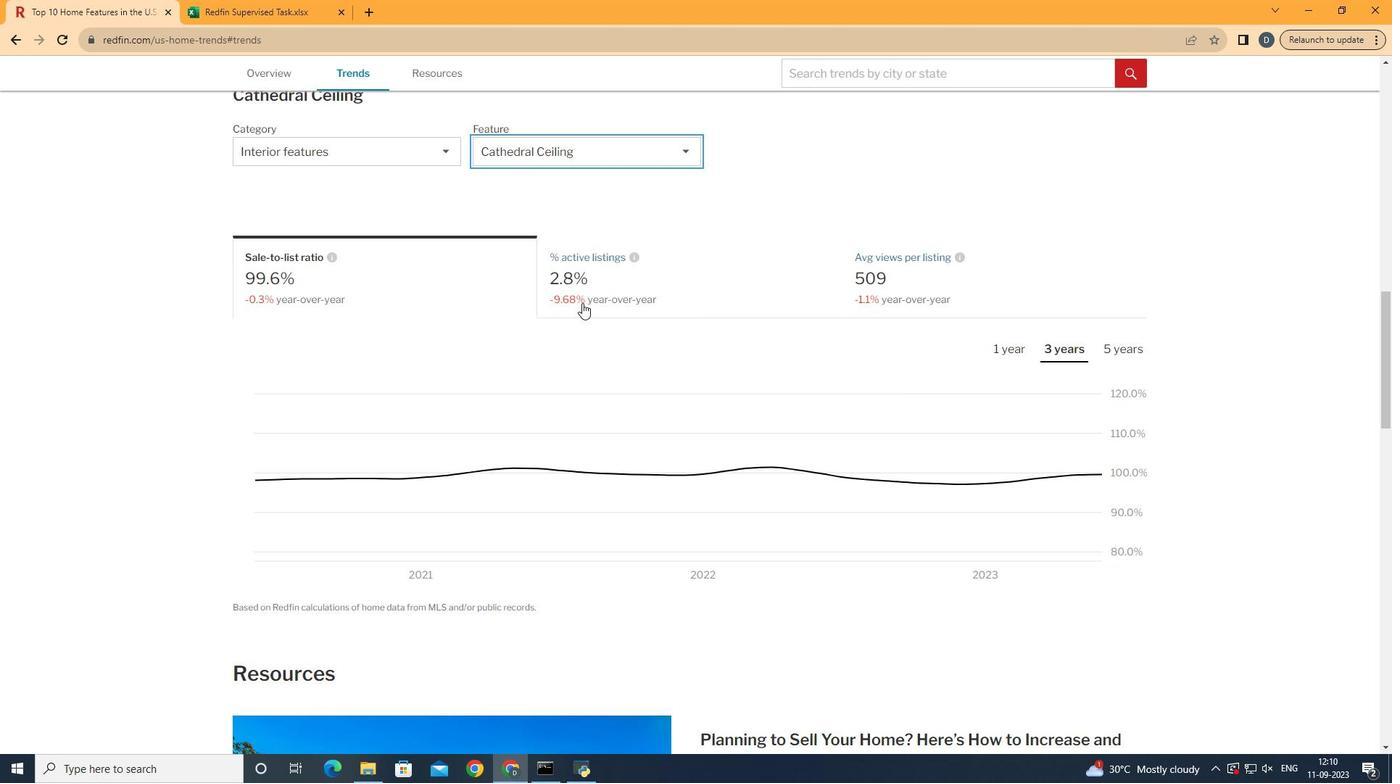 
Action: Mouse moved to (420, 271)
Screenshot: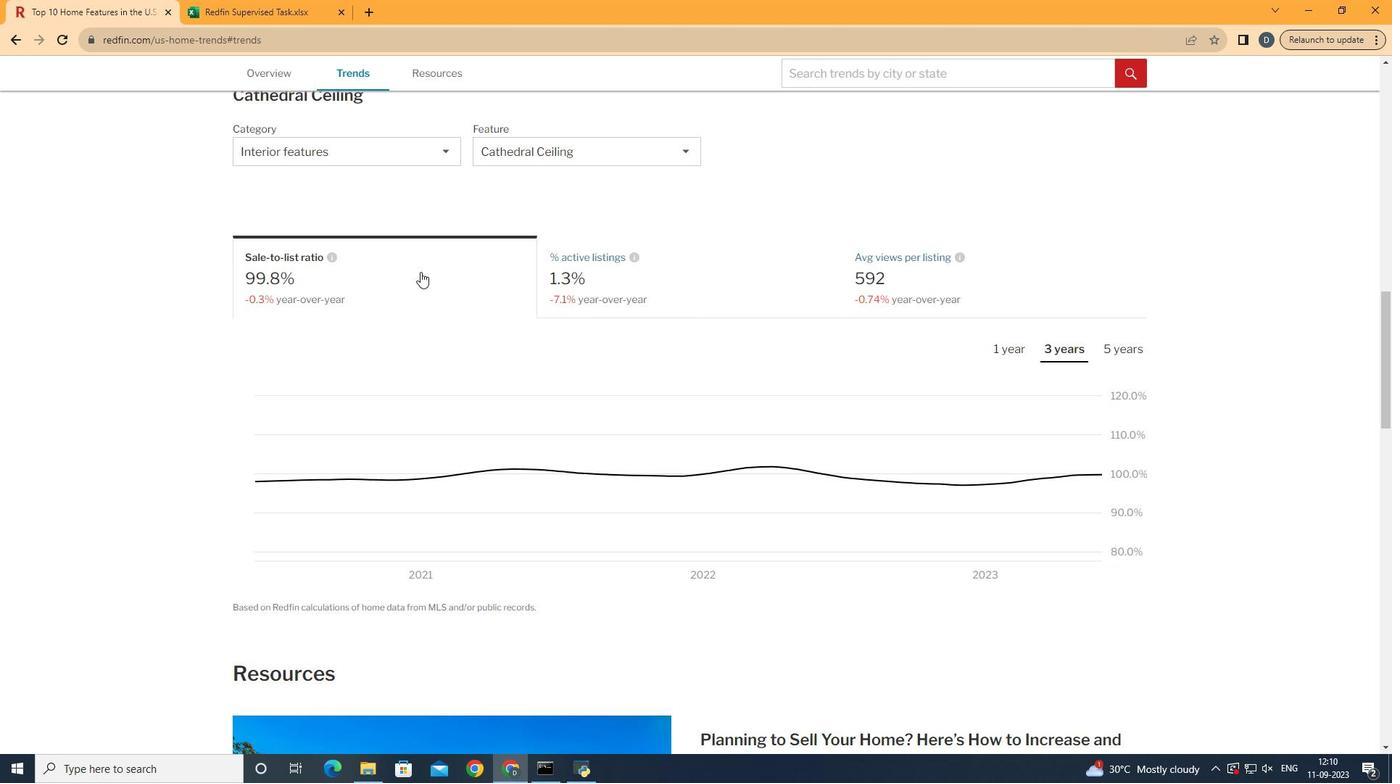 
Action: Mouse pressed left at (420, 271)
Screenshot: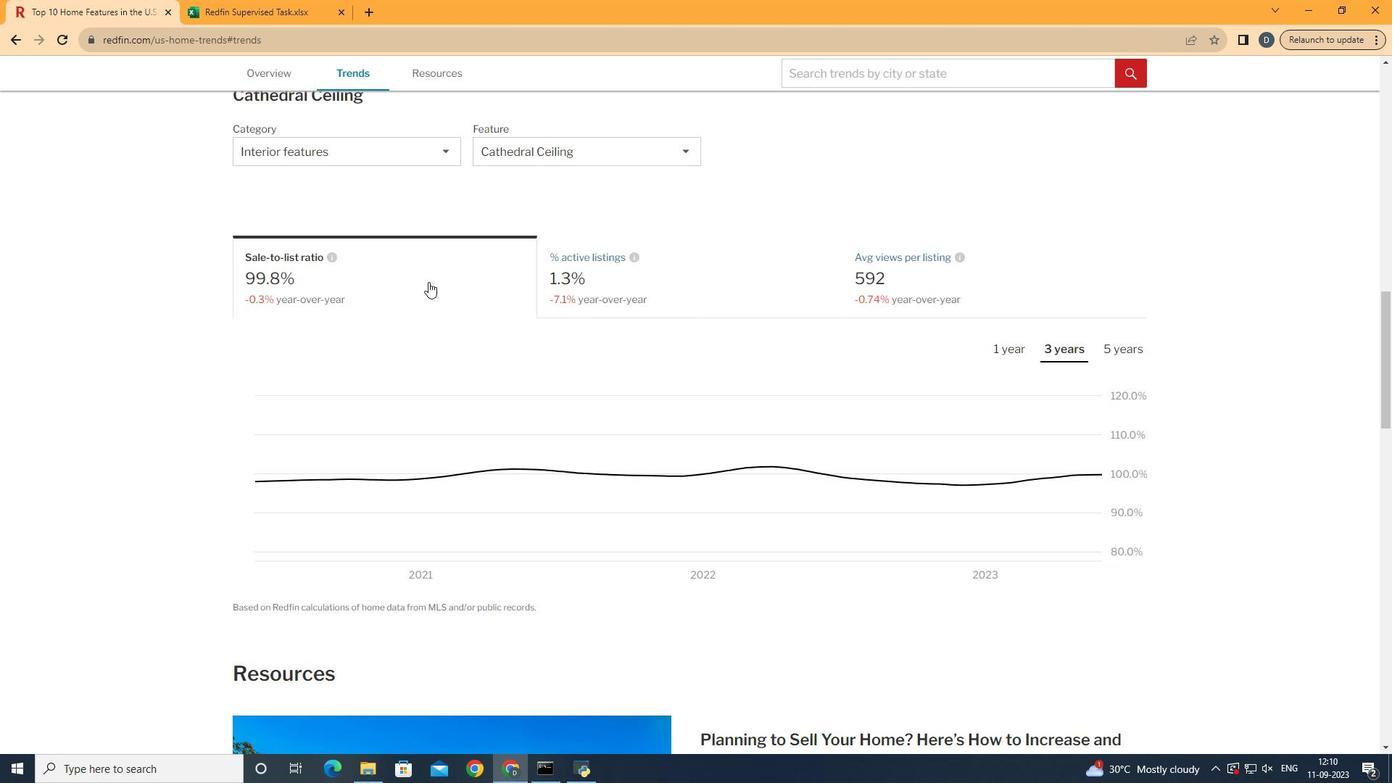 
Action: Mouse moved to (1007, 353)
Screenshot: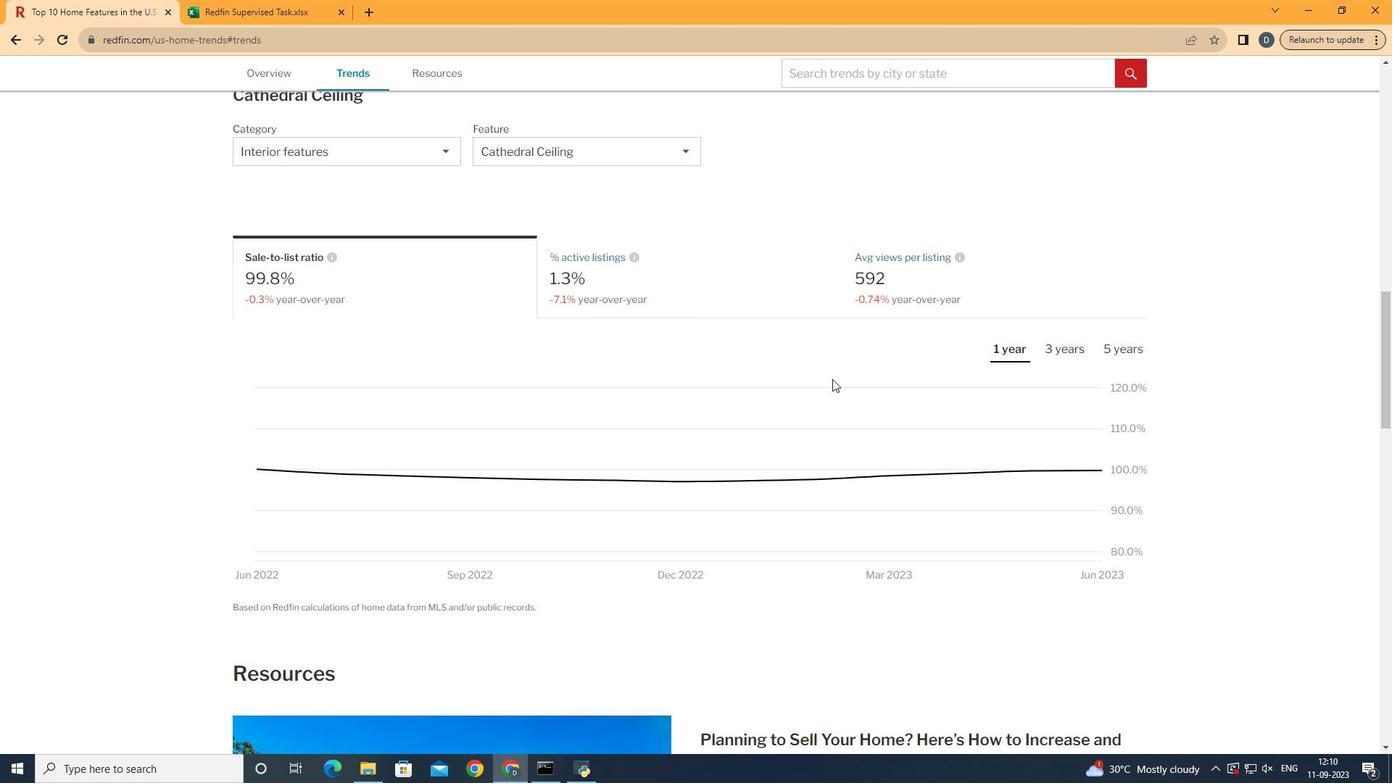 
Action: Mouse pressed left at (1007, 353)
Screenshot: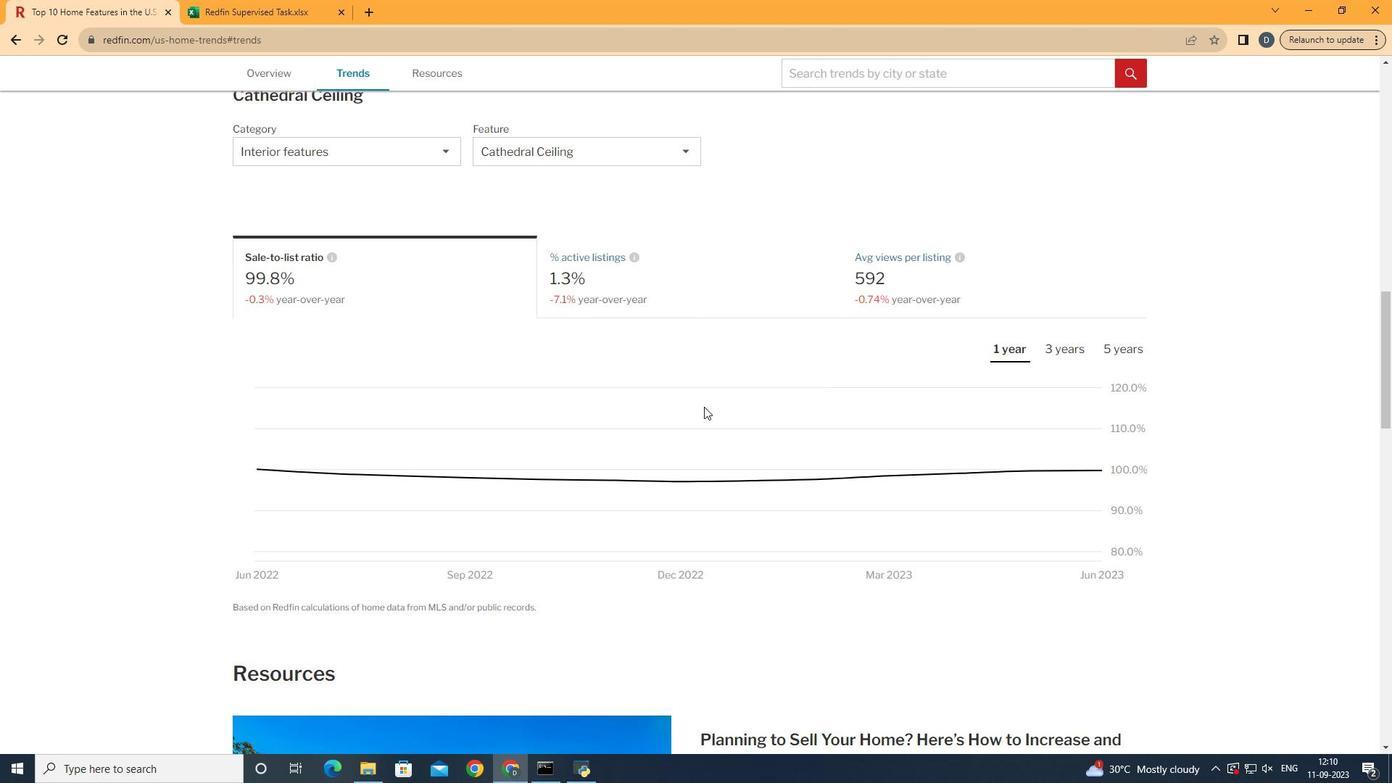 
Action: Mouse moved to (1133, 504)
Screenshot: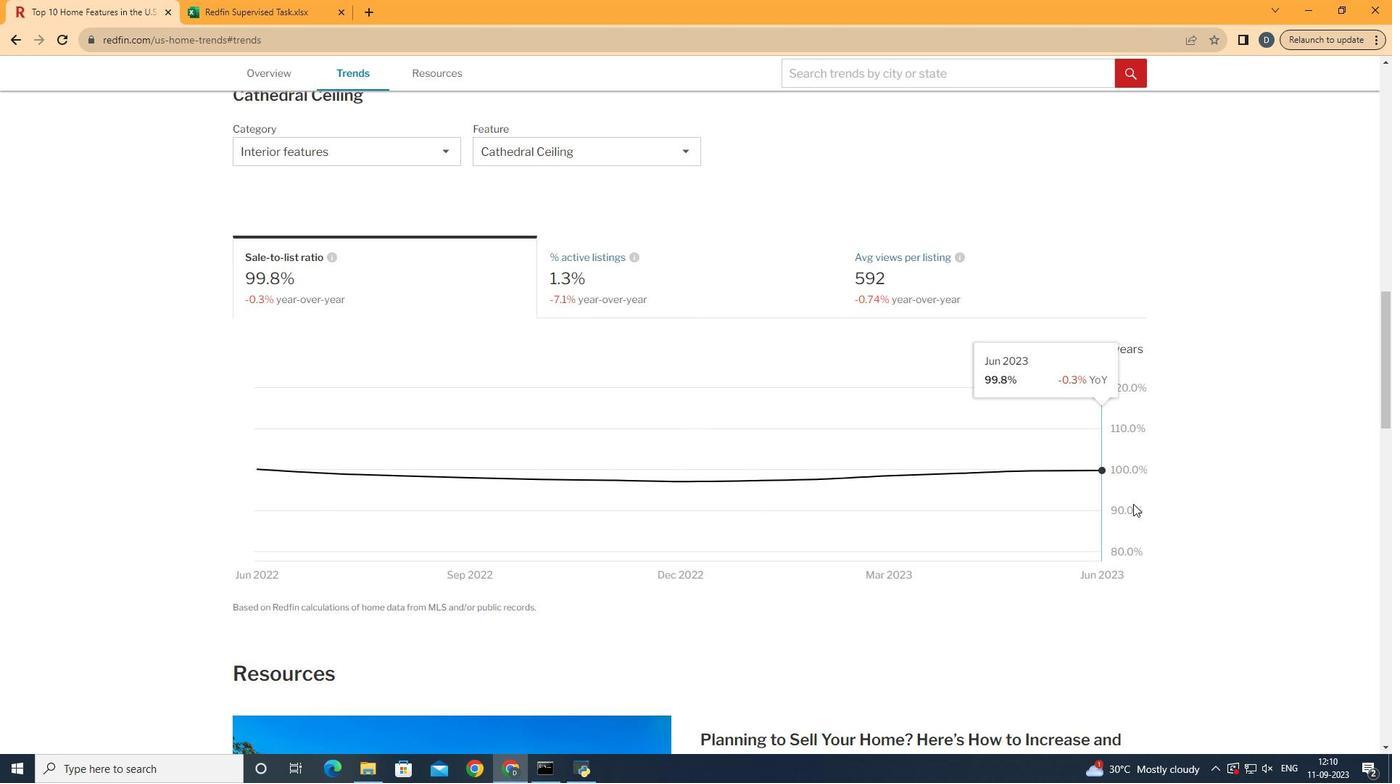 
